 Task: Look for space in Thủ Dầu Một, Vietnam from 6th September, 2023 to 12th September, 2023 for 4 adults in price range Rs.10000 to Rs.14000. Place can be private room with 4 bedrooms having 4 beds and 4 bathrooms. Property type can be house, flat, guest house. Amenities needed are: wifi, TV, free parkinig on premises, gym, breakfast. Booking option can be shelf check-in. Required host language is English.
Action: Mouse moved to (477, 106)
Screenshot: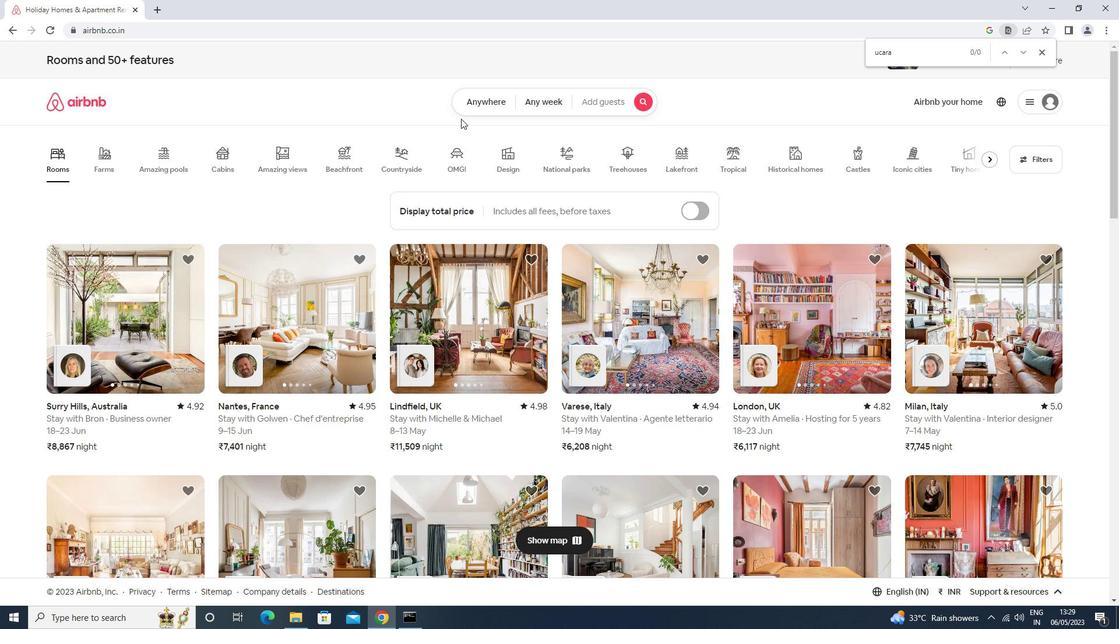 
Action: Mouse pressed left at (477, 106)
Screenshot: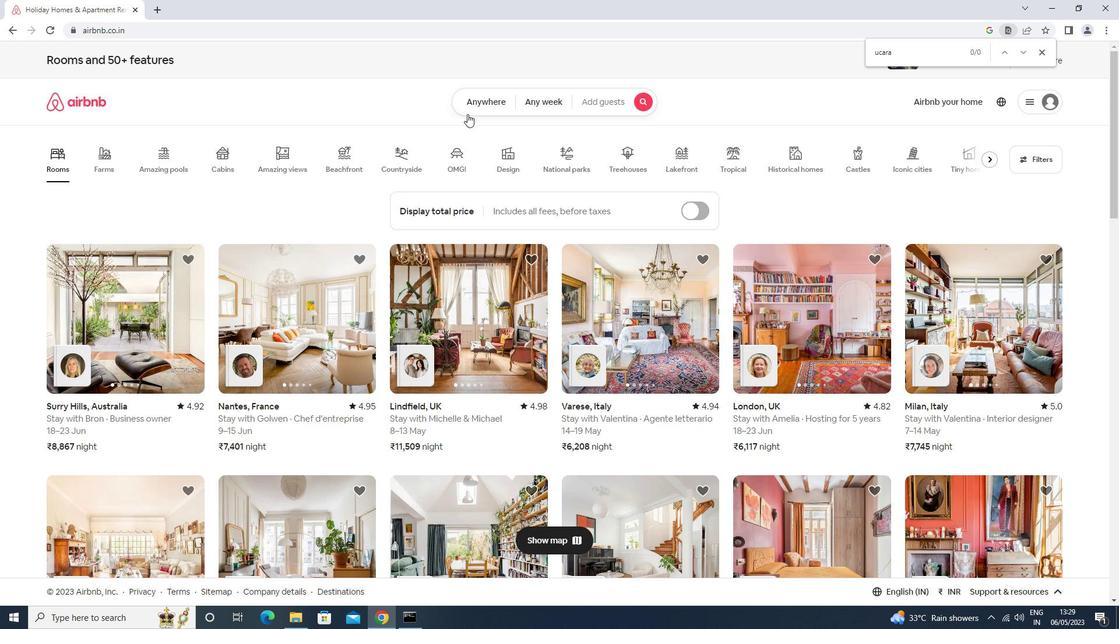 
Action: Mouse moved to (421, 154)
Screenshot: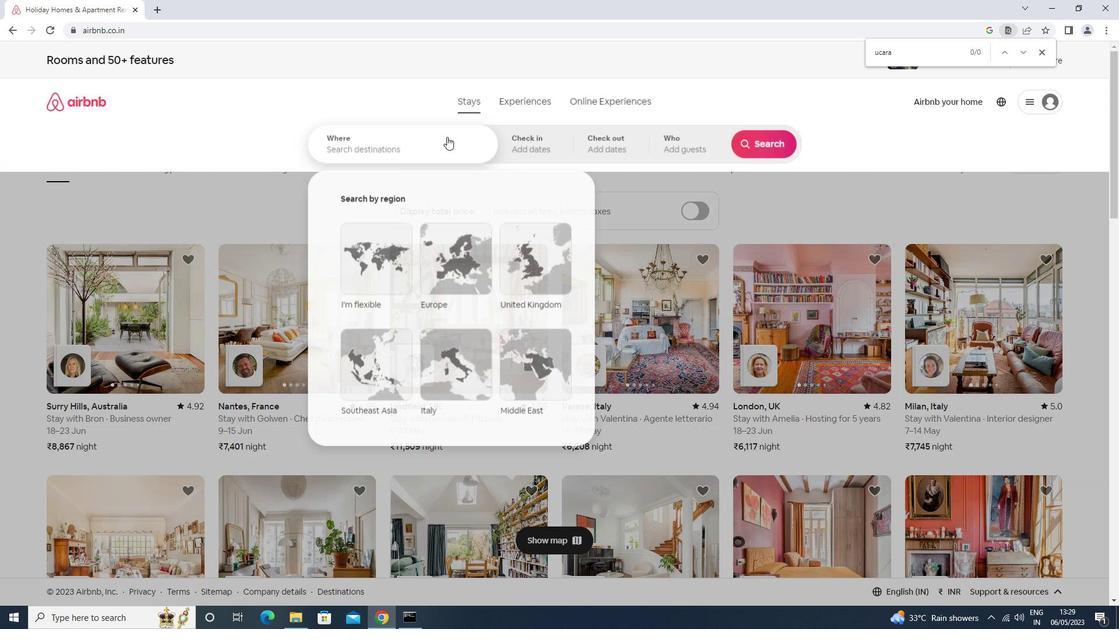
Action: Mouse pressed left at (421, 154)
Screenshot: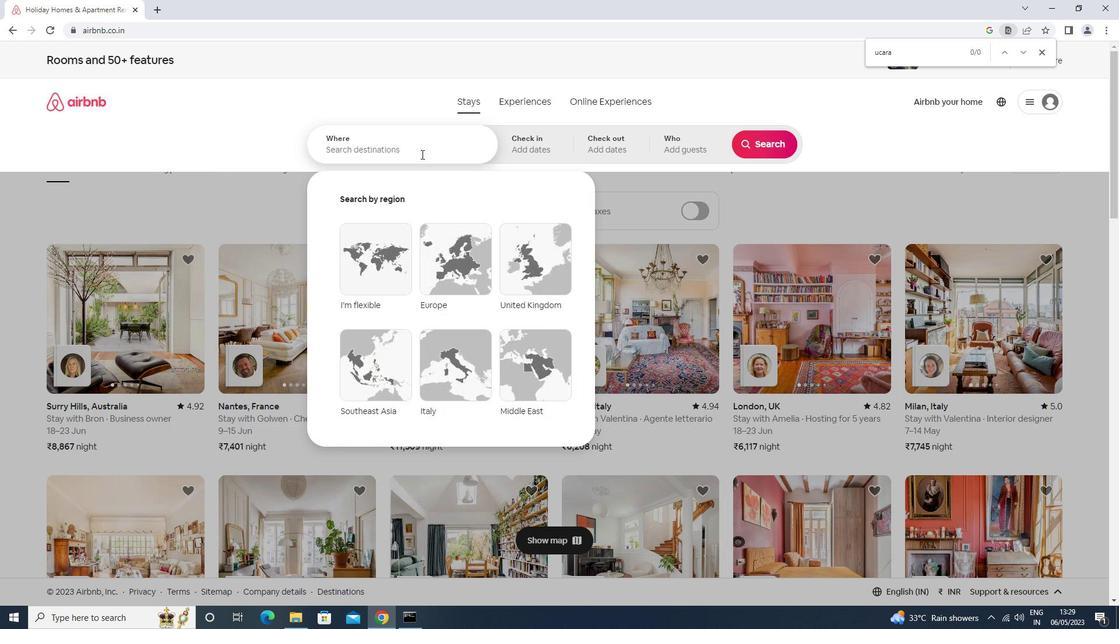 
Action: Key pressed <Key.caps_lock><Key.caps_lock><Key.caps_lock><Key.caps_lock><Key.caps_lock><Key.caps_lock><Key.caps_lock><Key.caps_lock><Key.caps_lock><Key.caps_lock>thu<Key.space>bdau<Key.space>mot,<Key.space>vietnam<Key.enter>
Screenshot: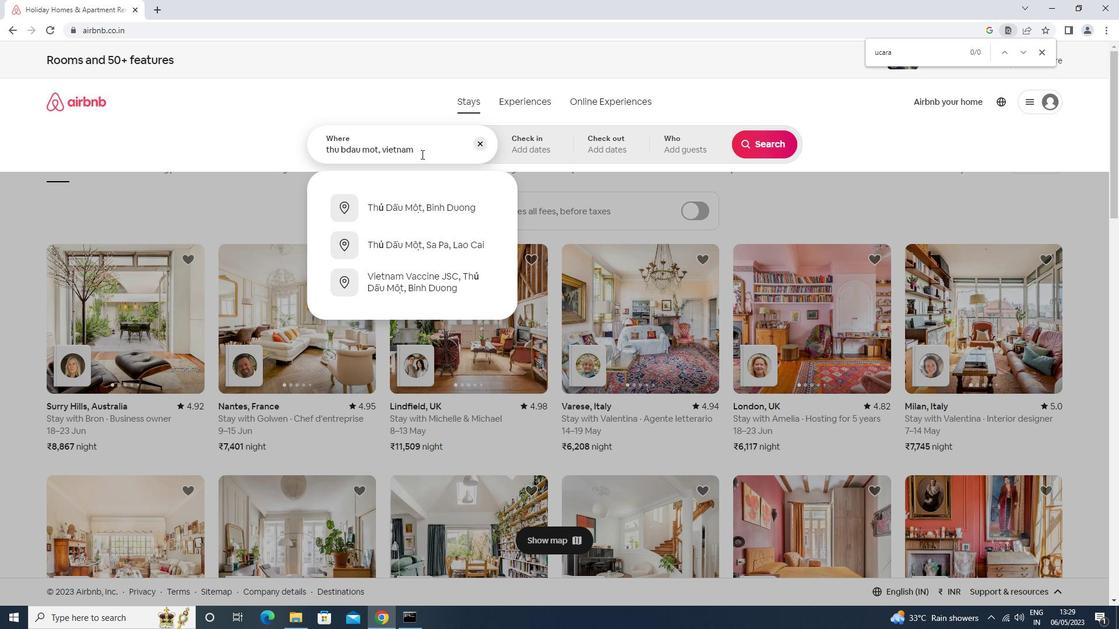 
Action: Mouse moved to (762, 238)
Screenshot: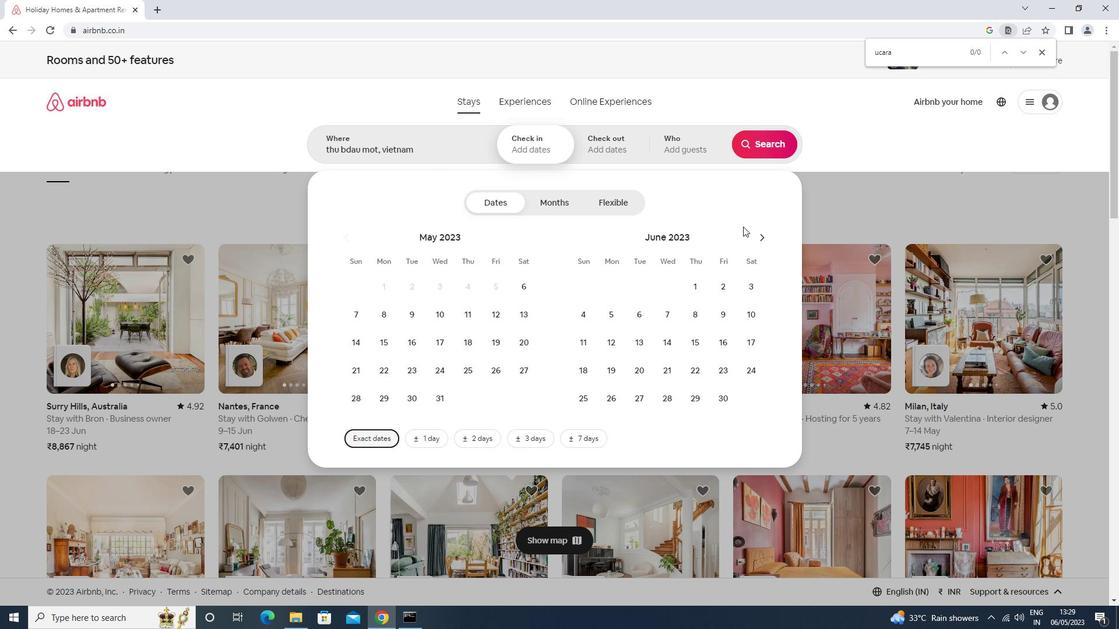 
Action: Mouse pressed left at (762, 238)
Screenshot: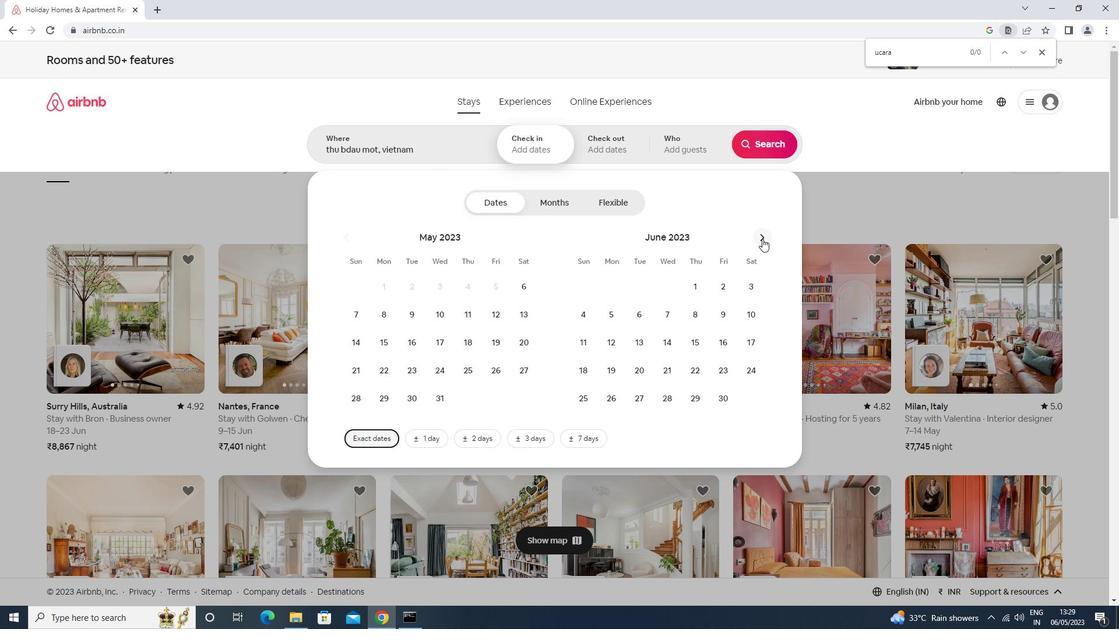 
Action: Mouse moved to (763, 240)
Screenshot: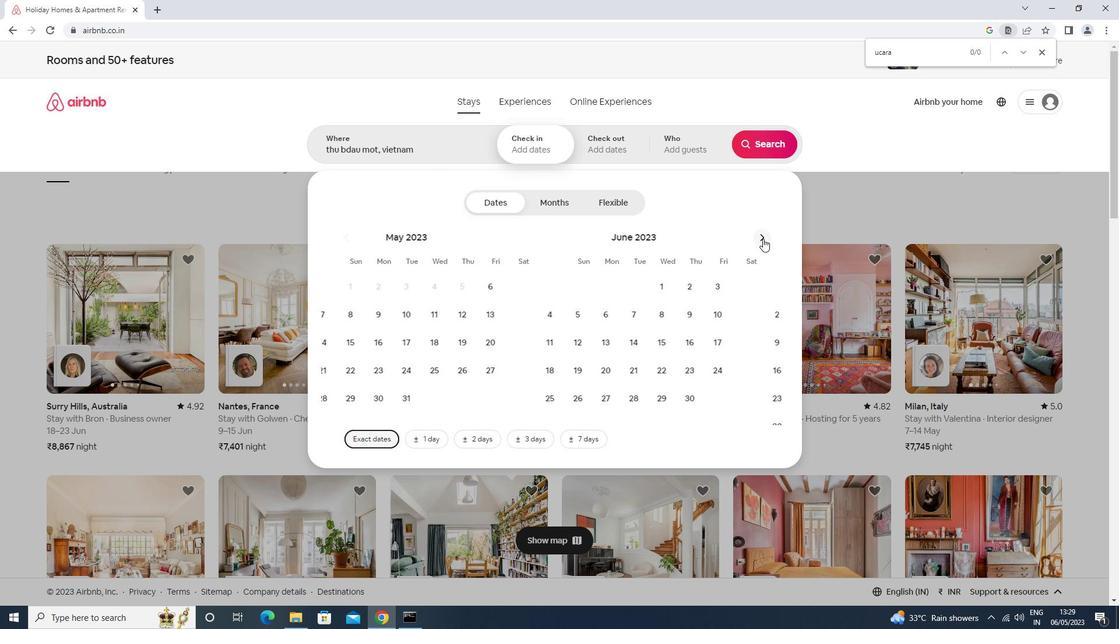 
Action: Mouse pressed left at (763, 240)
Screenshot: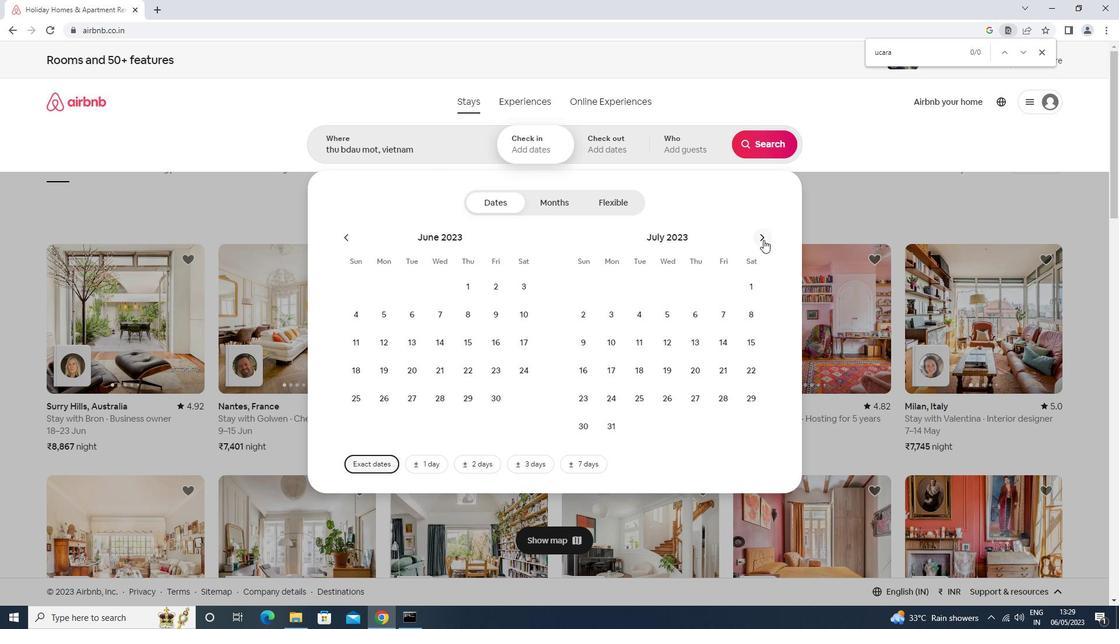 
Action: Mouse pressed left at (763, 240)
Screenshot: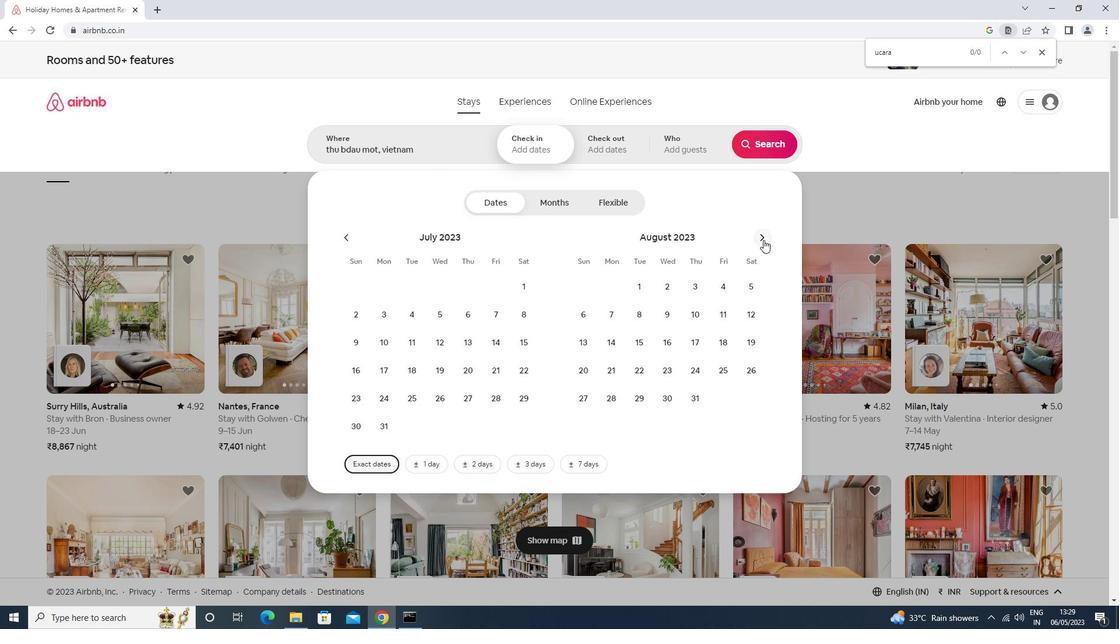 
Action: Mouse moved to (673, 319)
Screenshot: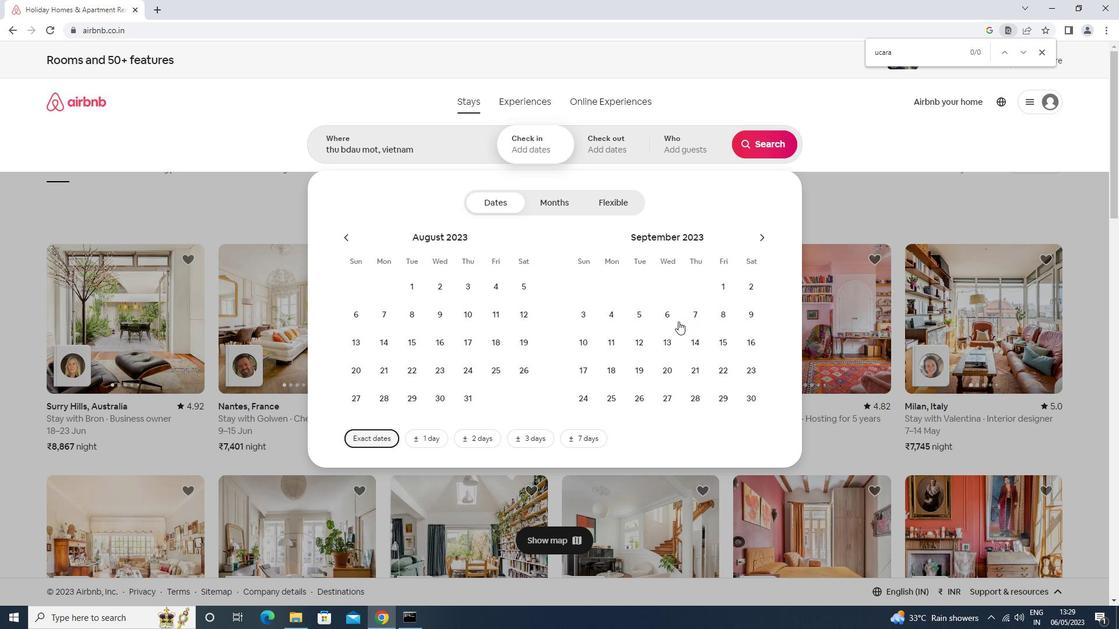 
Action: Mouse pressed left at (673, 319)
Screenshot: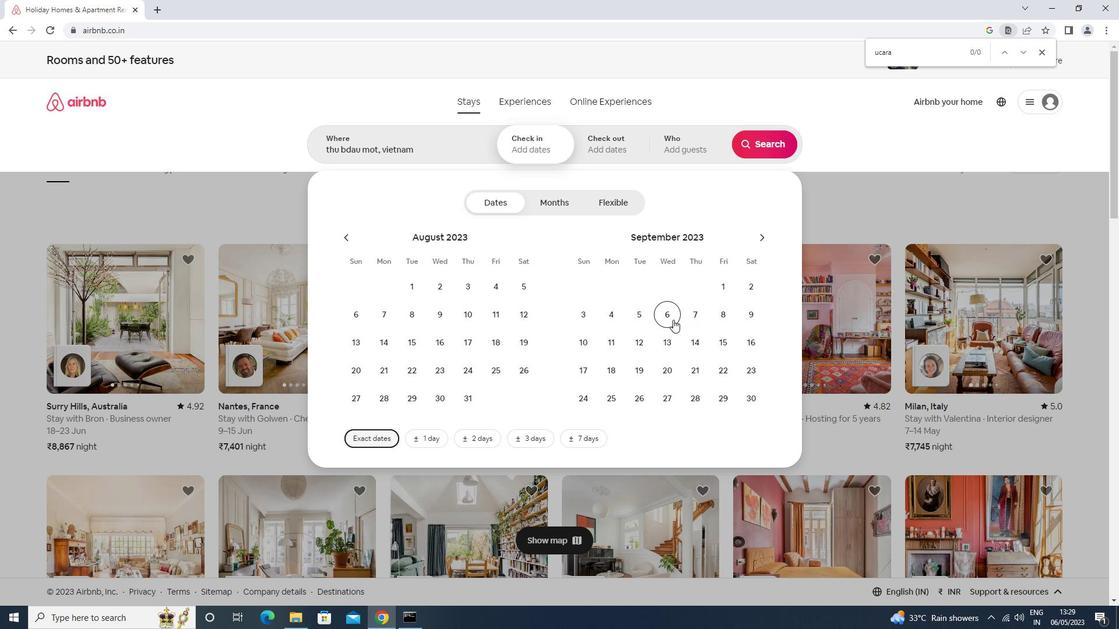 
Action: Mouse moved to (577, 345)
Screenshot: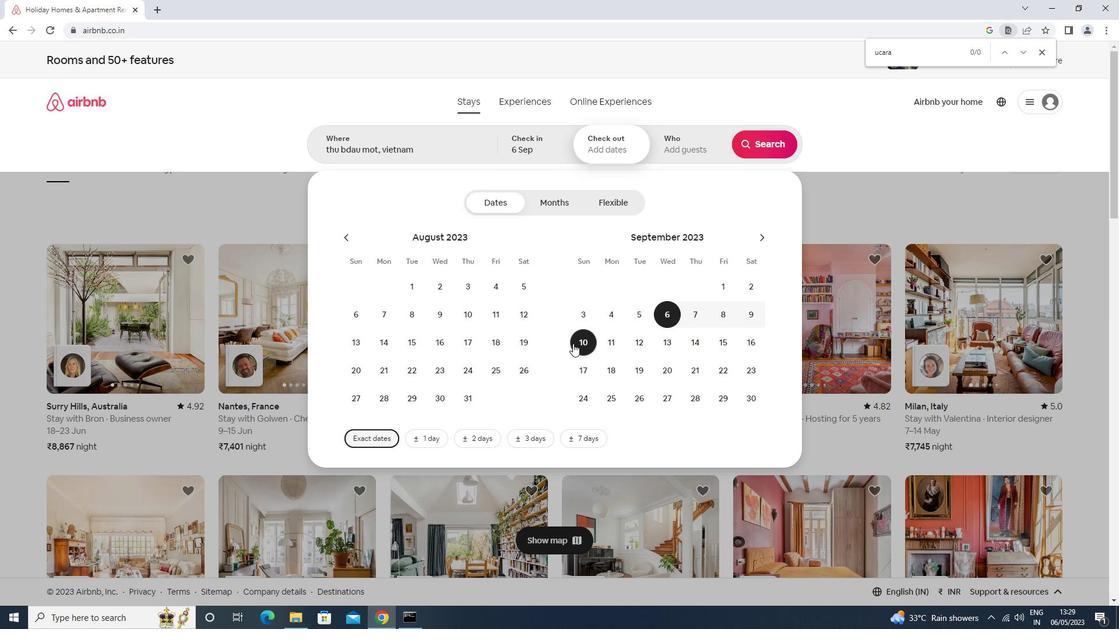 
Action: Mouse pressed left at (577, 345)
Screenshot: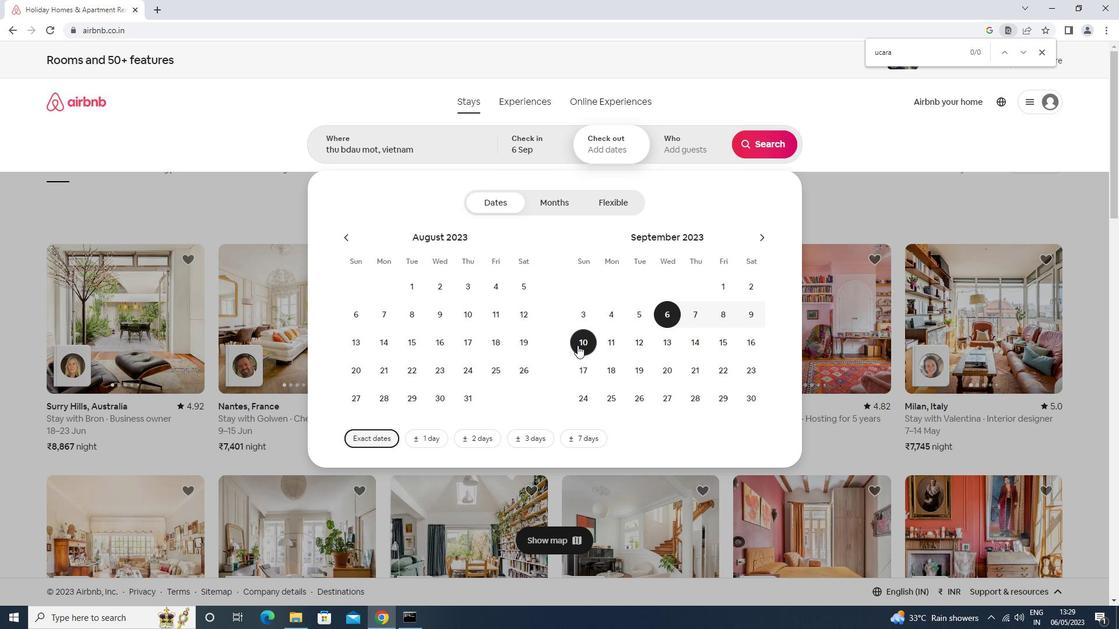 
Action: Mouse moved to (626, 345)
Screenshot: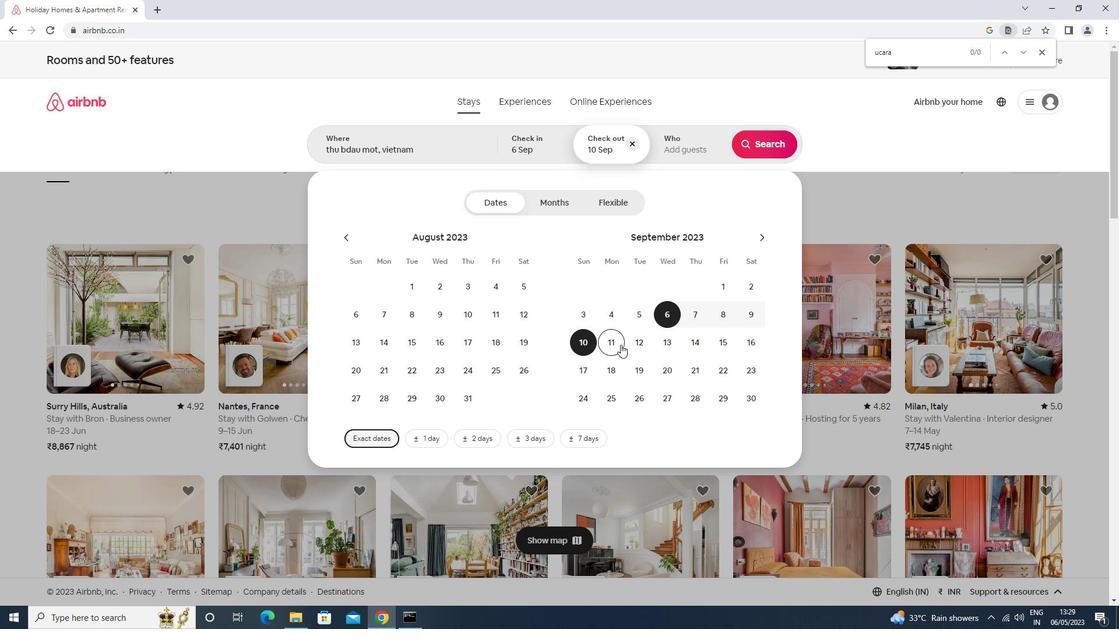 
Action: Mouse pressed left at (626, 345)
Screenshot: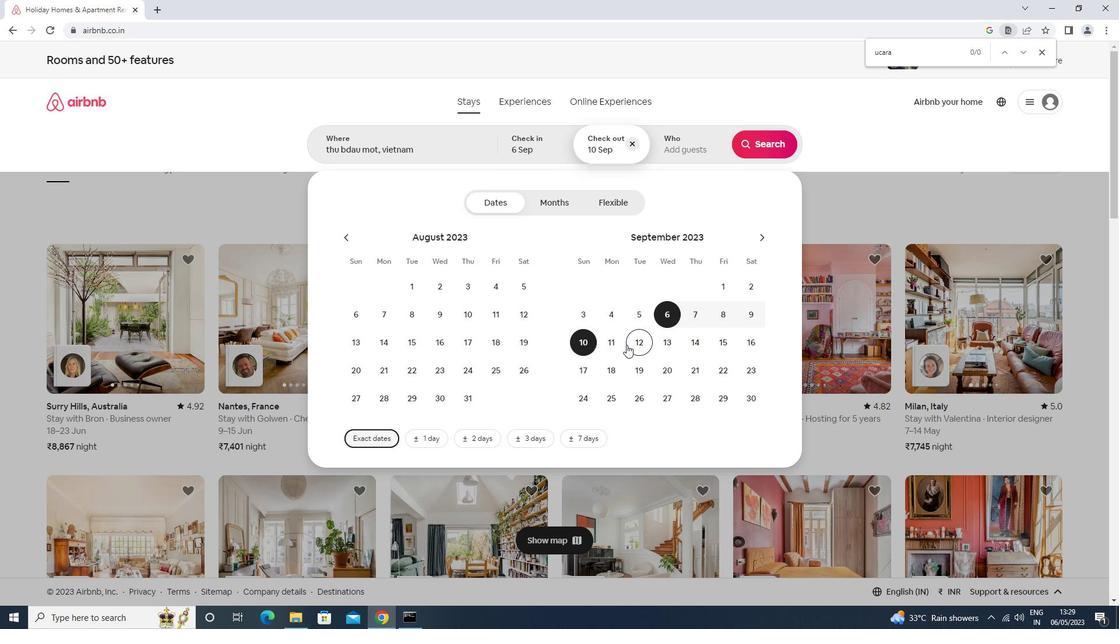 
Action: Mouse moved to (691, 153)
Screenshot: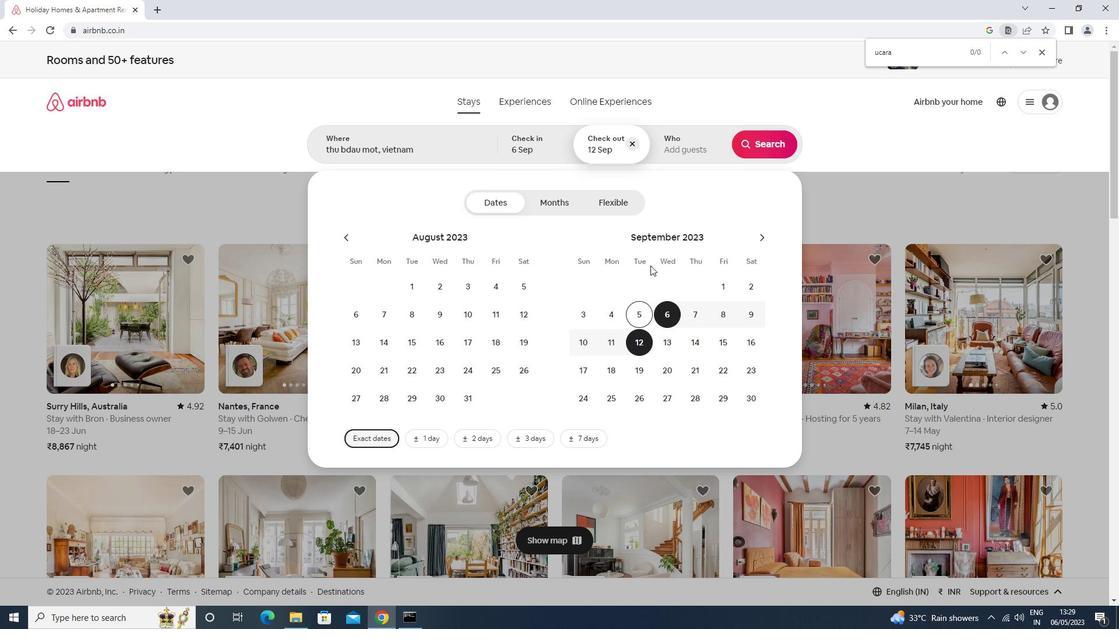 
Action: Mouse pressed left at (691, 153)
Screenshot: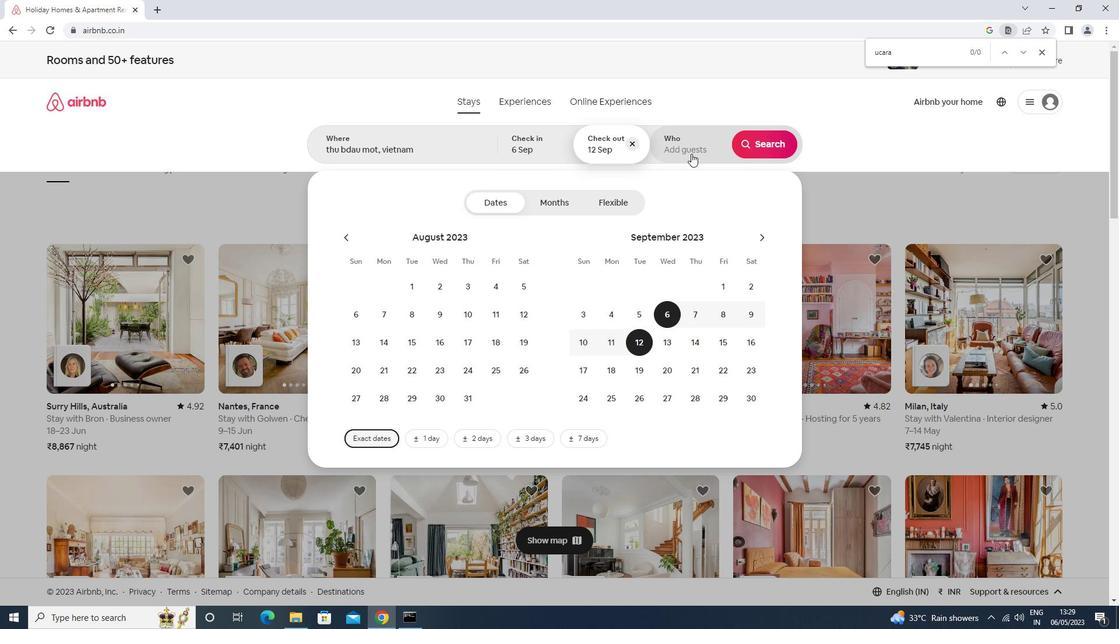
Action: Mouse moved to (767, 206)
Screenshot: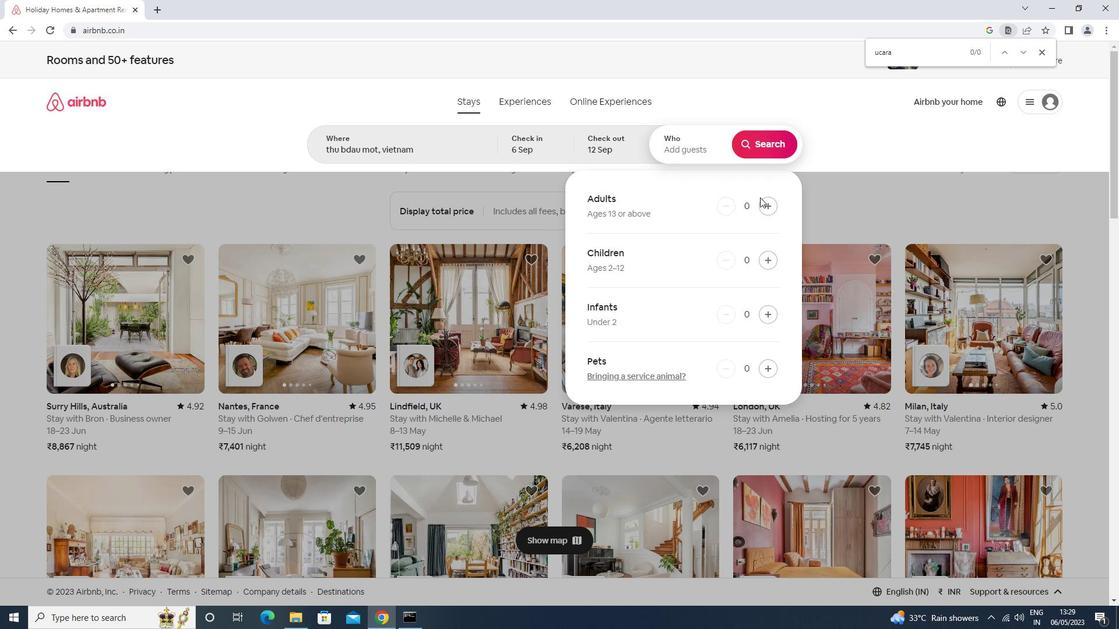 
Action: Mouse pressed left at (767, 206)
Screenshot: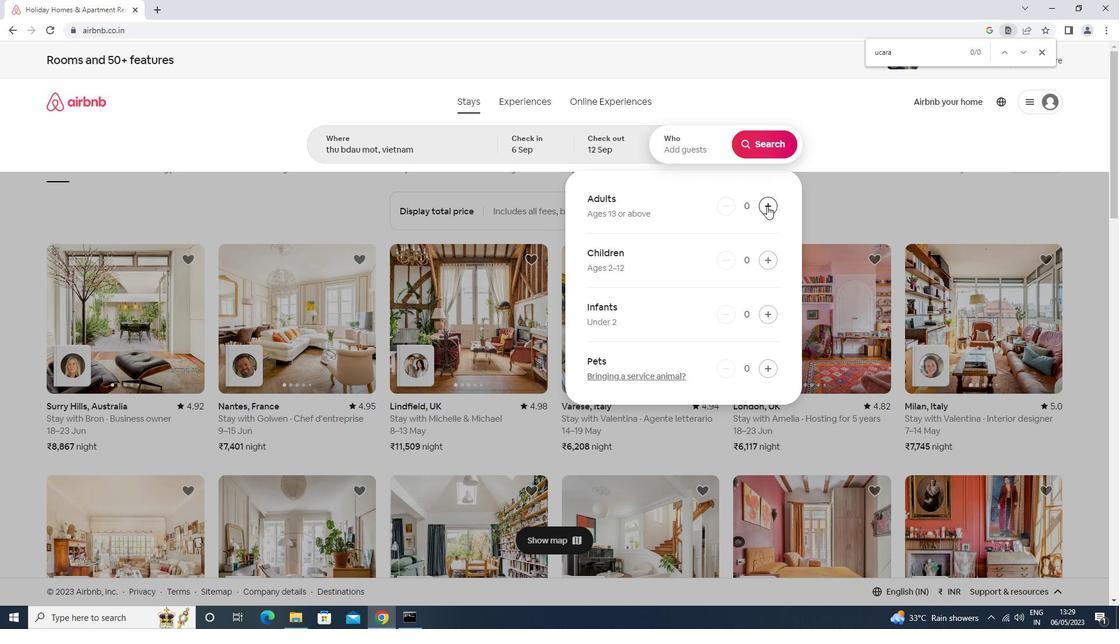 
Action: Mouse pressed left at (767, 206)
Screenshot: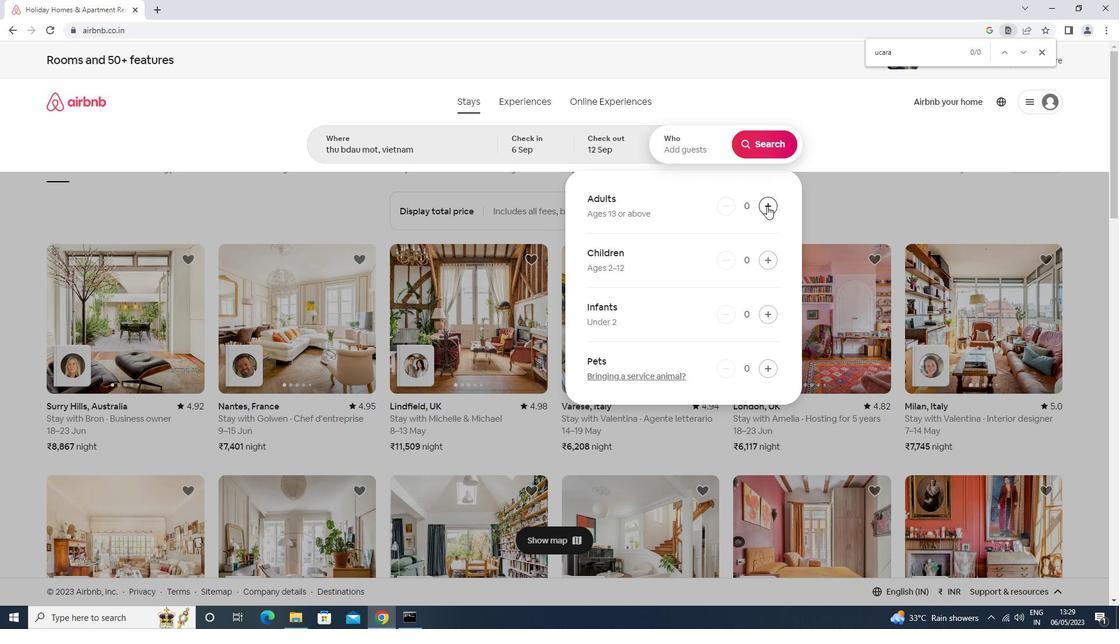 
Action: Mouse pressed left at (767, 206)
Screenshot: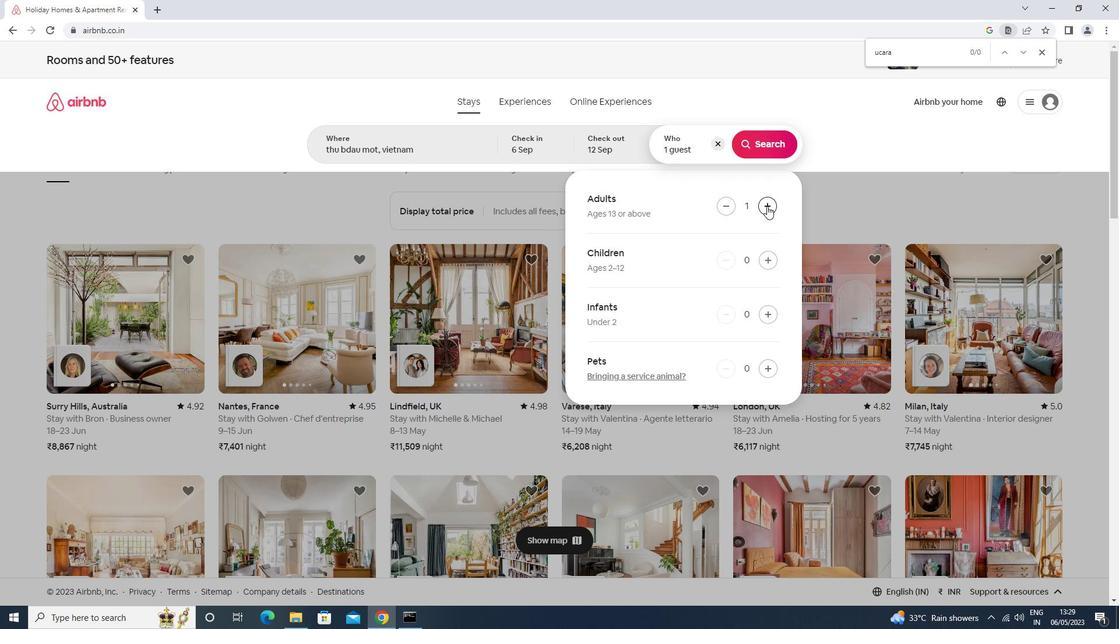 
Action: Mouse pressed left at (767, 206)
Screenshot: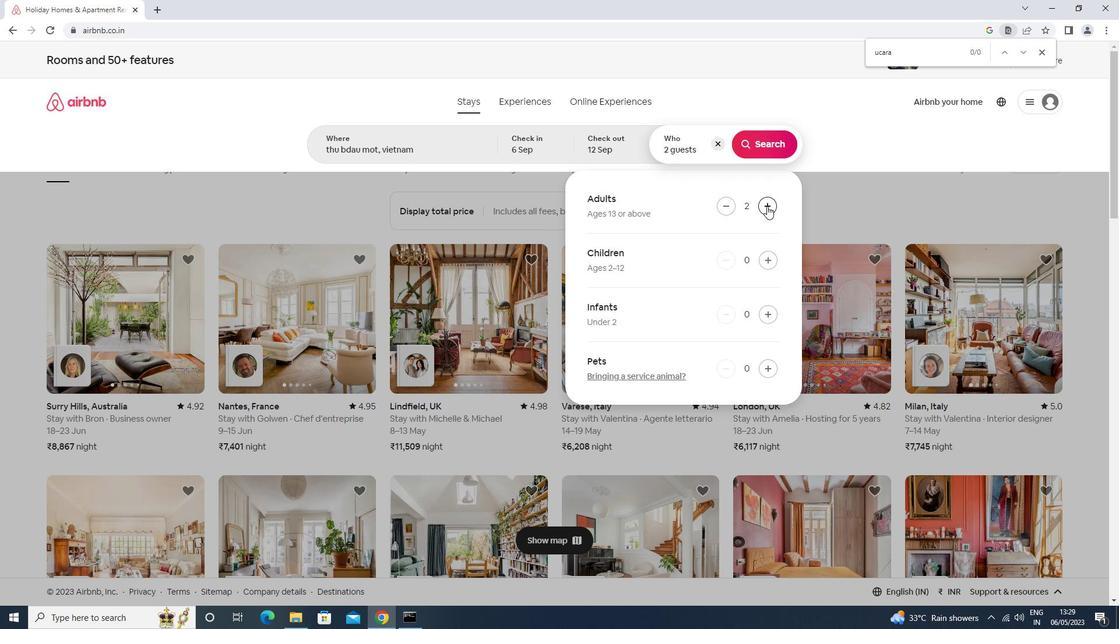 
Action: Mouse pressed left at (767, 206)
Screenshot: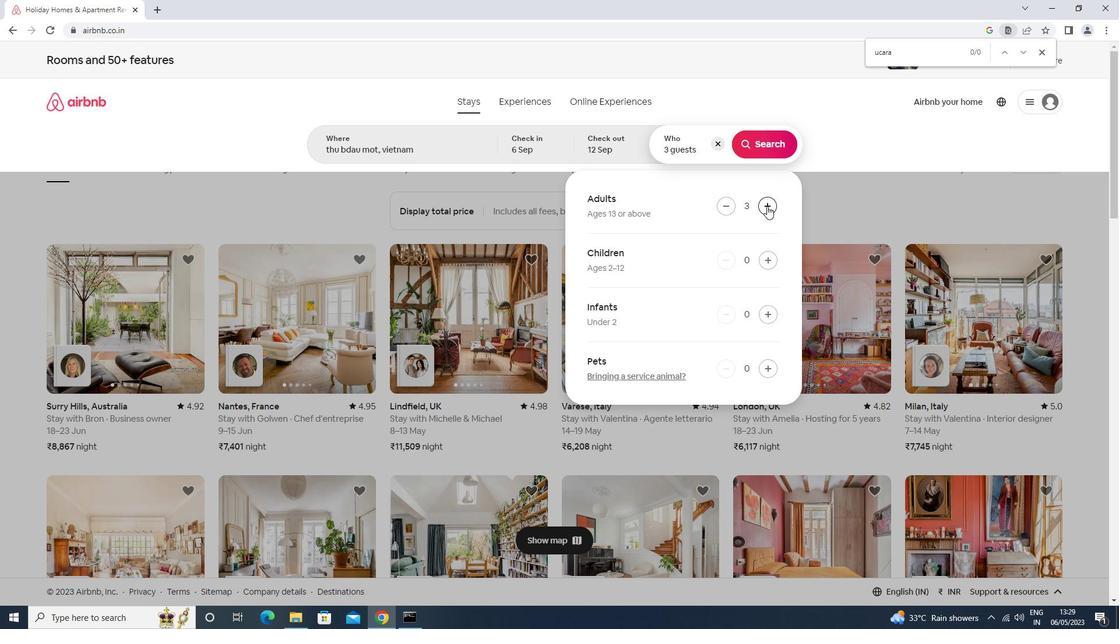 
Action: Mouse moved to (731, 210)
Screenshot: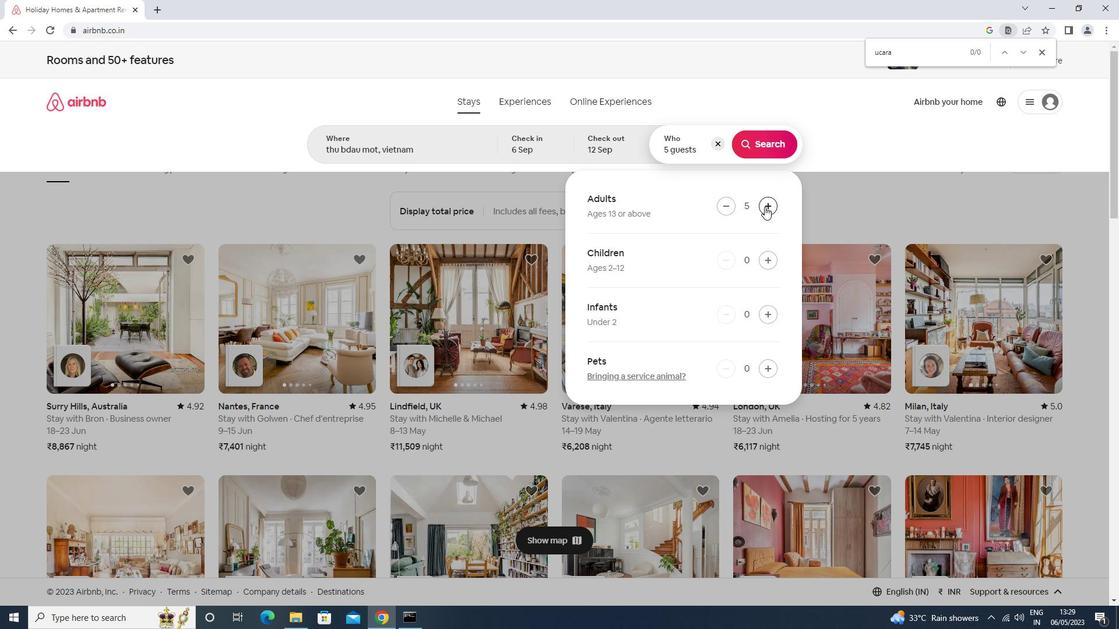 
Action: Mouse pressed left at (731, 210)
Screenshot: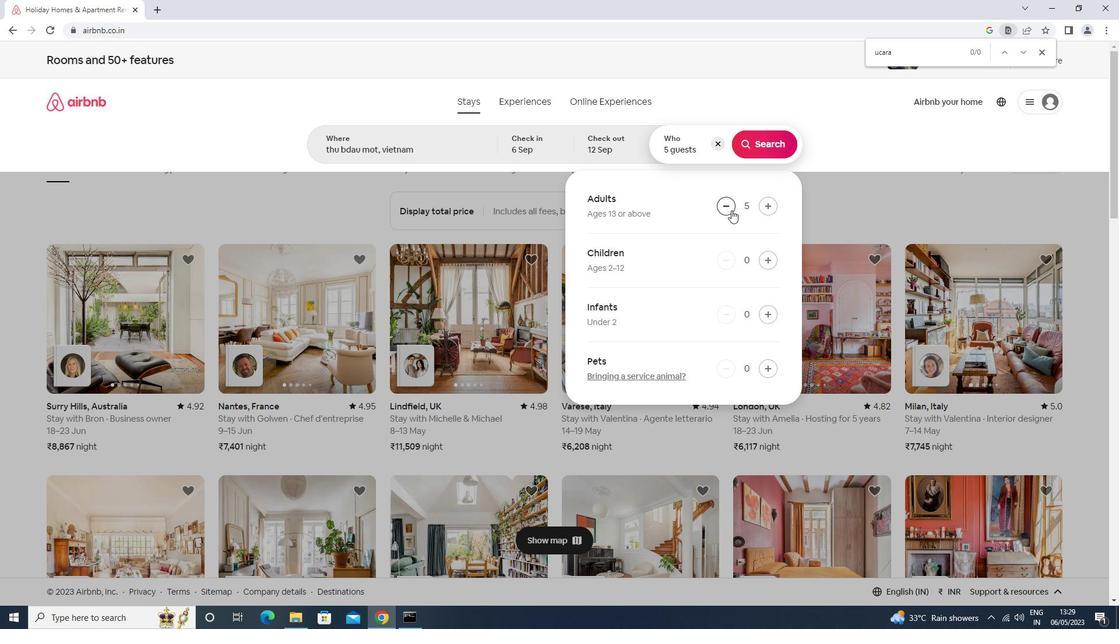 
Action: Mouse moved to (774, 154)
Screenshot: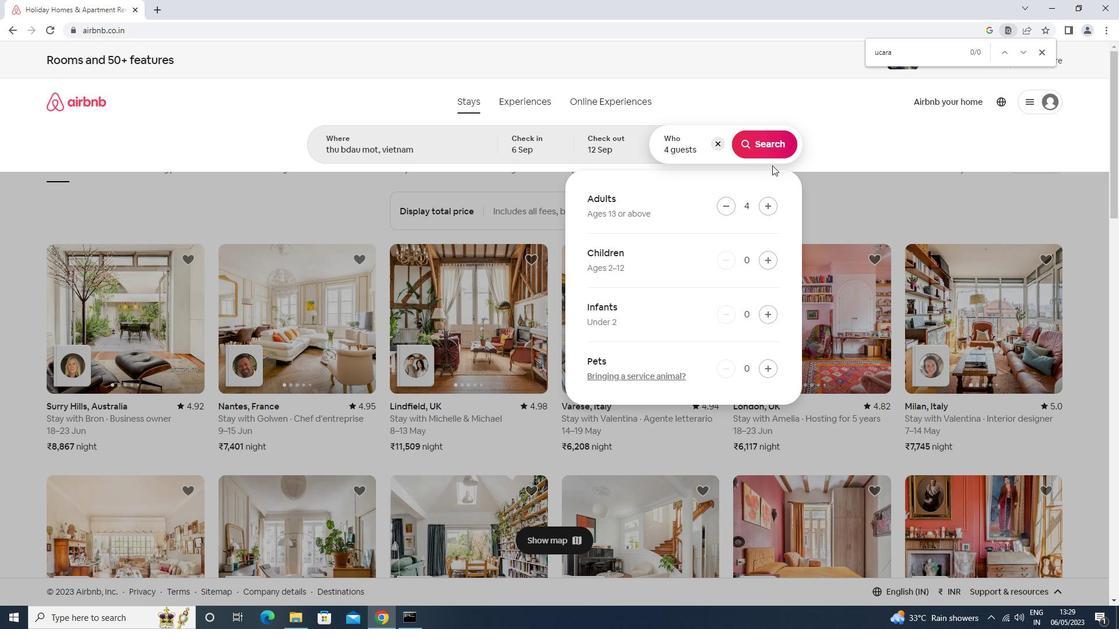 
Action: Mouse pressed left at (774, 154)
Screenshot: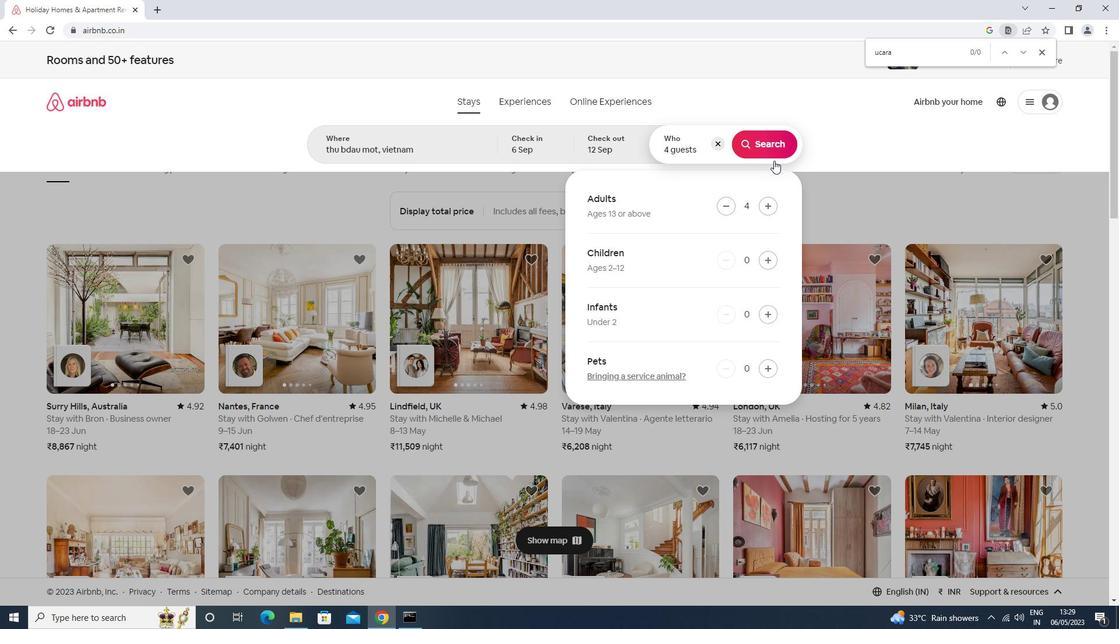 
Action: Mouse moved to (1066, 104)
Screenshot: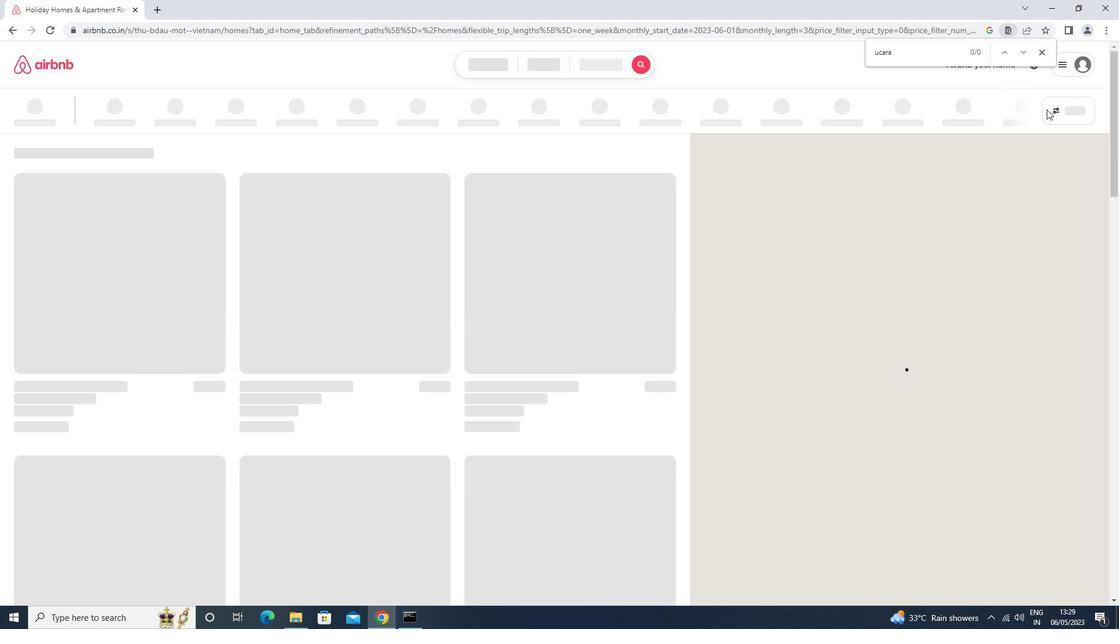 
Action: Mouse pressed left at (1066, 104)
Screenshot: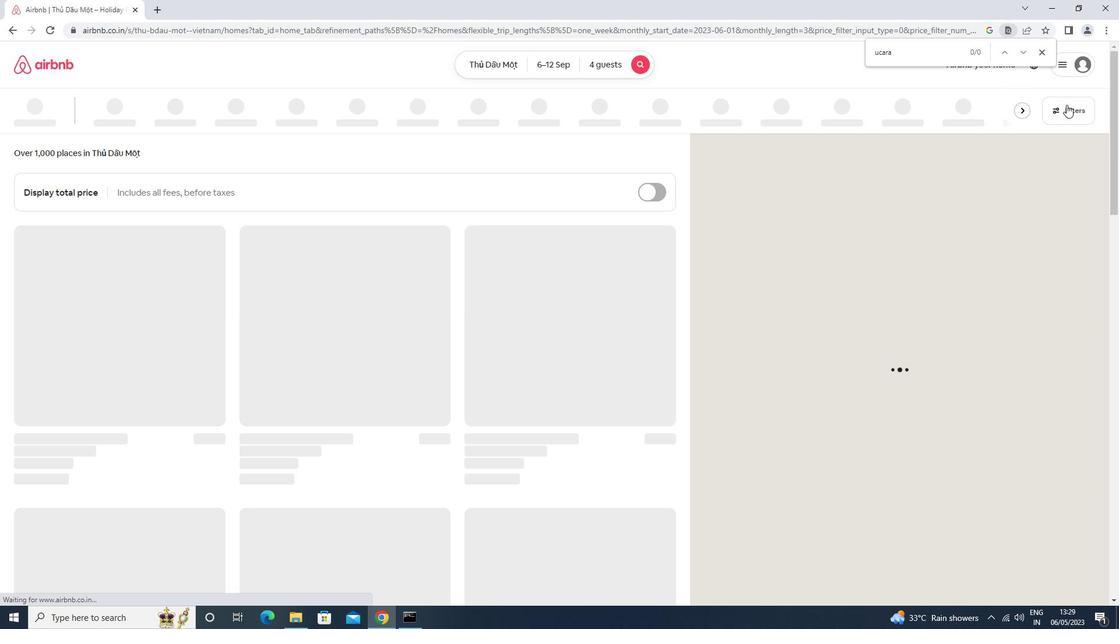 
Action: Mouse moved to (465, 388)
Screenshot: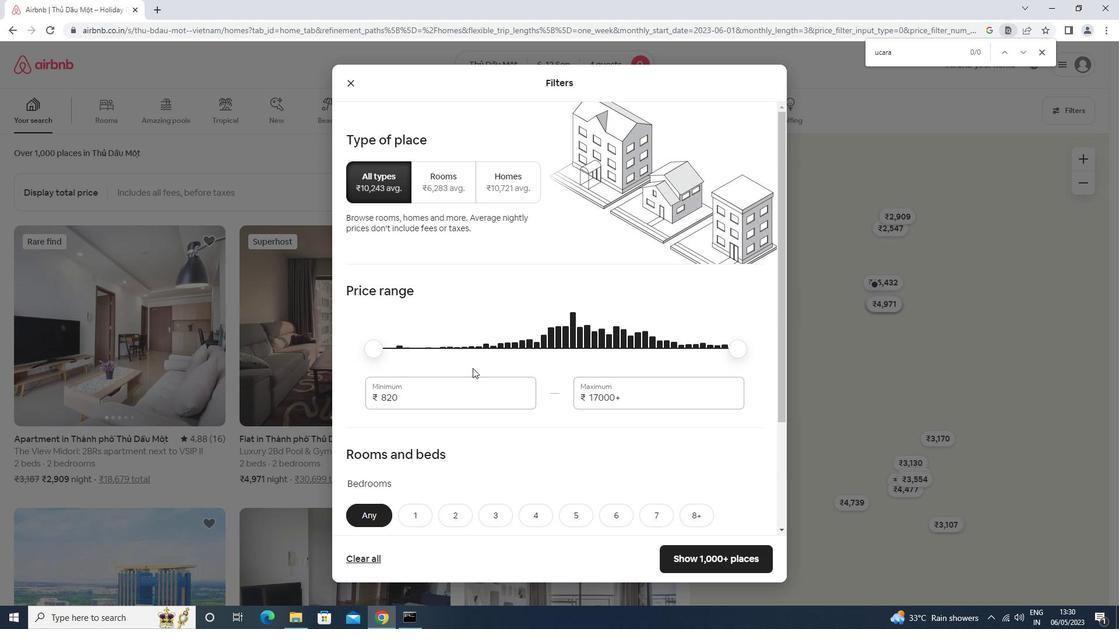 
Action: Mouse pressed left at (465, 388)
Screenshot: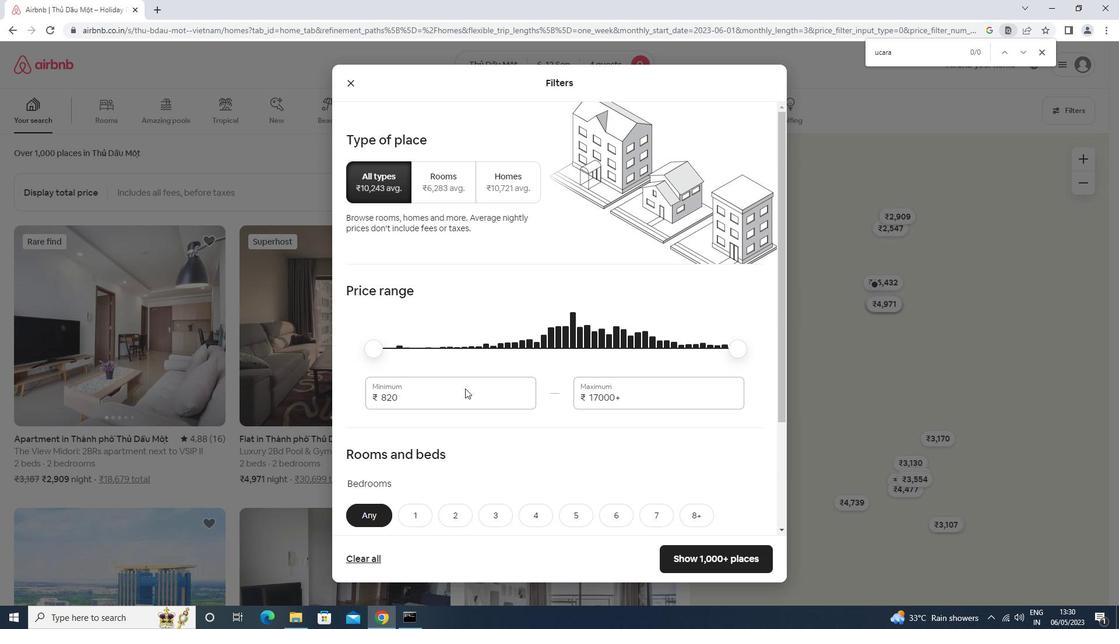 
Action: Mouse moved to (469, 378)
Screenshot: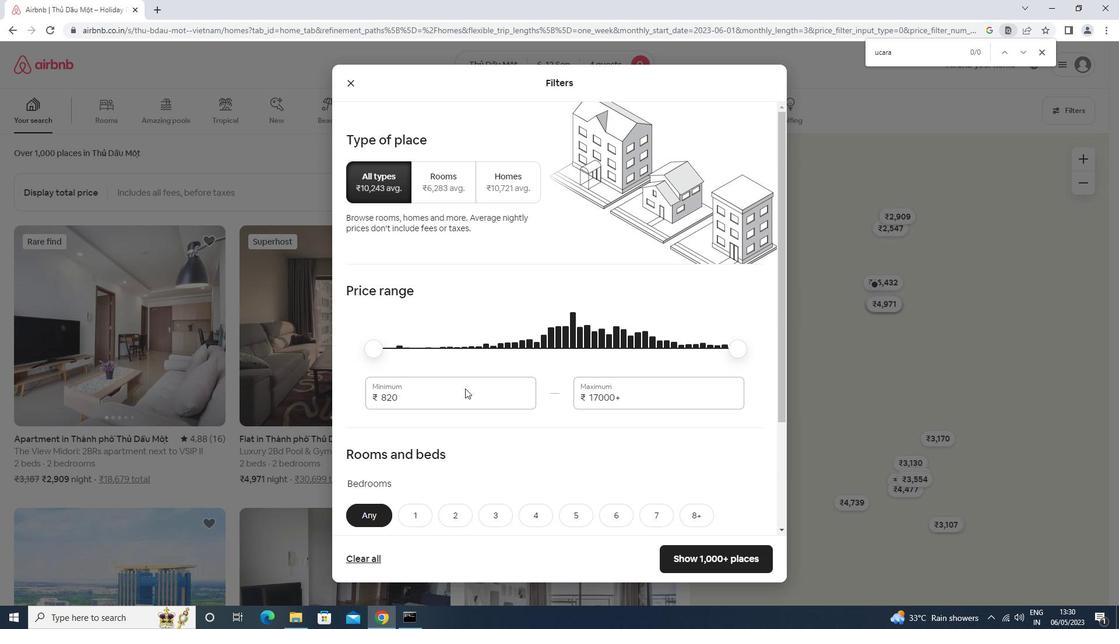 
Action: Key pressed <Key.backspace><Key.backspace><Key.backspace><Key.backspace>10000<Key.tab>14000
Screenshot: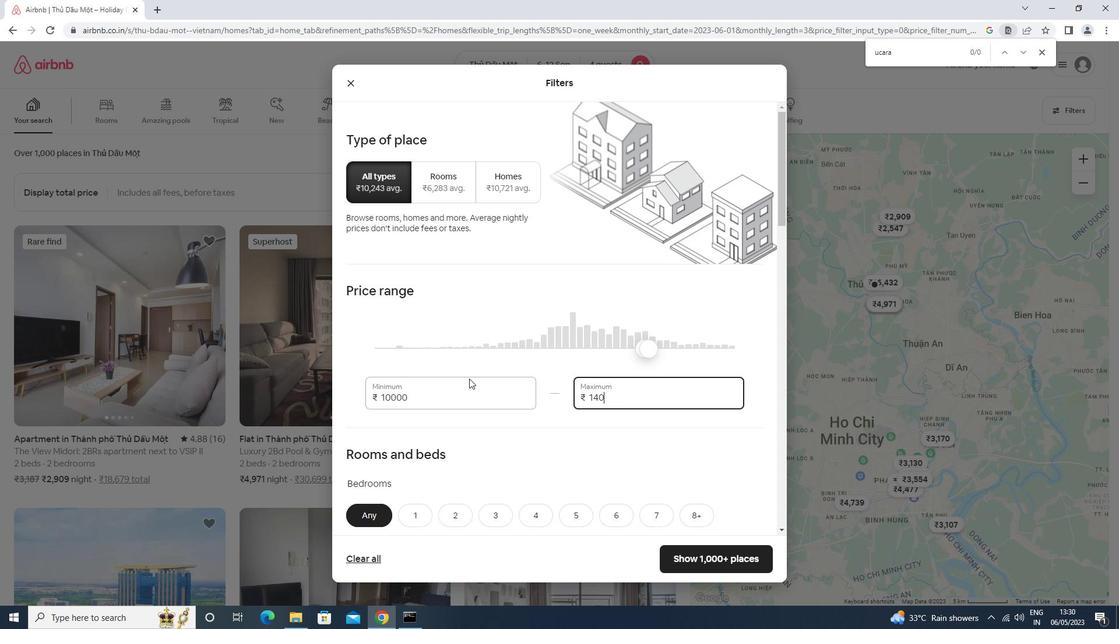
Action: Mouse moved to (468, 389)
Screenshot: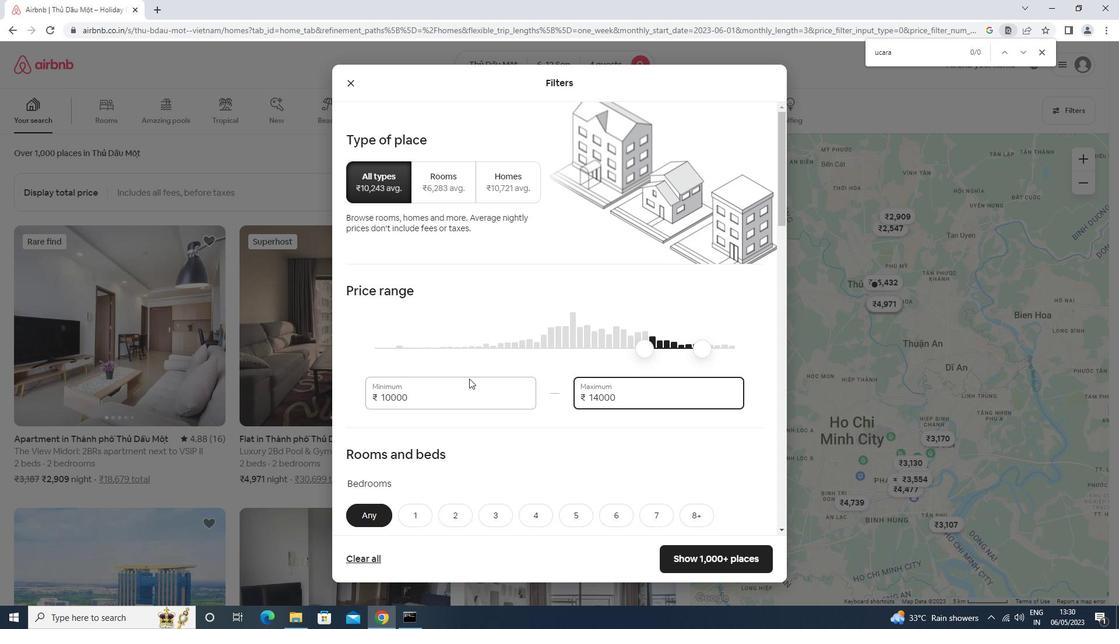 
Action: Mouse scrolled (468, 389) with delta (0, 0)
Screenshot: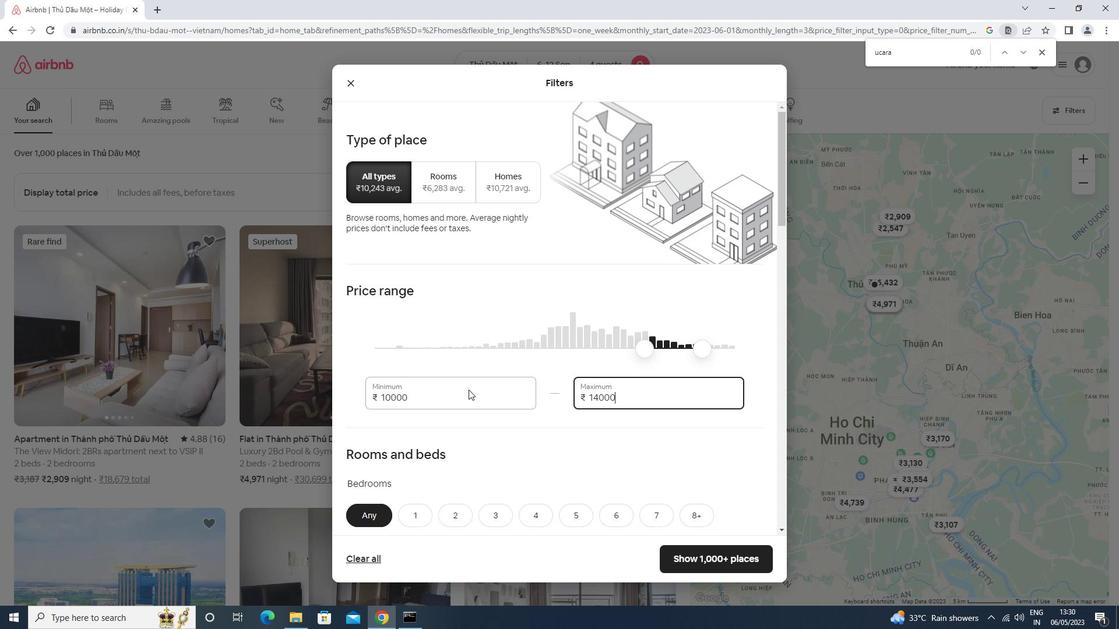 
Action: Mouse scrolled (468, 389) with delta (0, 0)
Screenshot: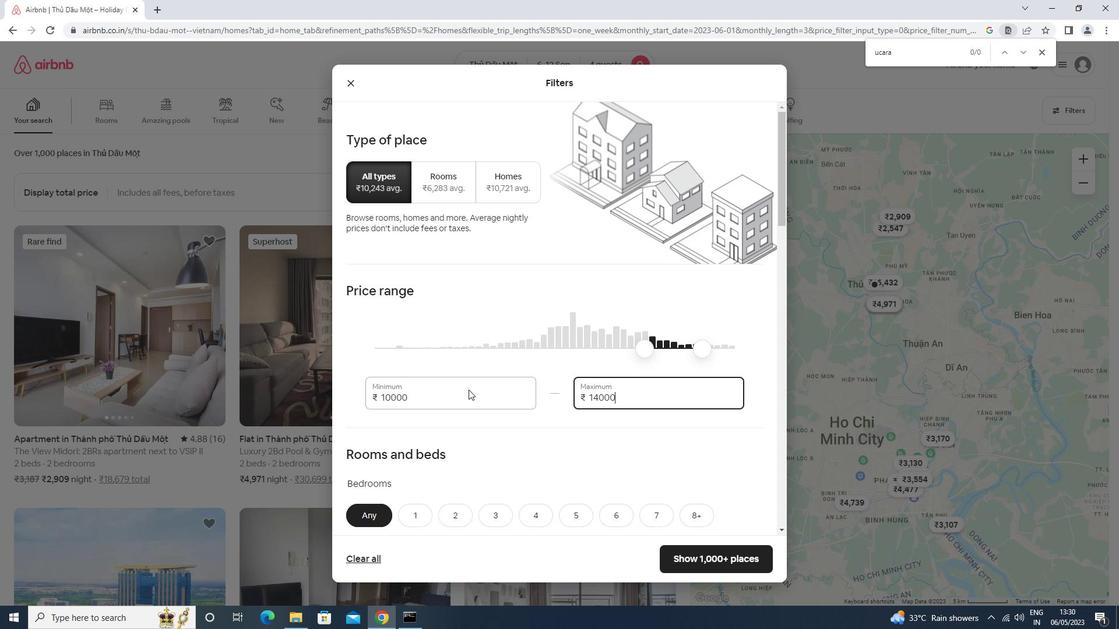 
Action: Mouse moved to (540, 393)
Screenshot: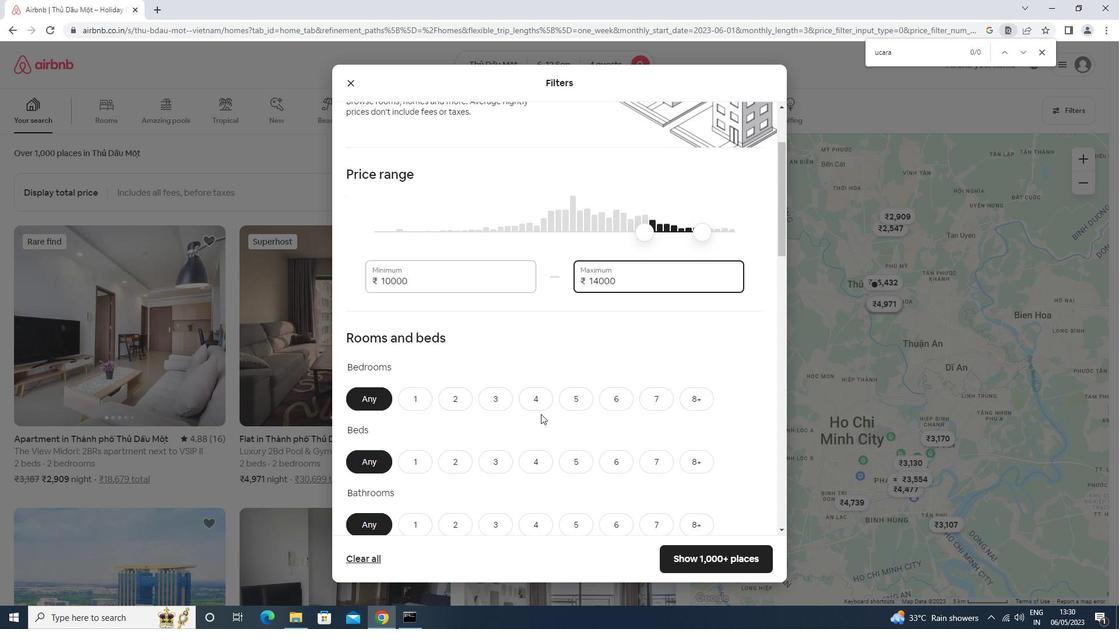 
Action: Mouse pressed left at (540, 393)
Screenshot: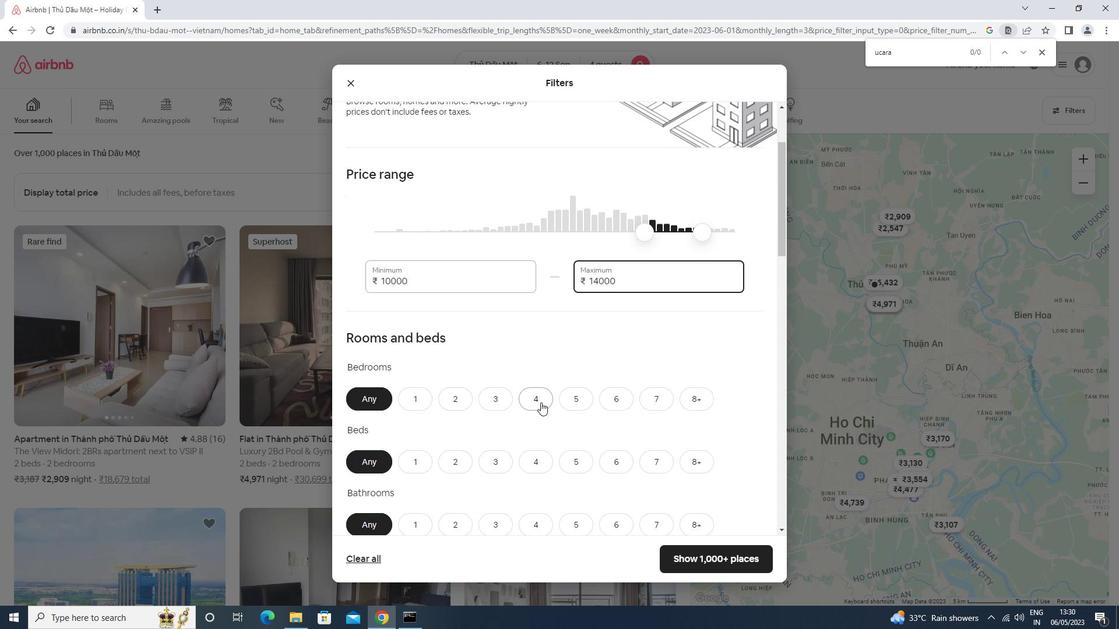 
Action: Mouse moved to (538, 460)
Screenshot: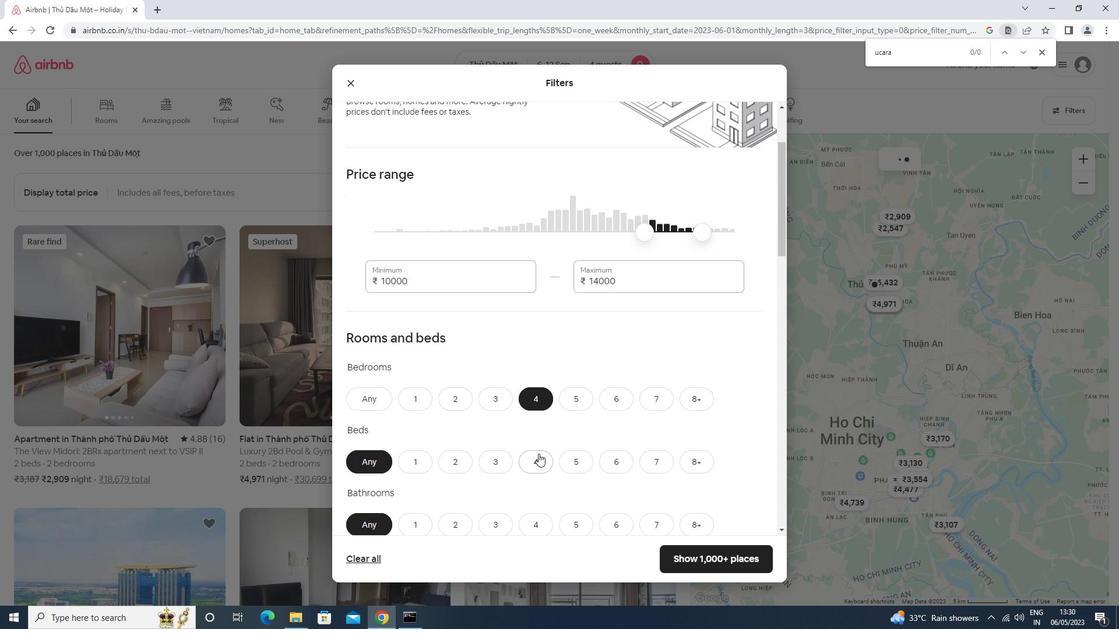 
Action: Mouse pressed left at (538, 460)
Screenshot: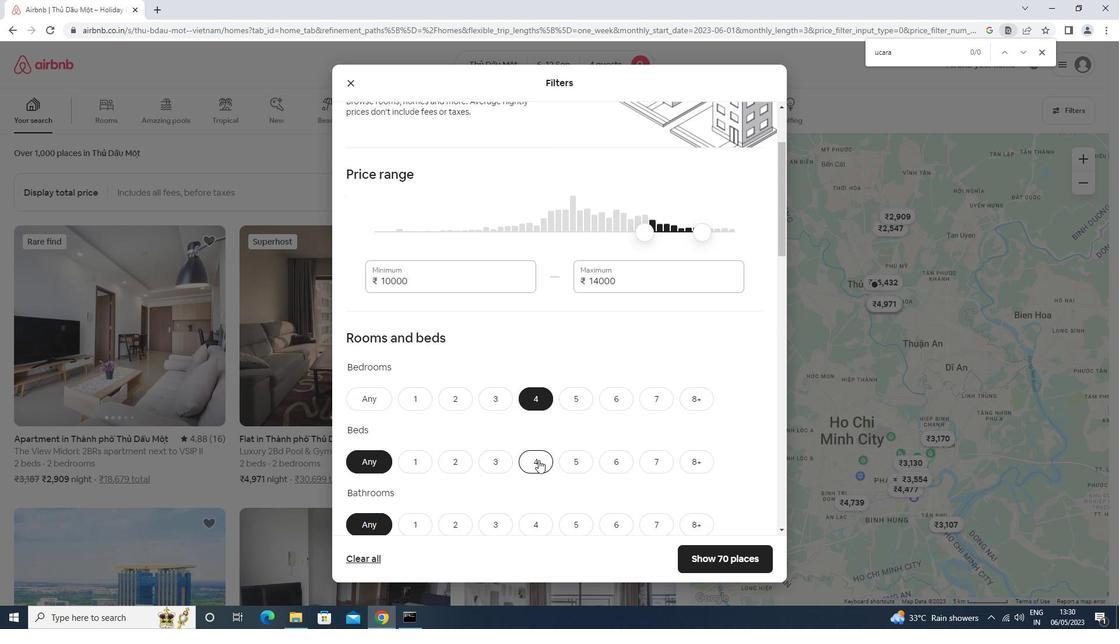 
Action: Mouse moved to (533, 517)
Screenshot: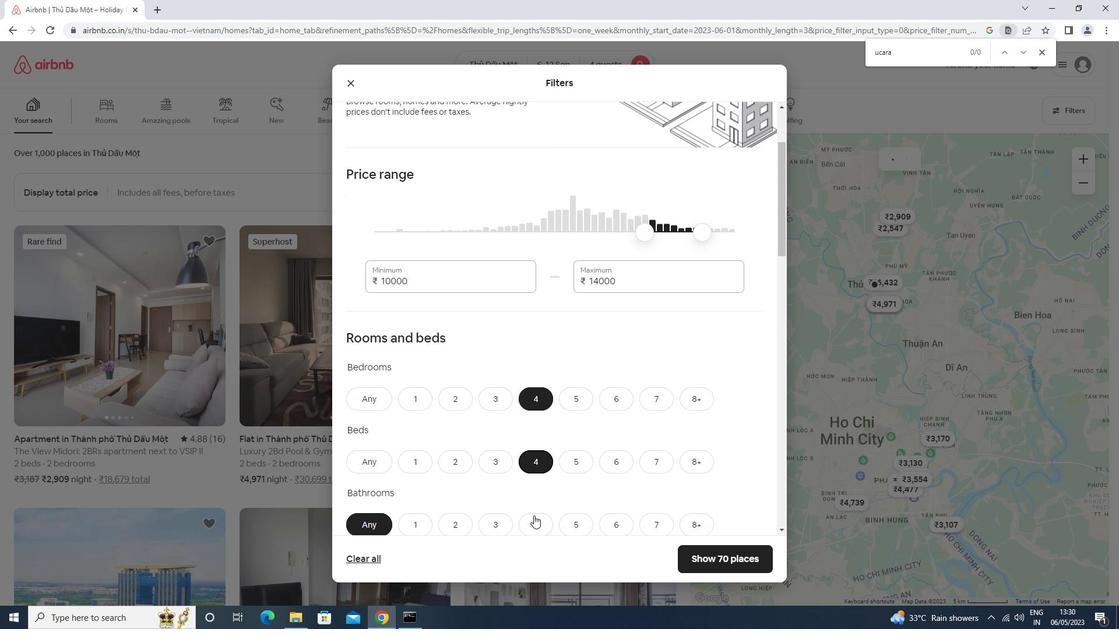 
Action: Mouse pressed left at (533, 517)
Screenshot: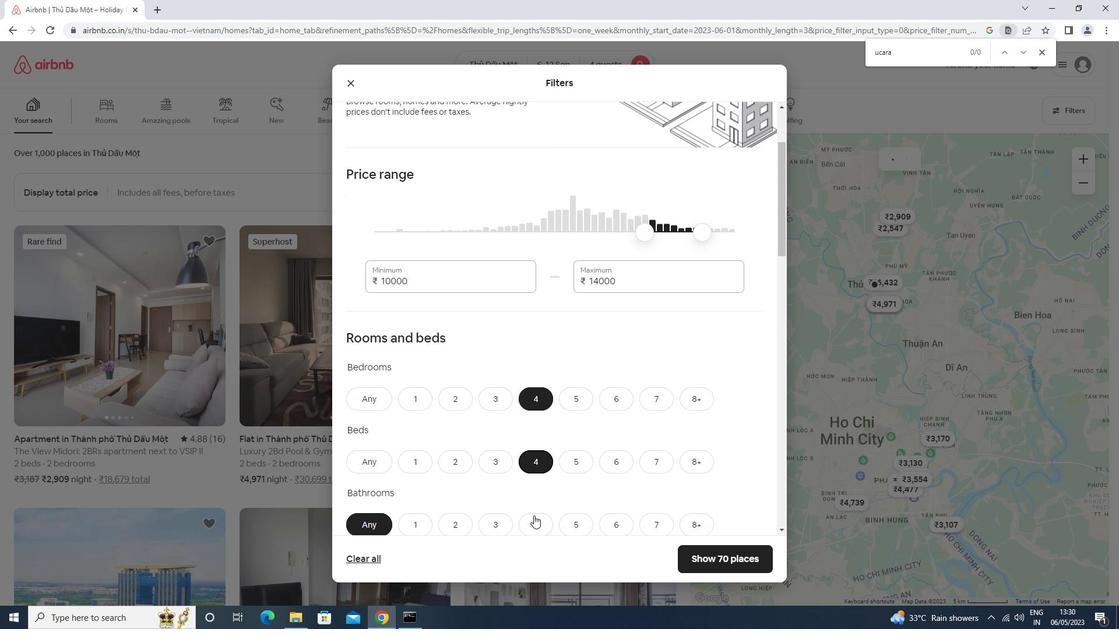 
Action: Mouse moved to (487, 412)
Screenshot: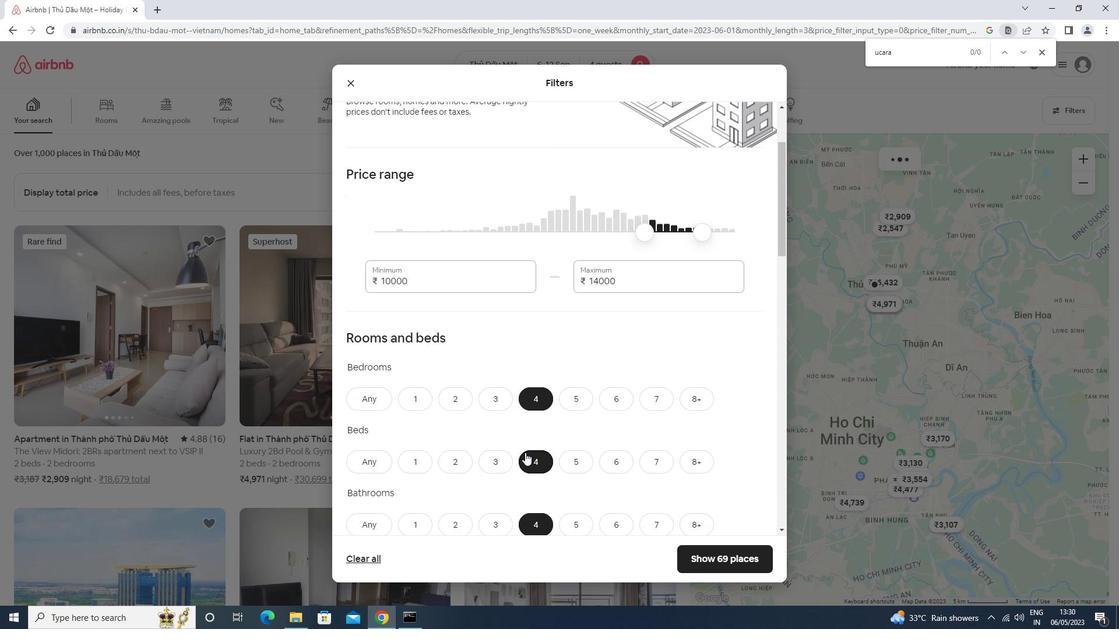 
Action: Mouse scrolled (487, 412) with delta (0, 0)
Screenshot: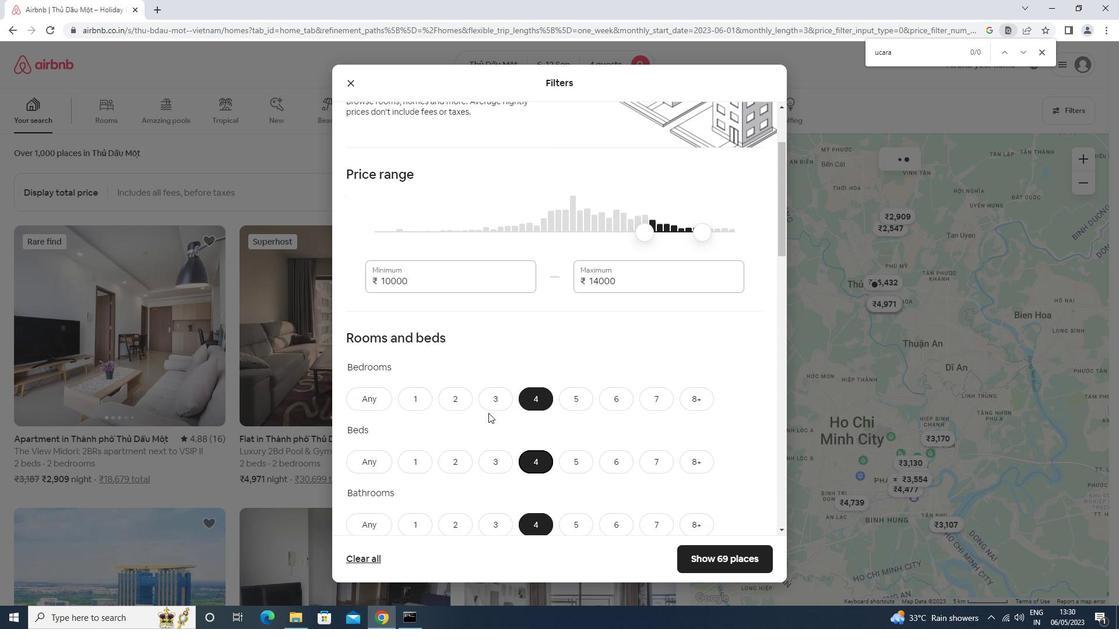 
Action: Mouse scrolled (487, 412) with delta (0, 0)
Screenshot: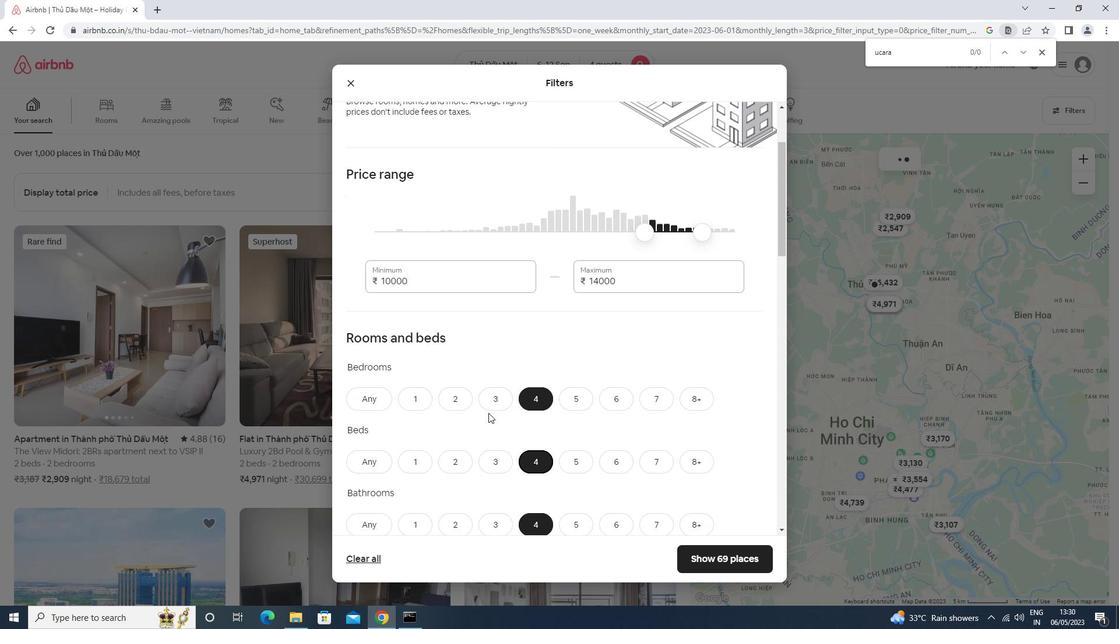 
Action: Mouse scrolled (487, 412) with delta (0, 0)
Screenshot: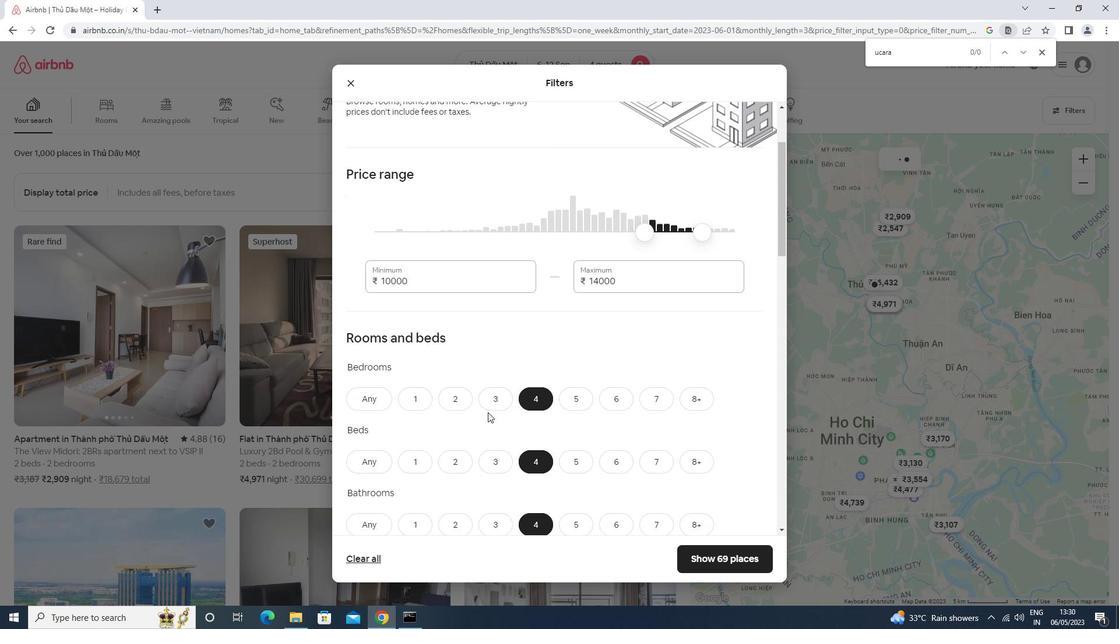 
Action: Mouse scrolled (487, 412) with delta (0, 0)
Screenshot: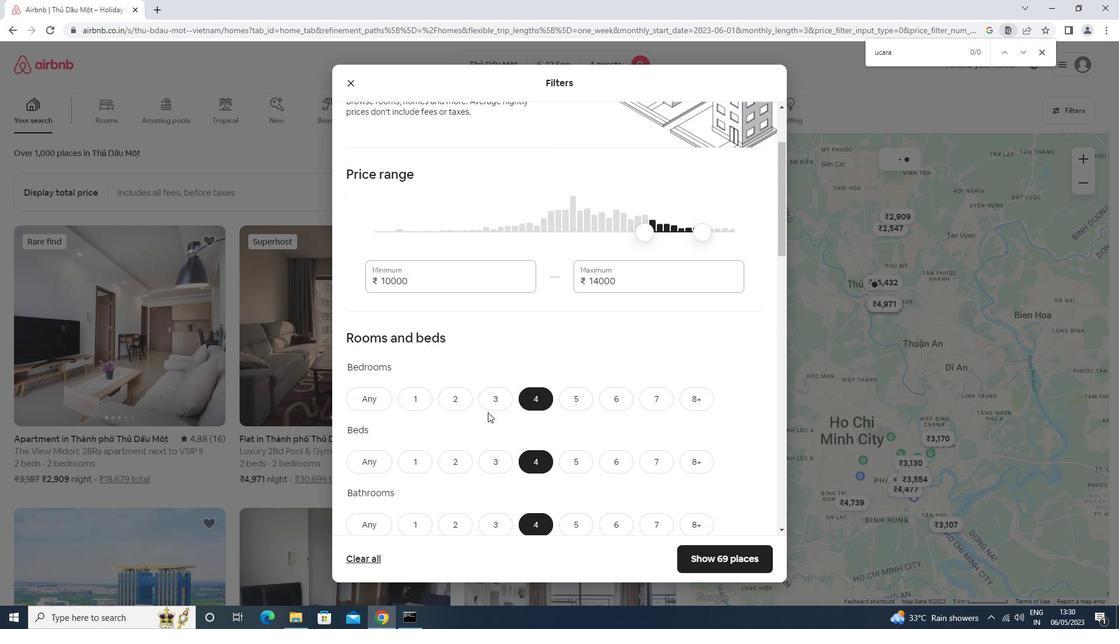 
Action: Mouse scrolled (487, 412) with delta (0, 0)
Screenshot: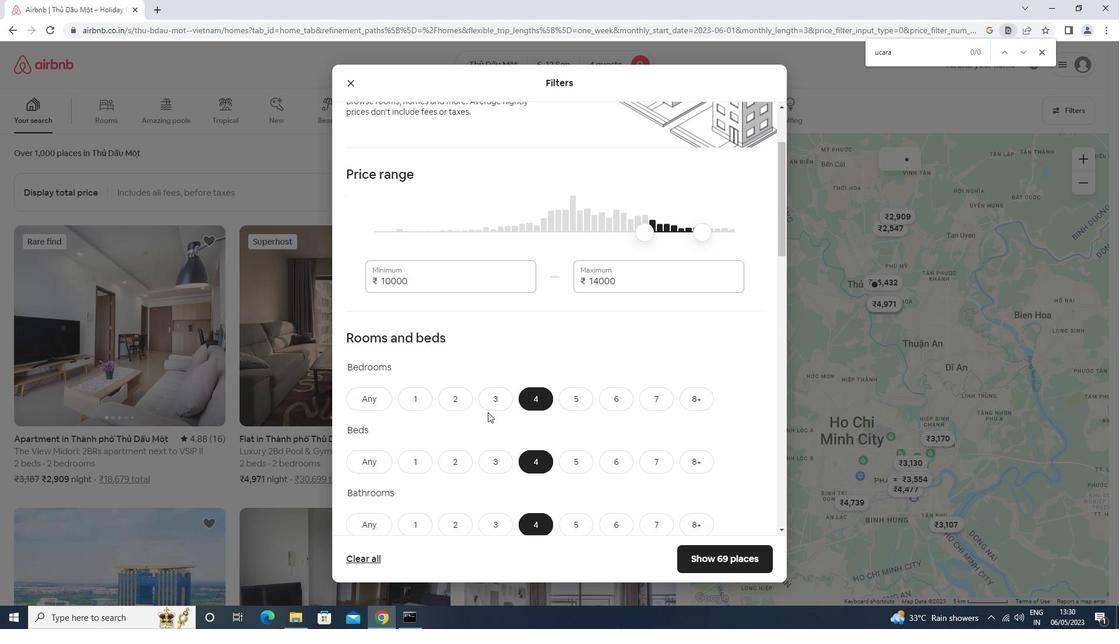 
Action: Mouse moved to (417, 380)
Screenshot: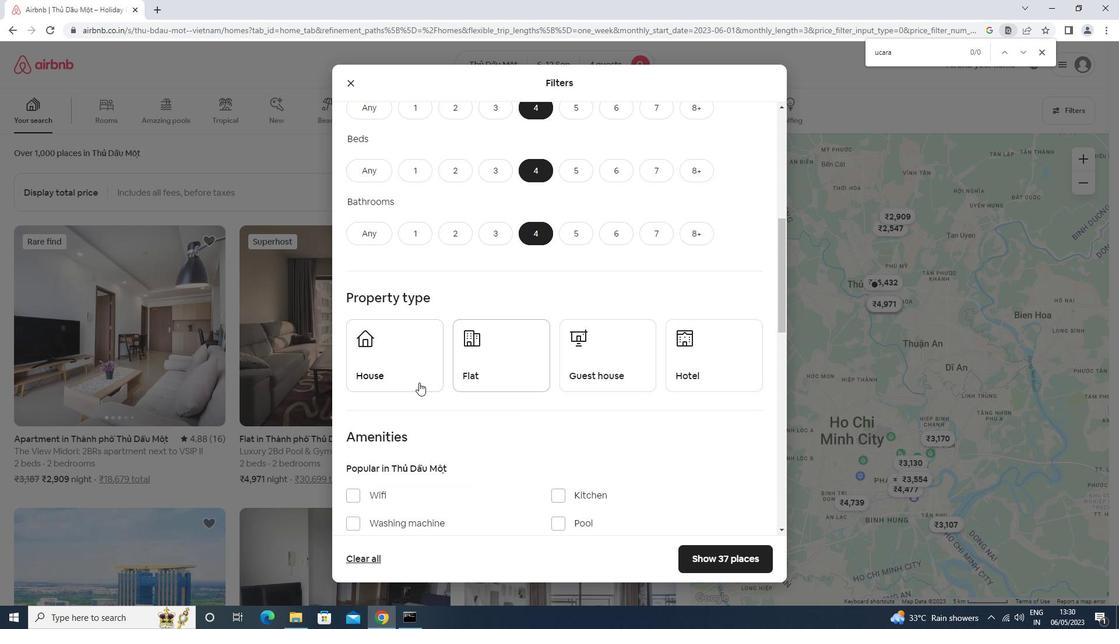 
Action: Mouse pressed left at (417, 380)
Screenshot: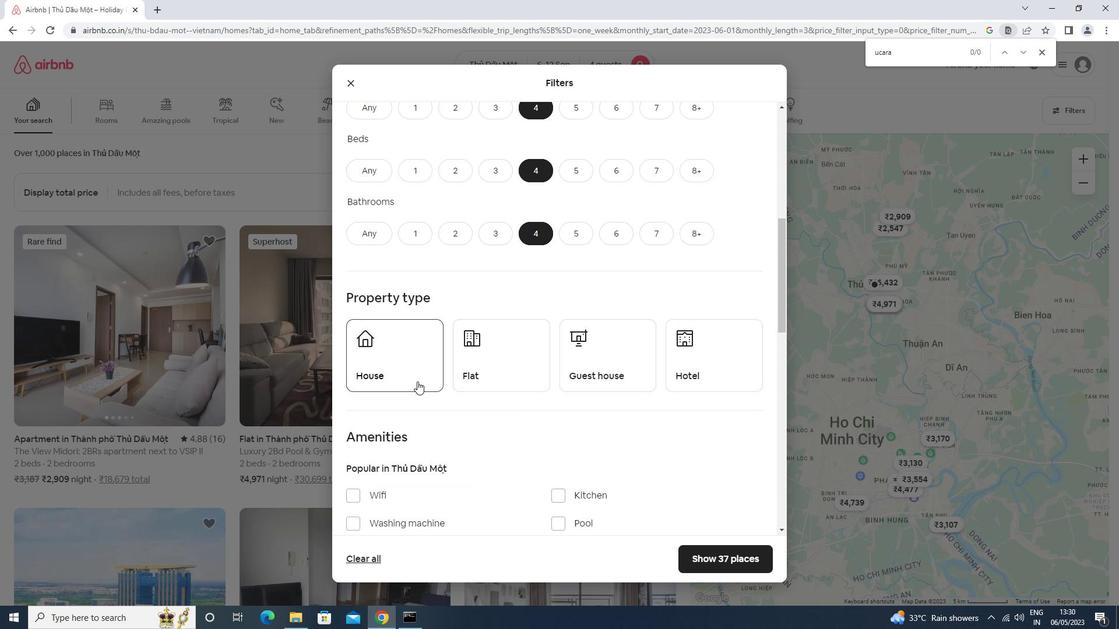 
Action: Mouse moved to (472, 380)
Screenshot: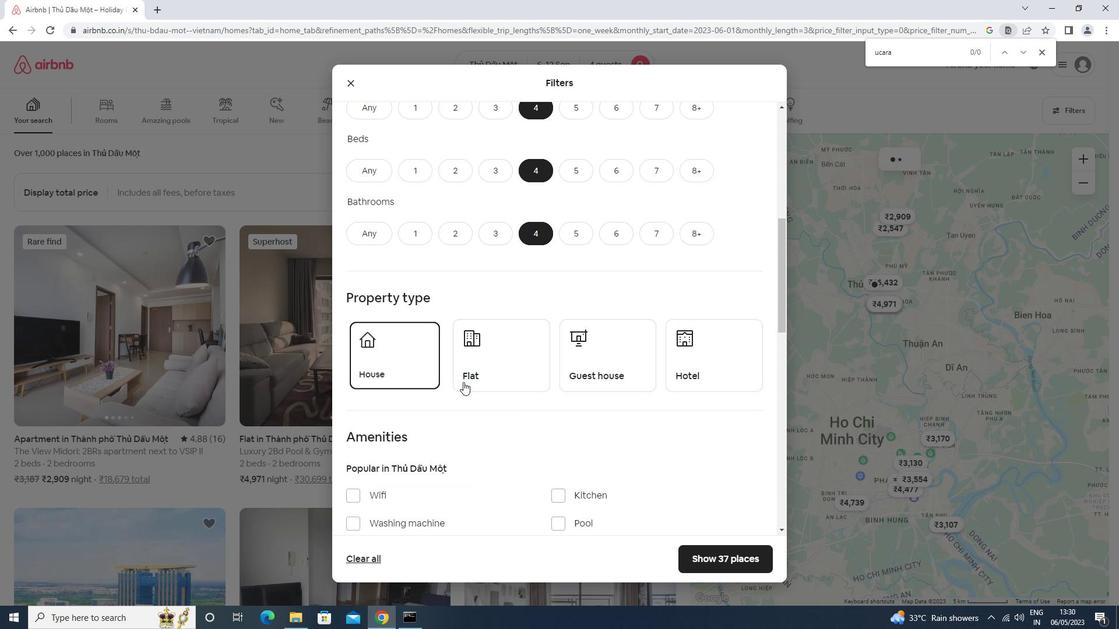 
Action: Mouse pressed left at (472, 380)
Screenshot: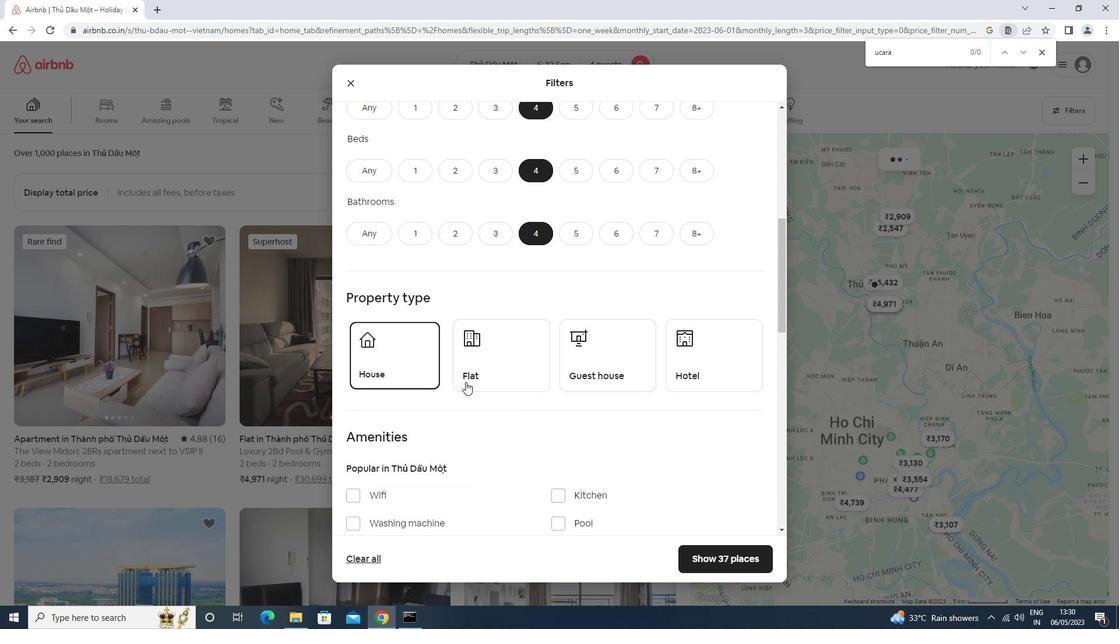 
Action: Mouse moved to (598, 377)
Screenshot: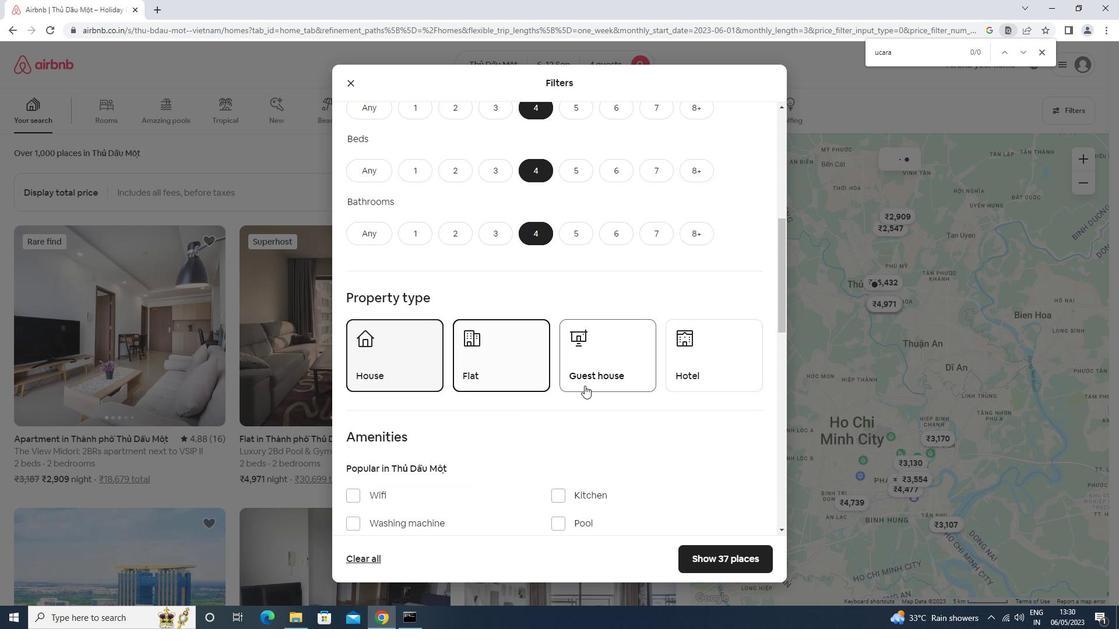 
Action: Mouse pressed left at (598, 377)
Screenshot: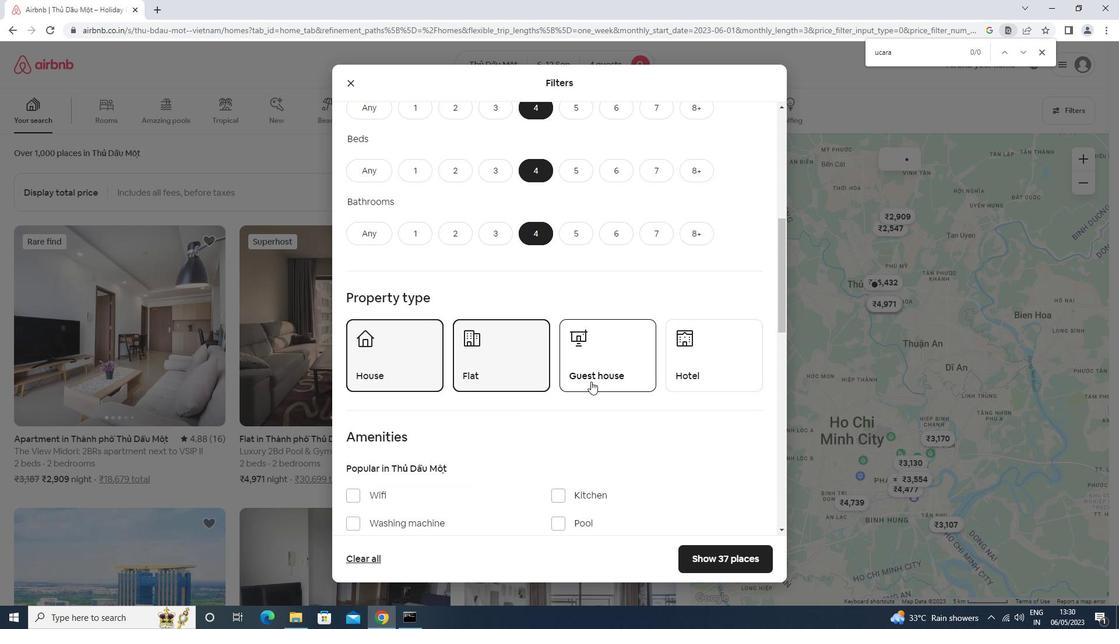
Action: Mouse moved to (598, 377)
Screenshot: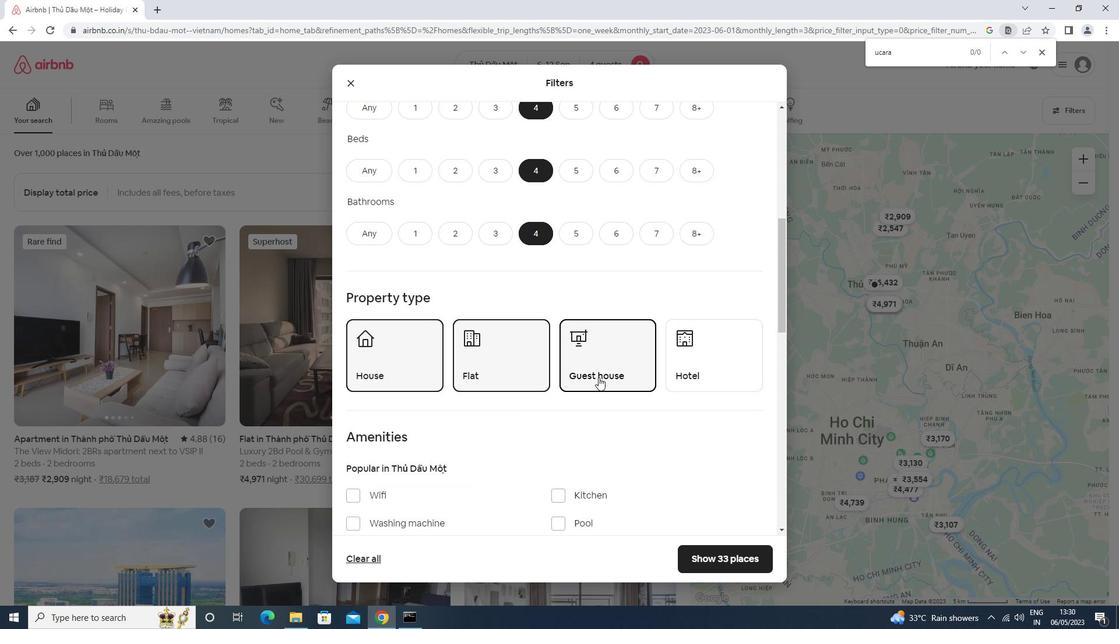 
Action: Mouse scrolled (598, 376) with delta (0, 0)
Screenshot: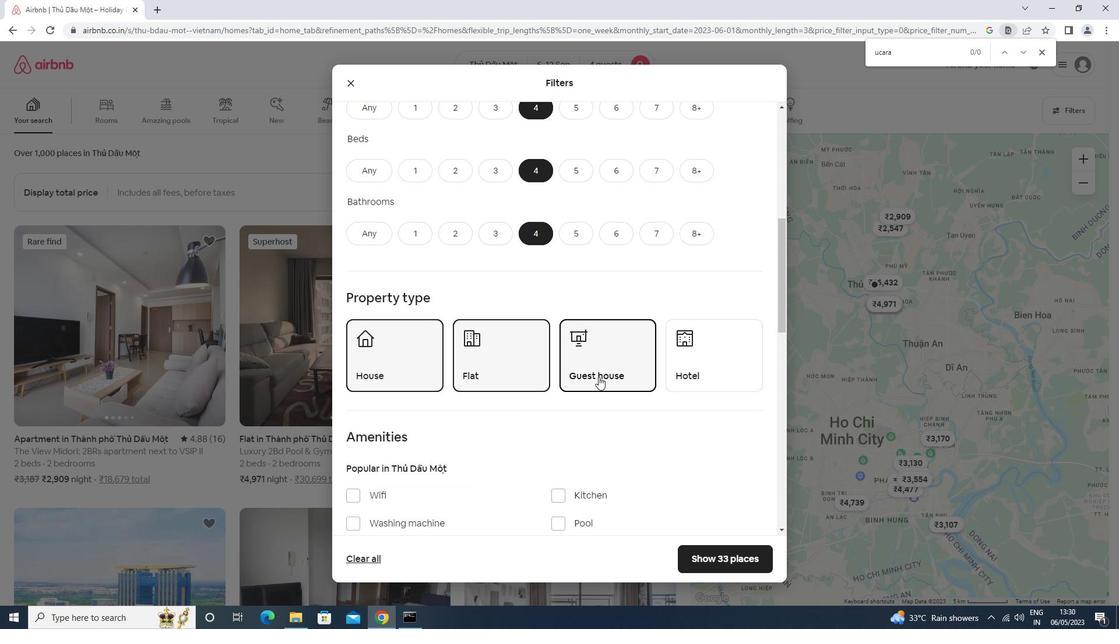 
Action: Mouse scrolled (598, 376) with delta (0, 0)
Screenshot: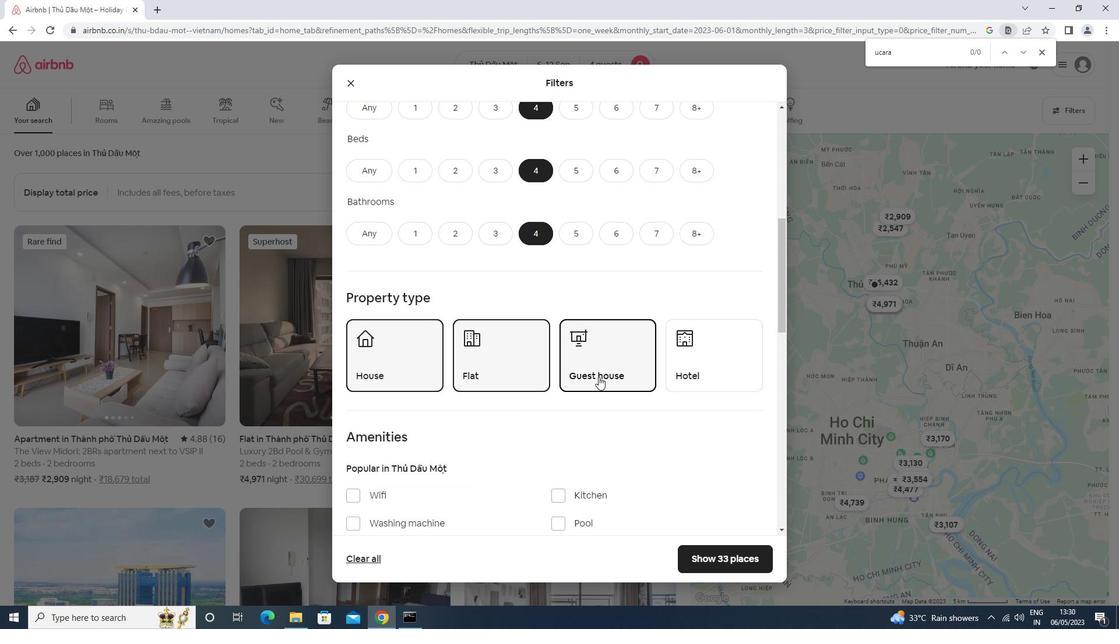 
Action: Mouse scrolled (598, 376) with delta (0, 0)
Screenshot: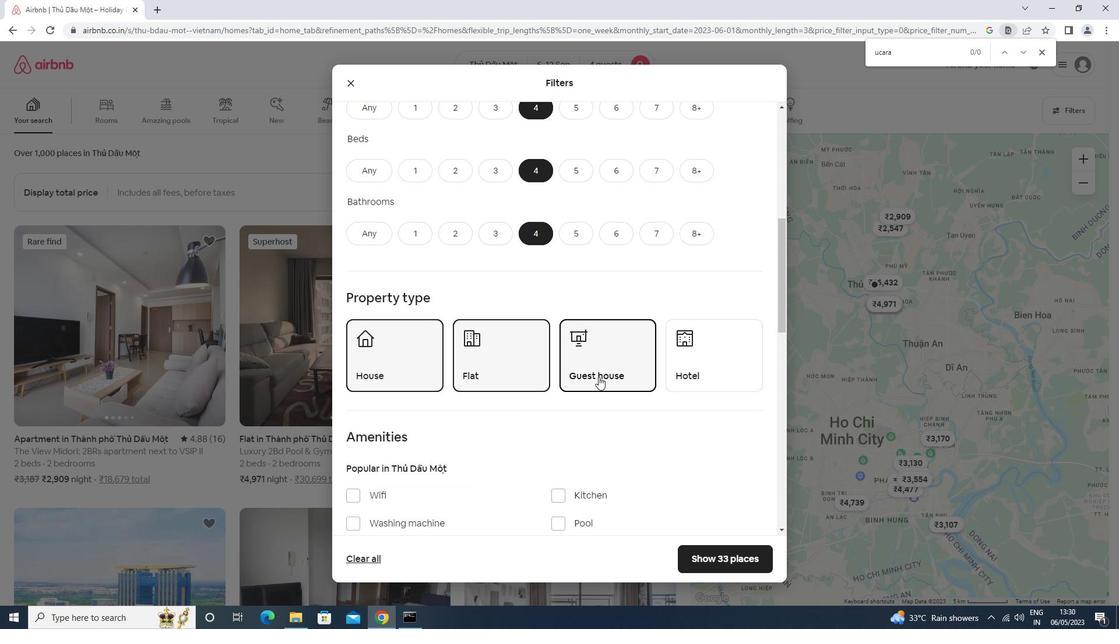 
Action: Mouse moved to (382, 323)
Screenshot: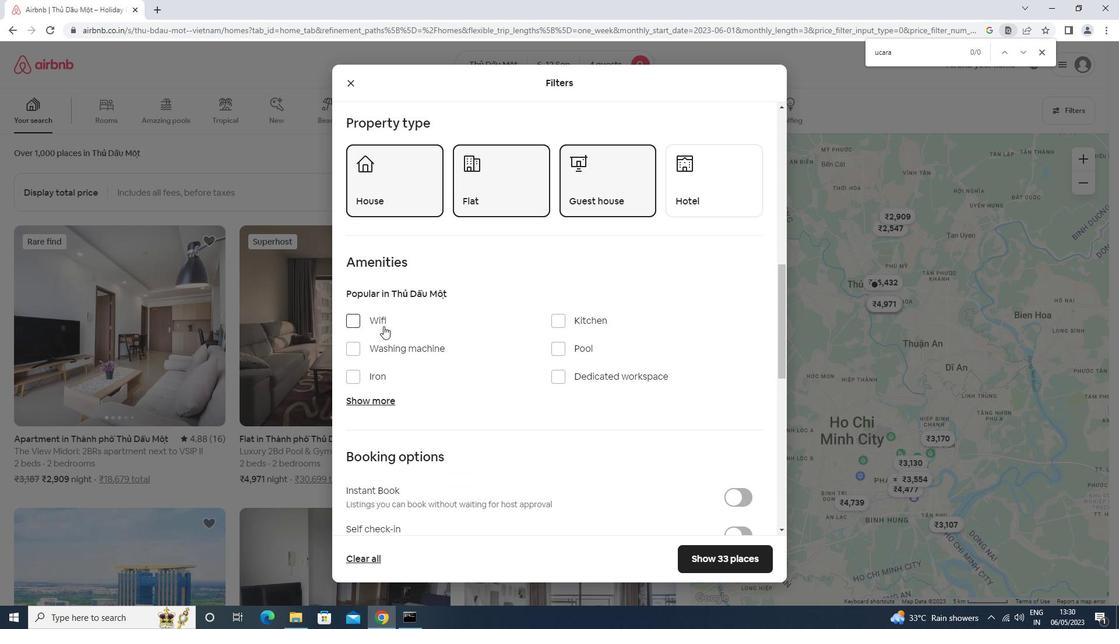 
Action: Mouse pressed left at (382, 323)
Screenshot: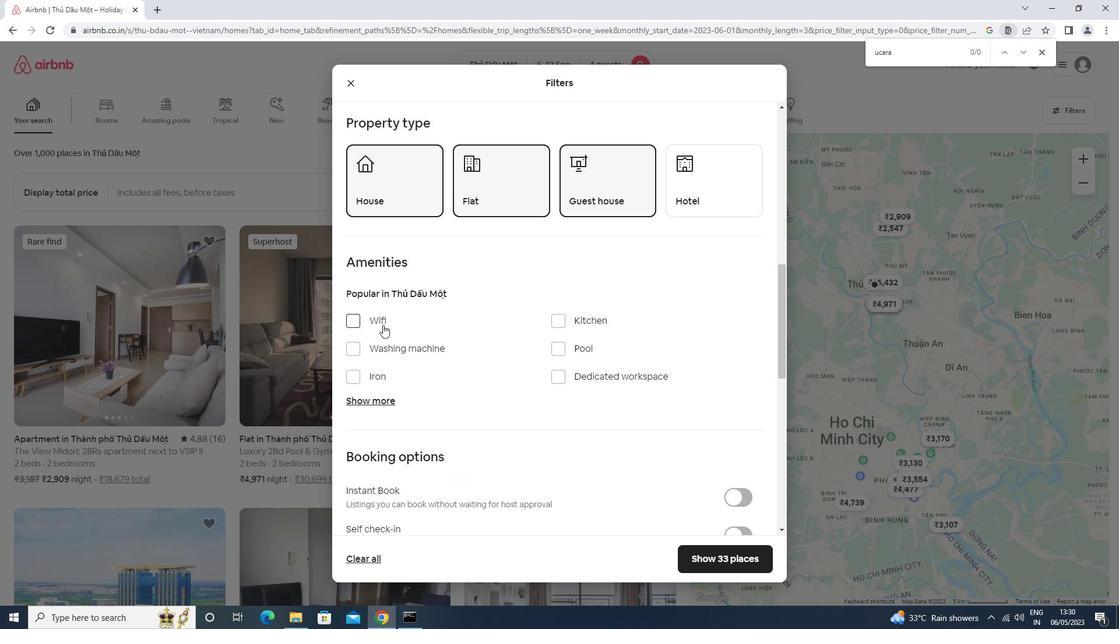 
Action: Mouse moved to (376, 407)
Screenshot: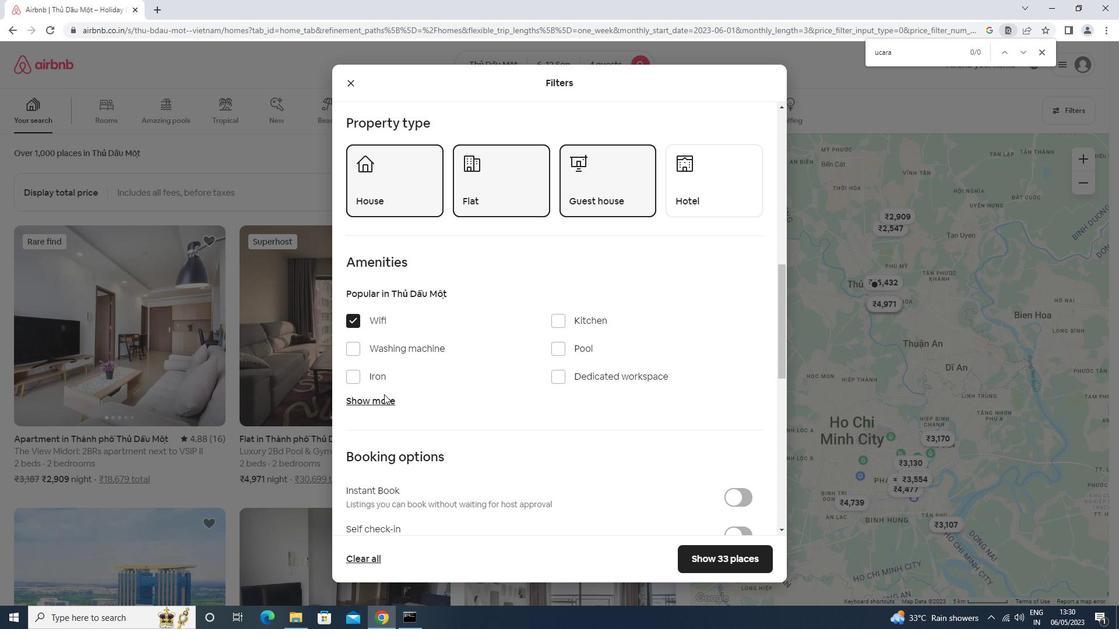 
Action: Mouse pressed left at (376, 407)
Screenshot: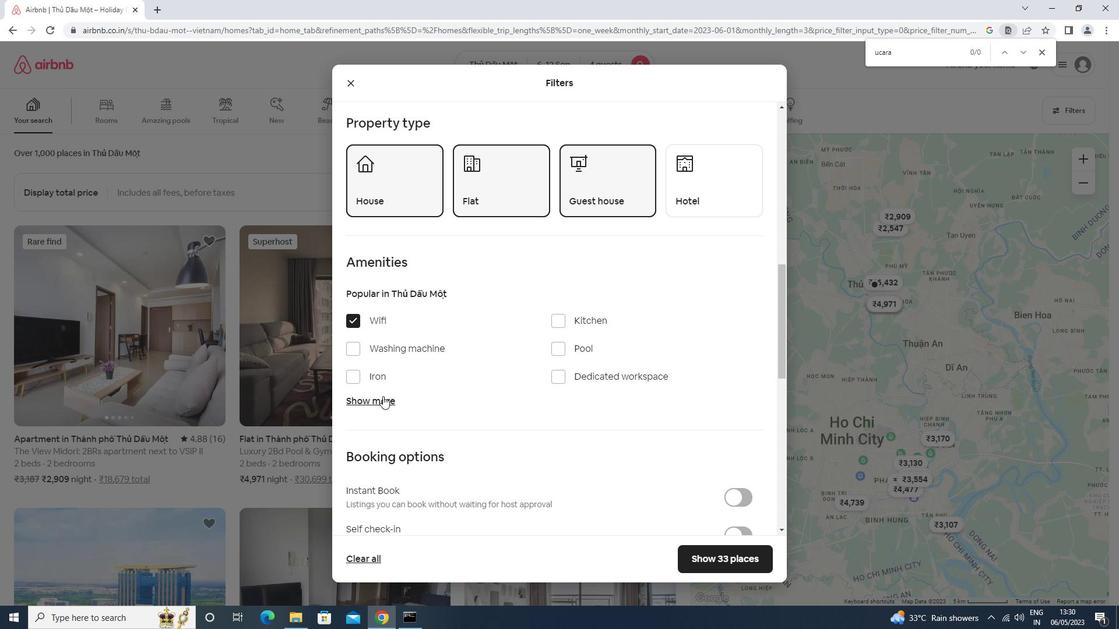 
Action: Mouse moved to (572, 471)
Screenshot: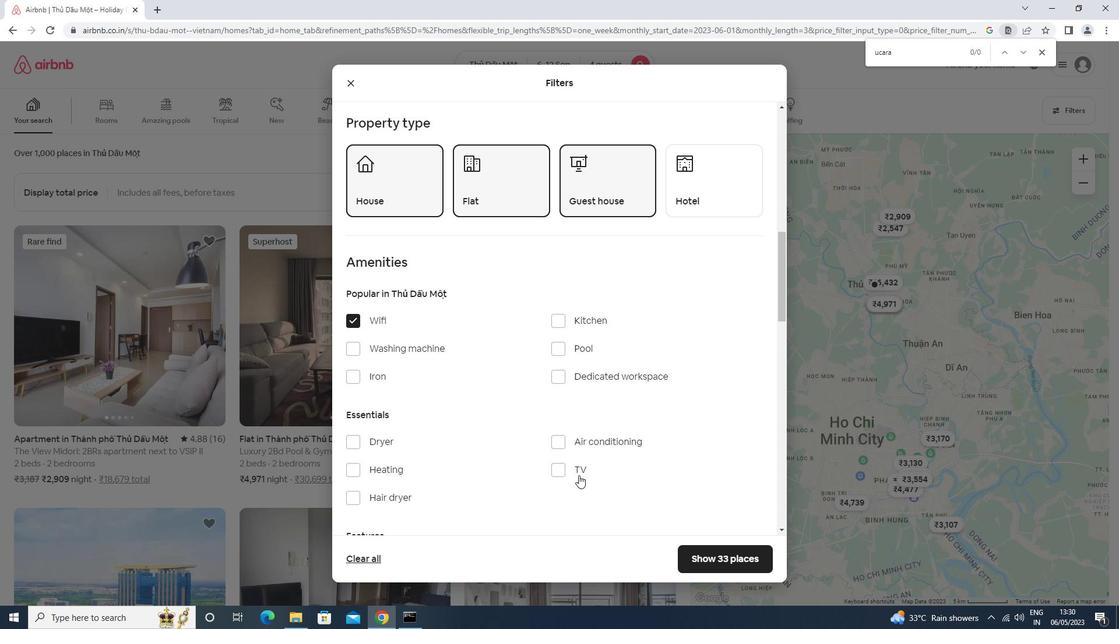 
Action: Mouse pressed left at (572, 471)
Screenshot: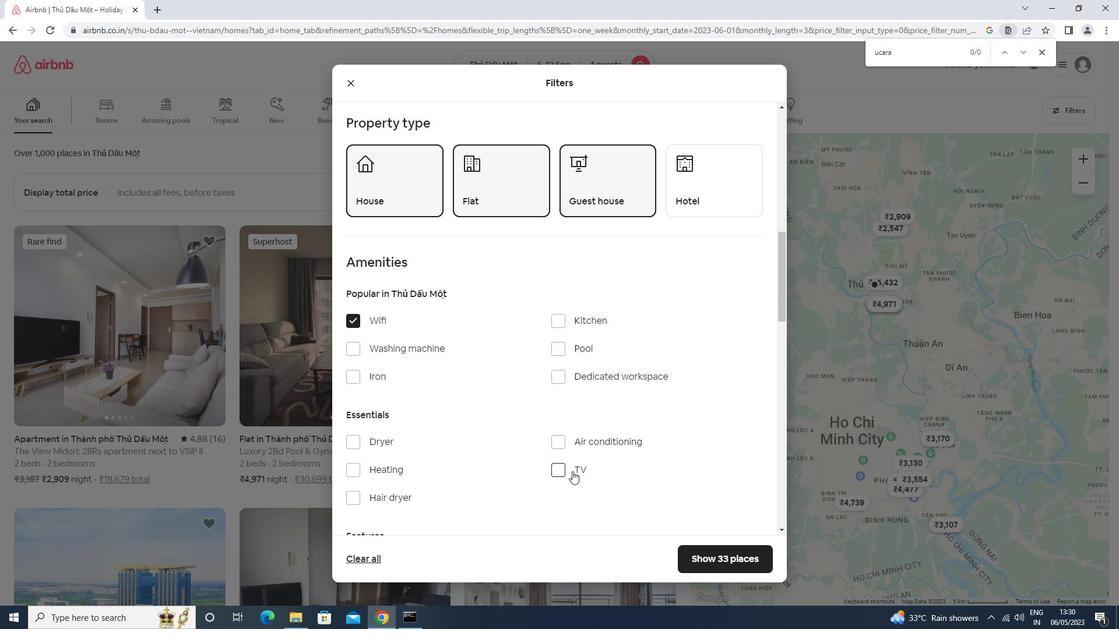 
Action: Mouse moved to (456, 437)
Screenshot: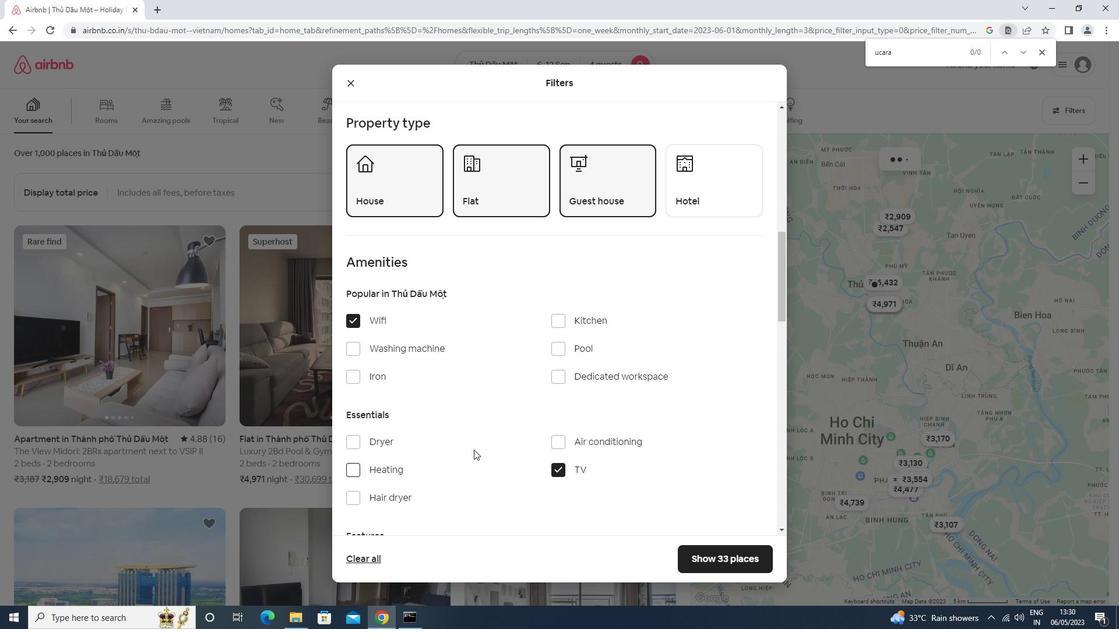 
Action: Mouse scrolled (456, 436) with delta (0, 0)
Screenshot: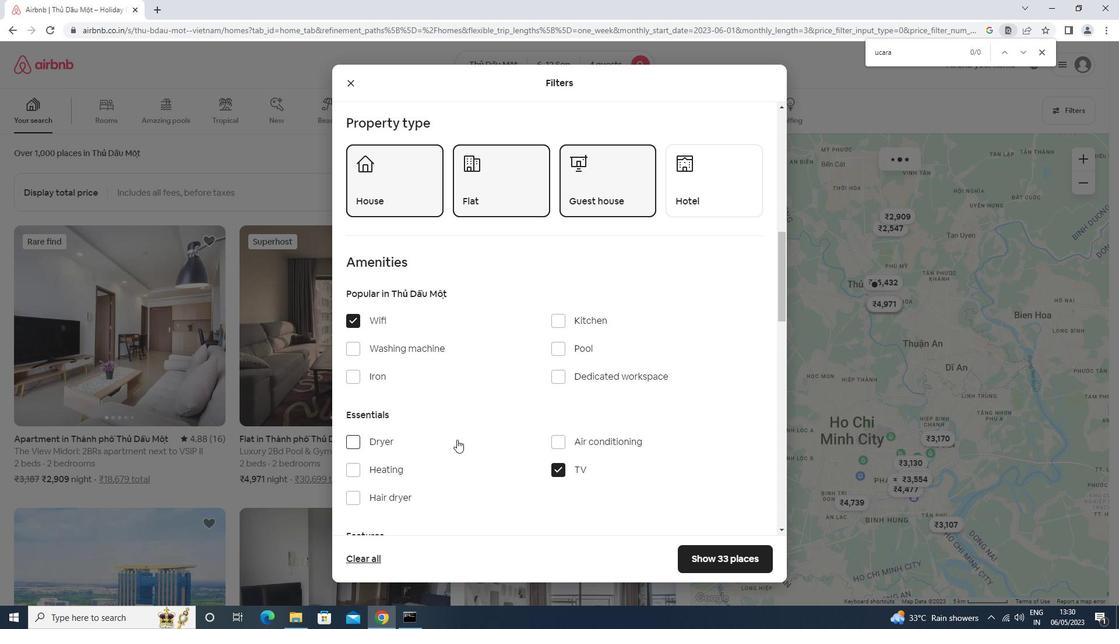 
Action: Mouse scrolled (456, 436) with delta (0, 0)
Screenshot: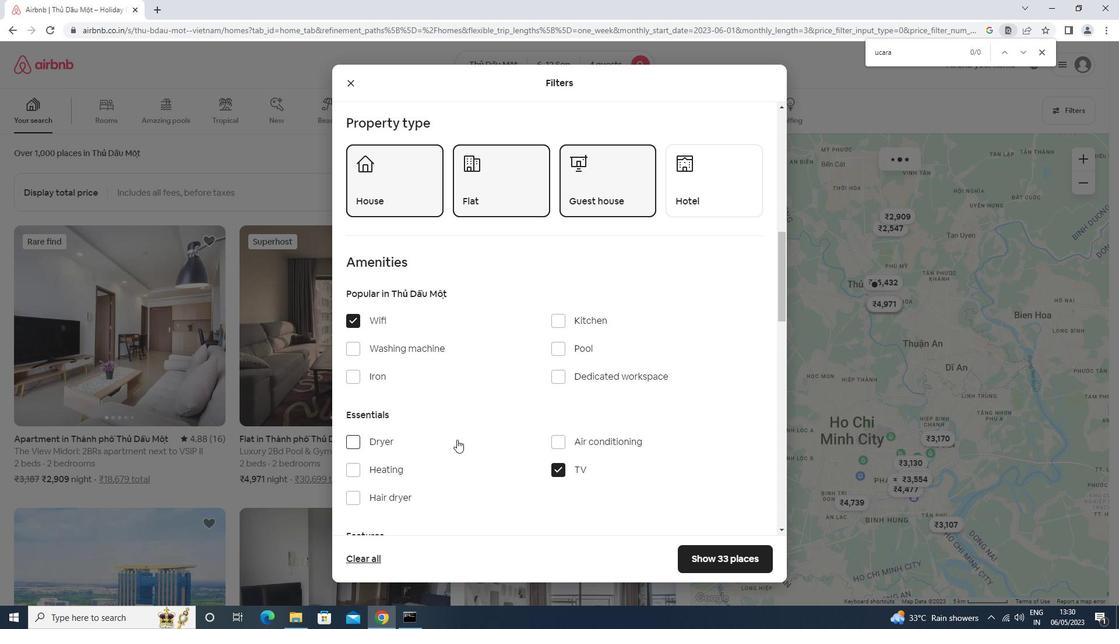 
Action: Mouse scrolled (456, 436) with delta (0, 0)
Screenshot: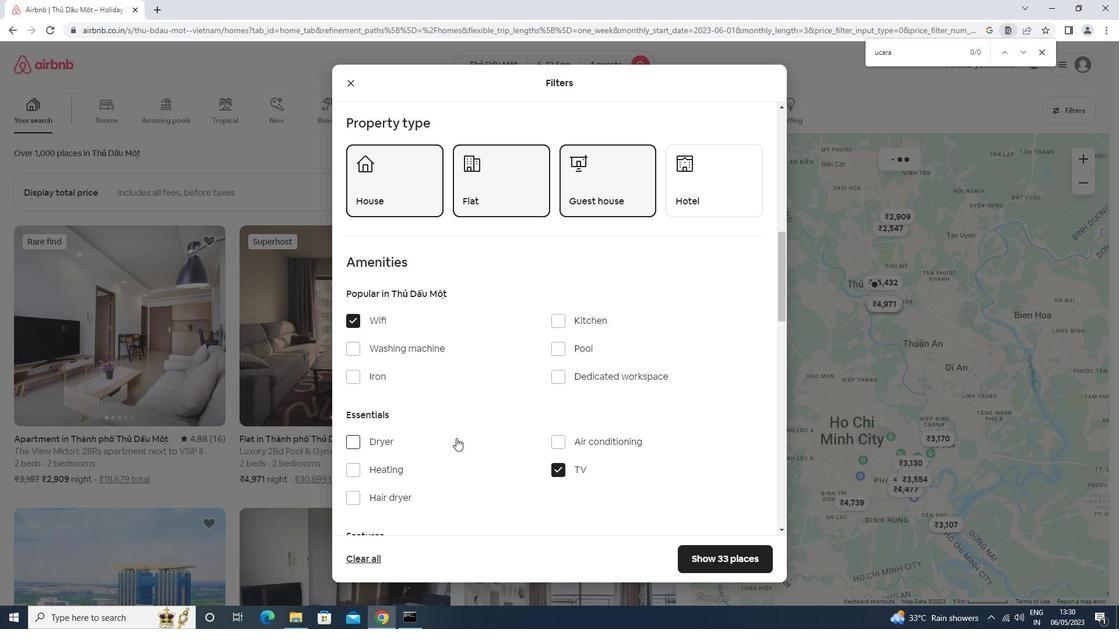 
Action: Mouse scrolled (456, 436) with delta (0, 0)
Screenshot: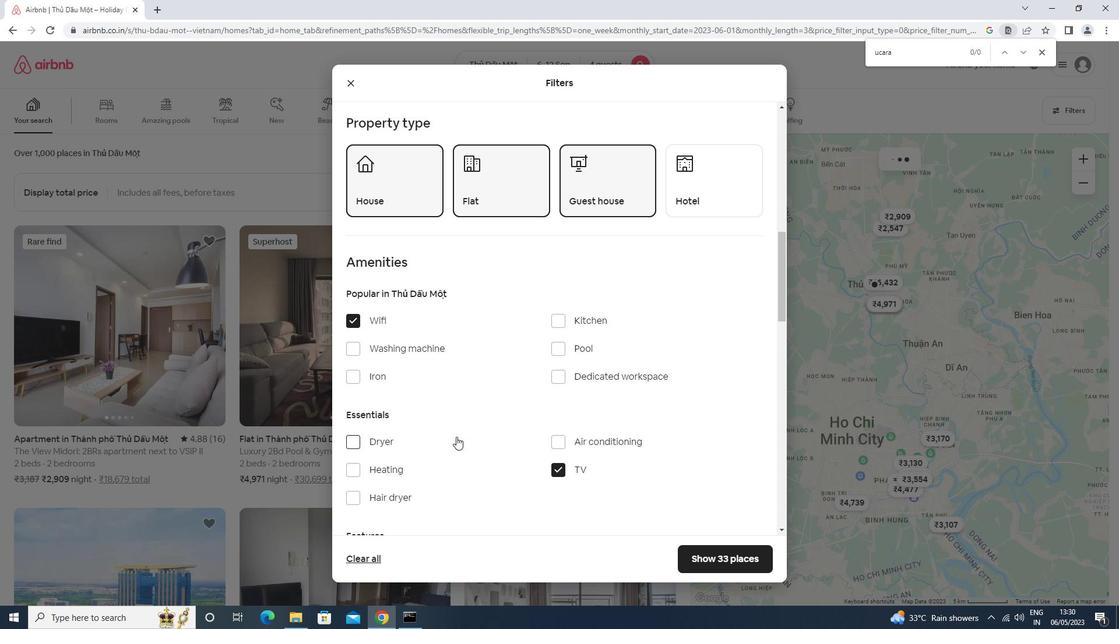 
Action: Mouse moved to (402, 384)
Screenshot: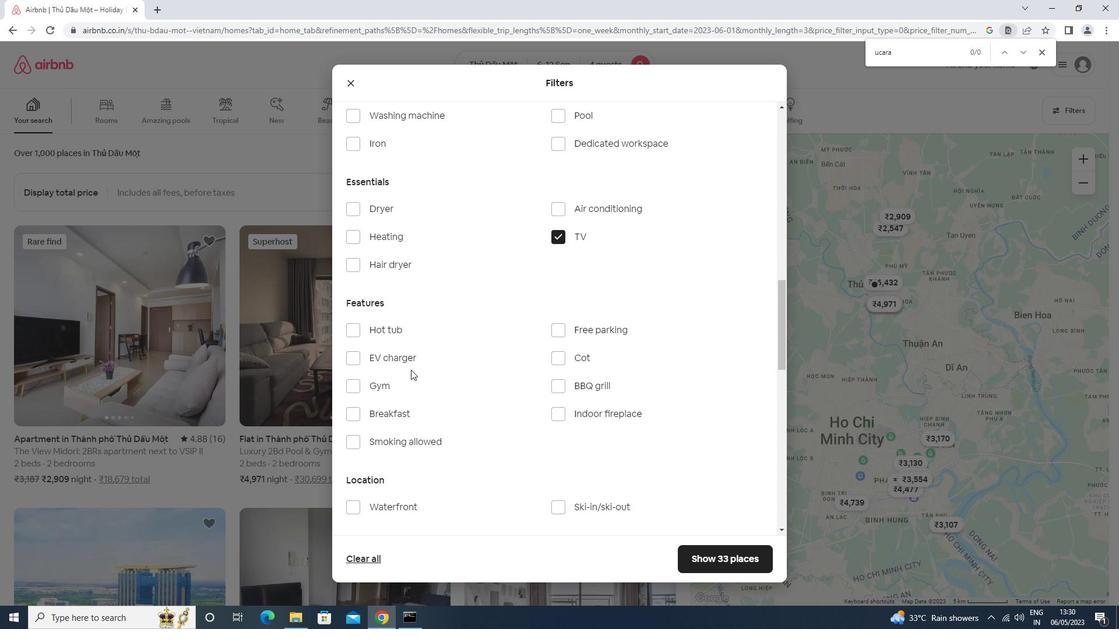 
Action: Mouse pressed left at (402, 384)
Screenshot: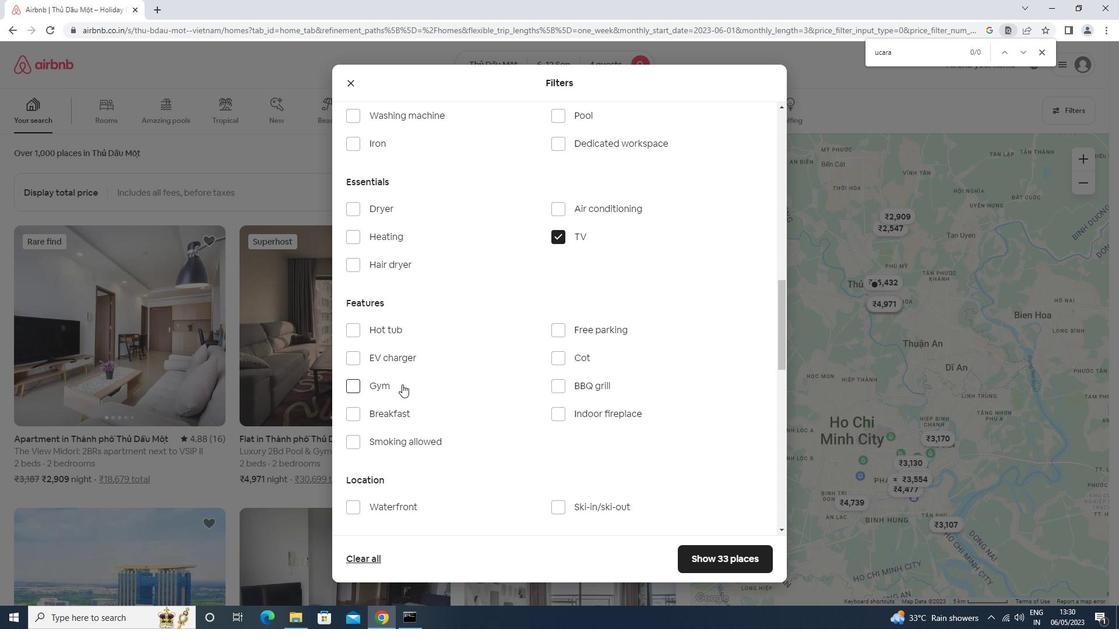 
Action: Mouse moved to (399, 410)
Screenshot: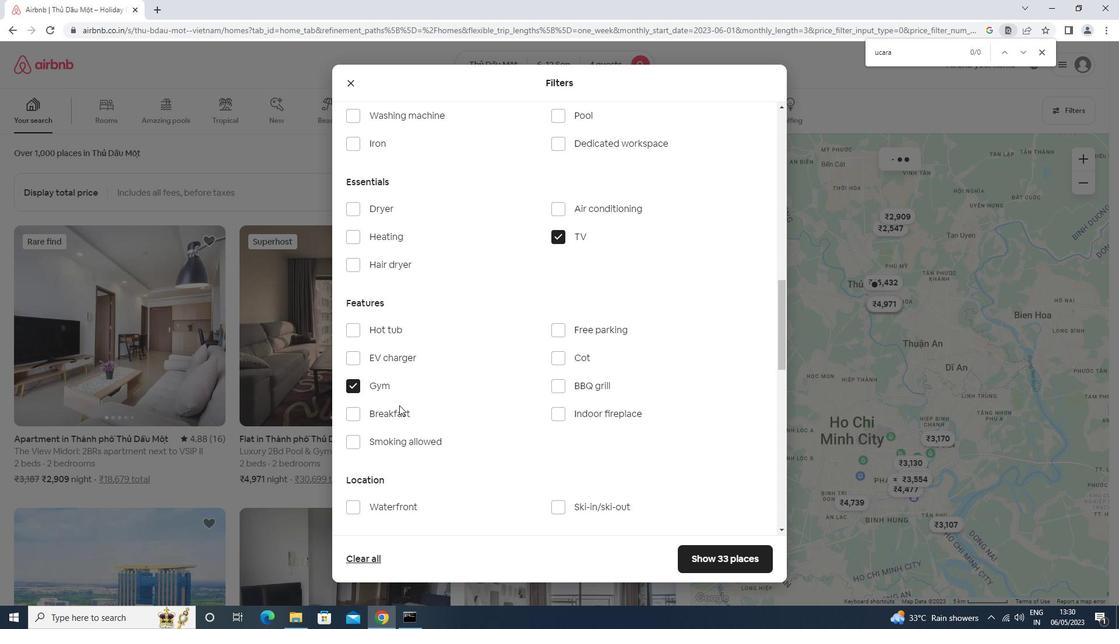 
Action: Mouse pressed left at (399, 410)
Screenshot: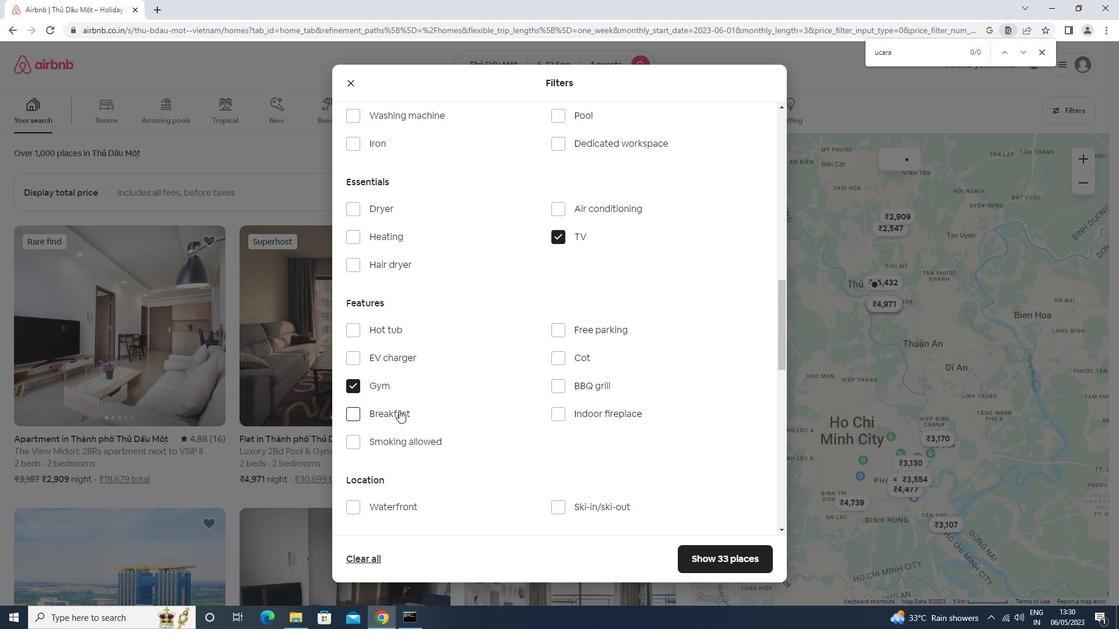 
Action: Mouse moved to (598, 334)
Screenshot: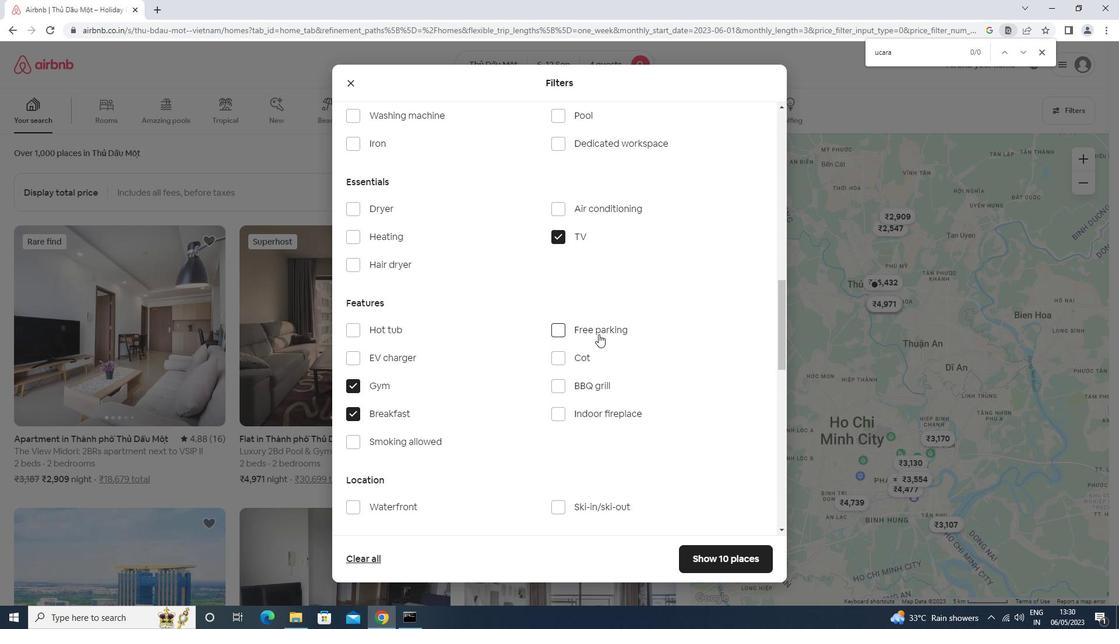 
Action: Mouse pressed left at (598, 334)
Screenshot: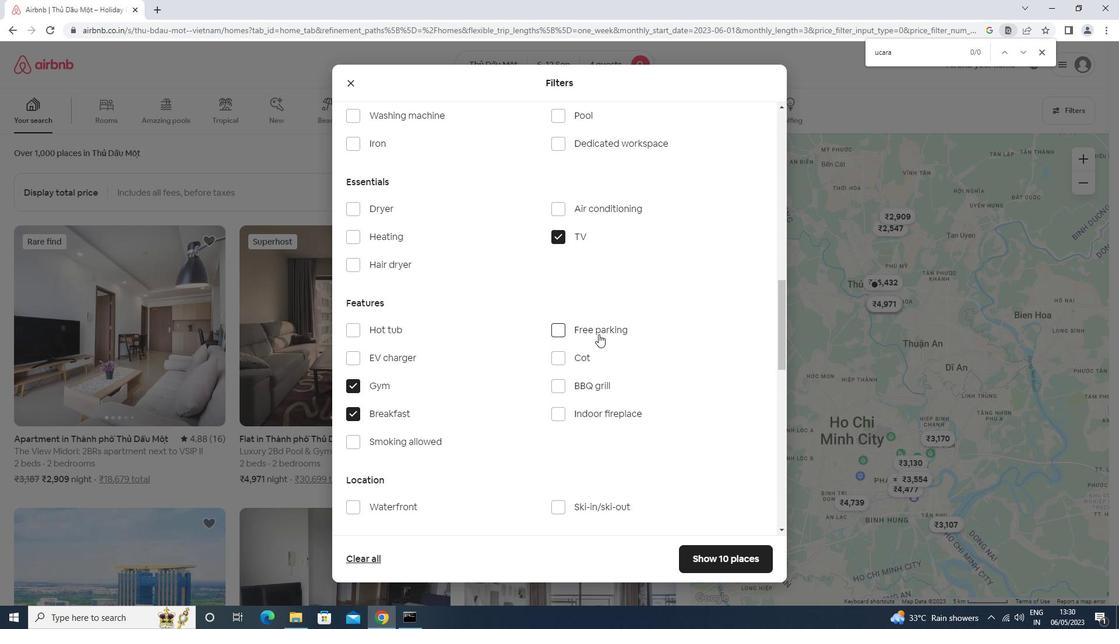 
Action: Mouse moved to (568, 378)
Screenshot: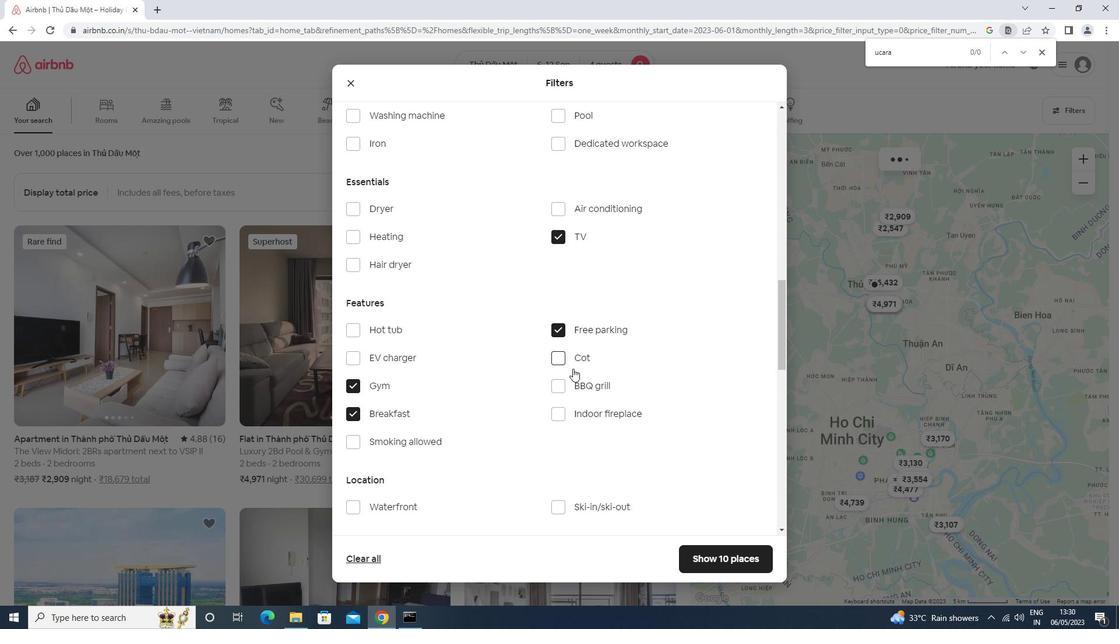 
Action: Mouse scrolled (568, 377) with delta (0, 0)
Screenshot: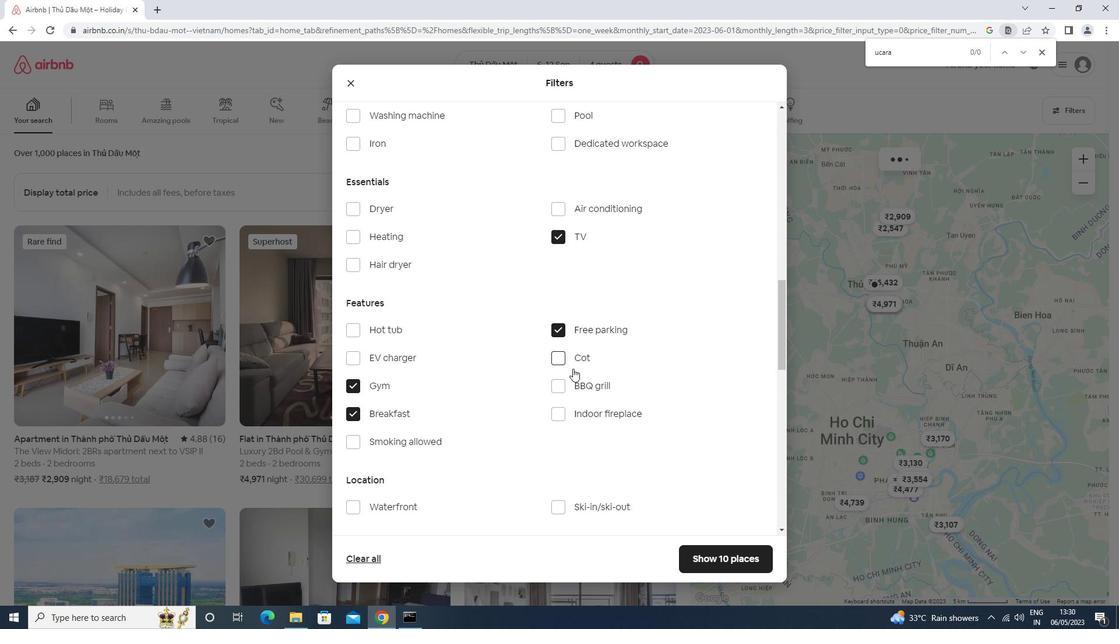 
Action: Mouse moved to (567, 379)
Screenshot: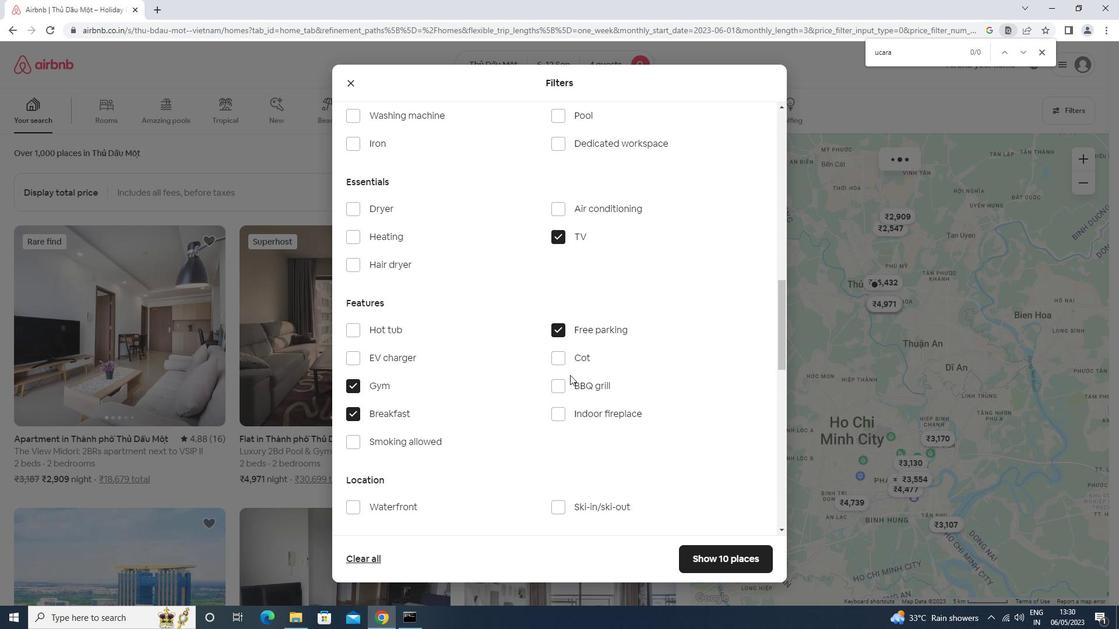 
Action: Mouse scrolled (567, 378) with delta (0, 0)
Screenshot: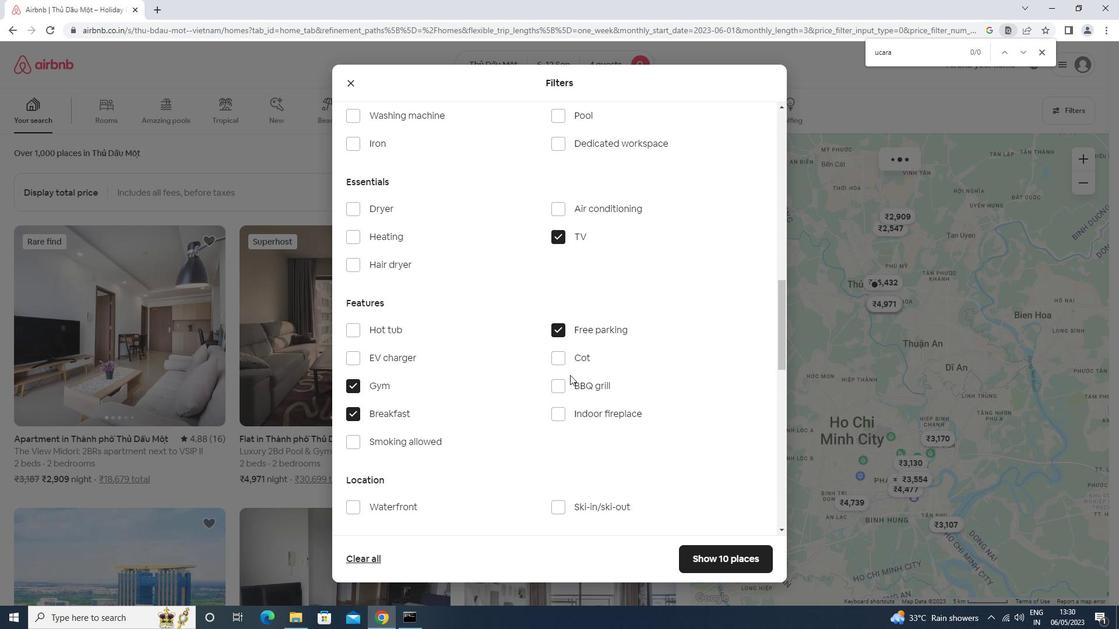 
Action: Mouse scrolled (567, 378) with delta (0, 0)
Screenshot: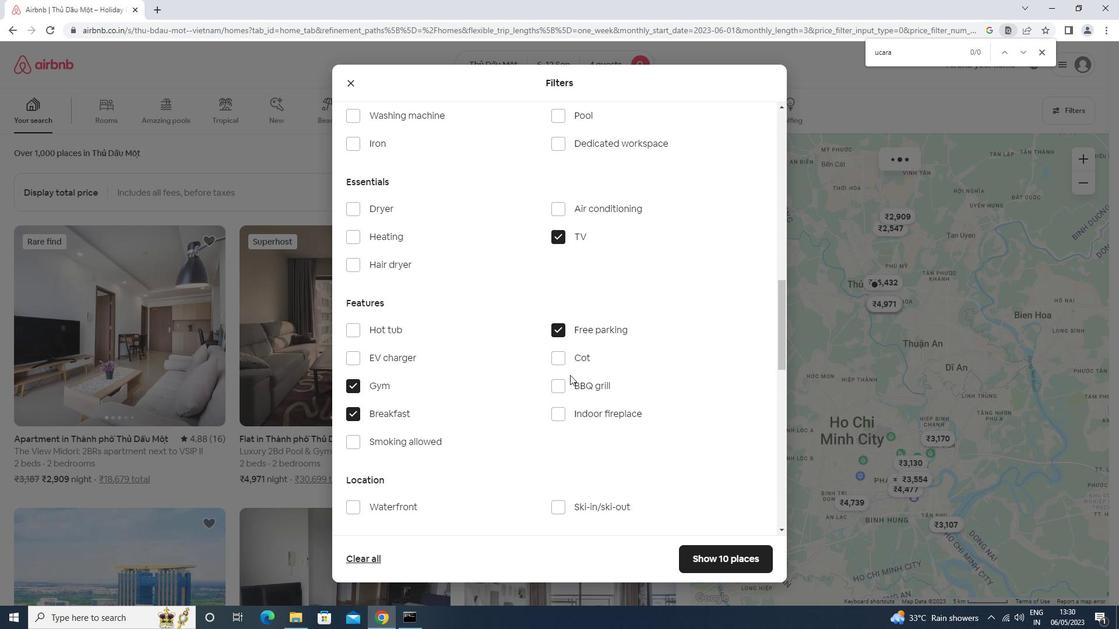 
Action: Mouse scrolled (567, 378) with delta (0, 0)
Screenshot: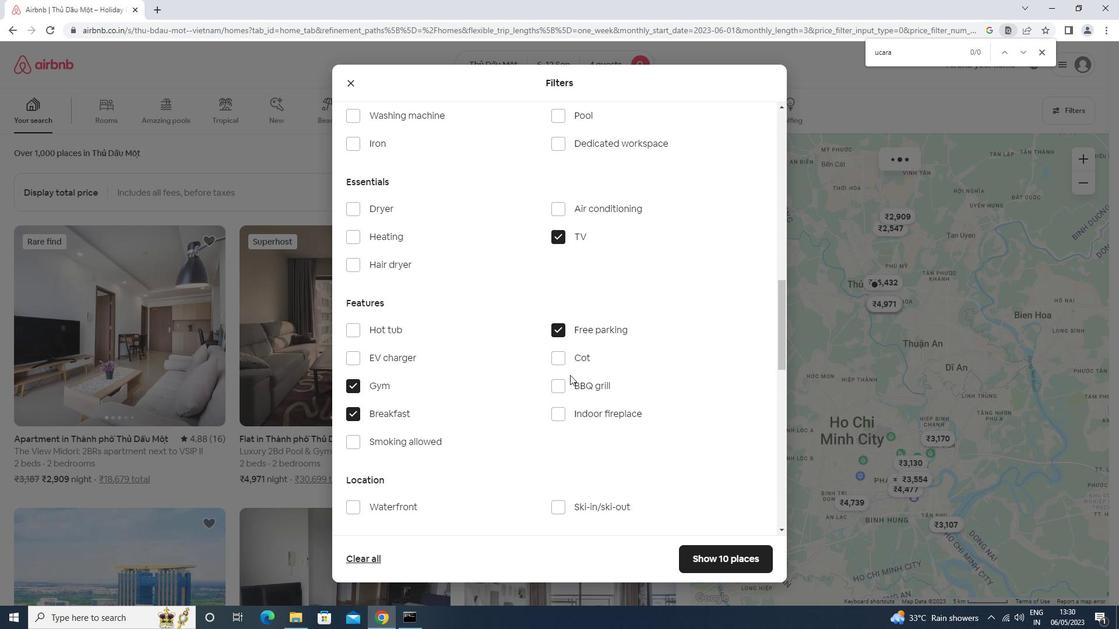 
Action: Mouse moved to (736, 496)
Screenshot: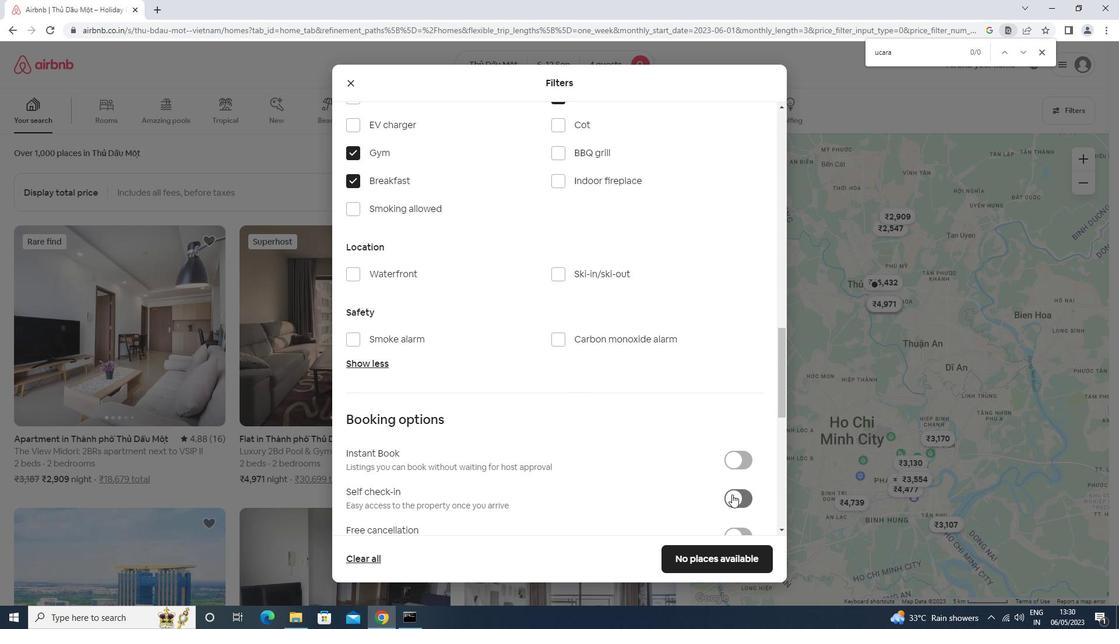 
Action: Mouse pressed left at (736, 496)
Screenshot: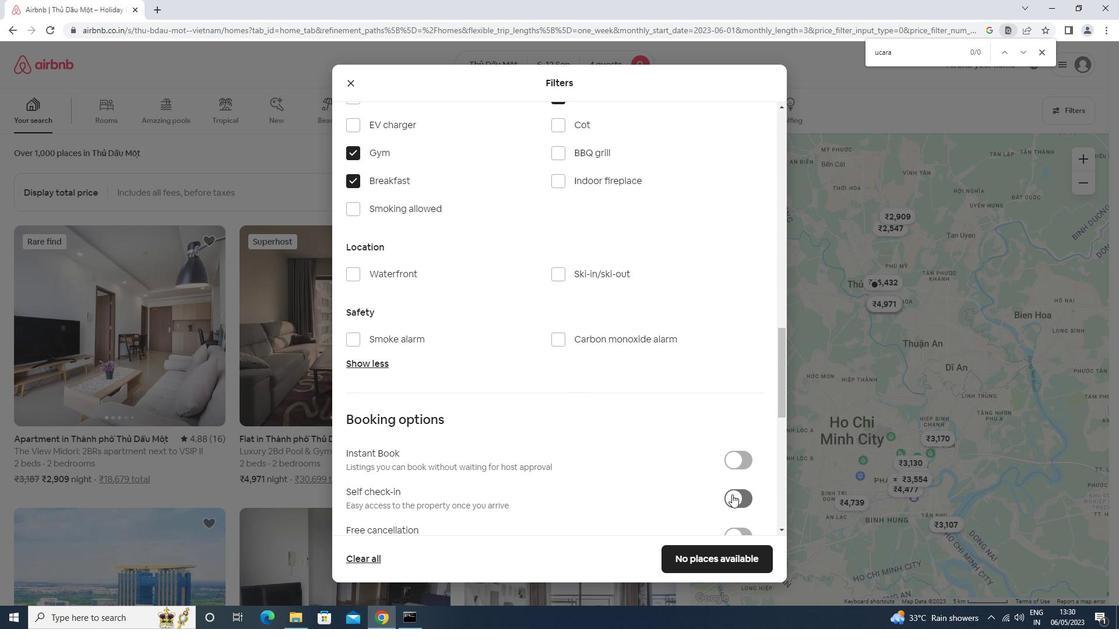 
Action: Mouse moved to (608, 452)
Screenshot: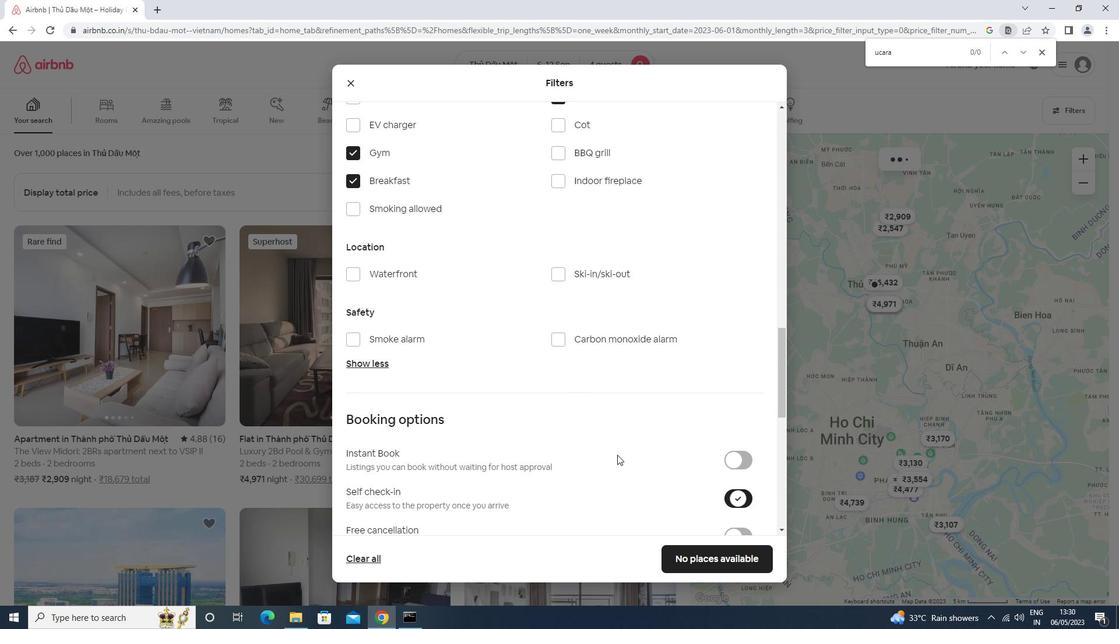 
Action: Mouse scrolled (608, 451) with delta (0, 0)
Screenshot: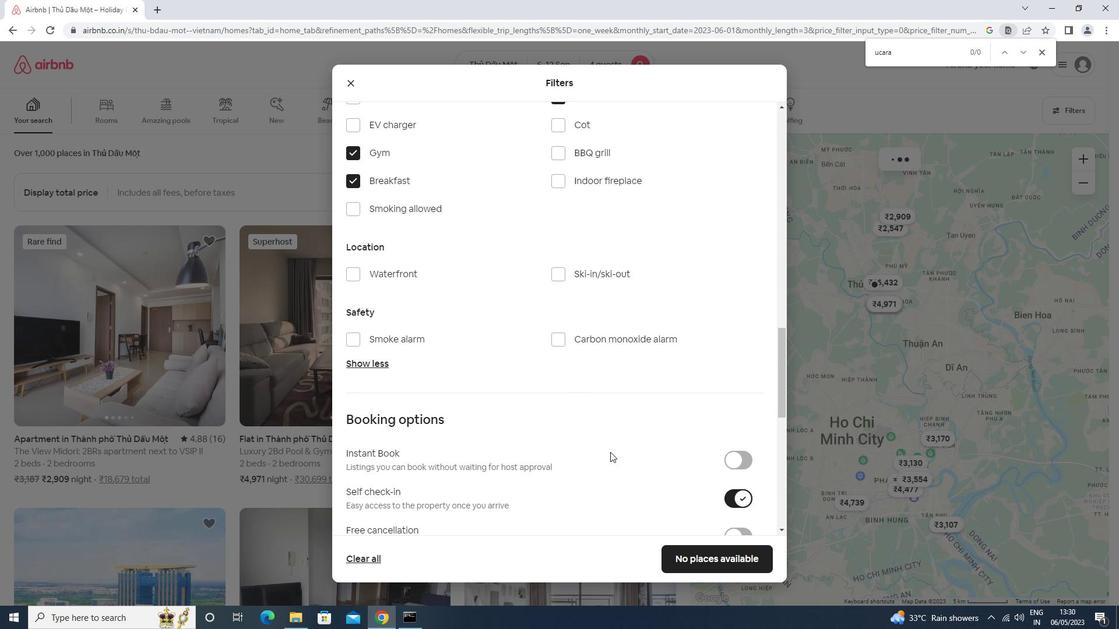 
Action: Mouse scrolled (608, 451) with delta (0, 0)
Screenshot: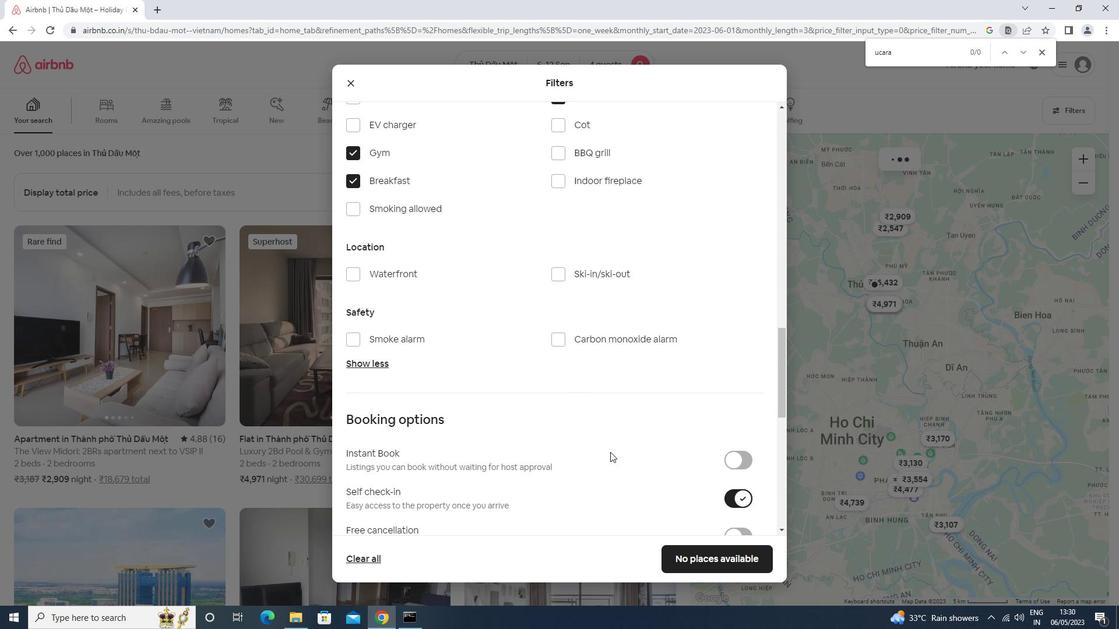
Action: Mouse scrolled (608, 451) with delta (0, 0)
Screenshot: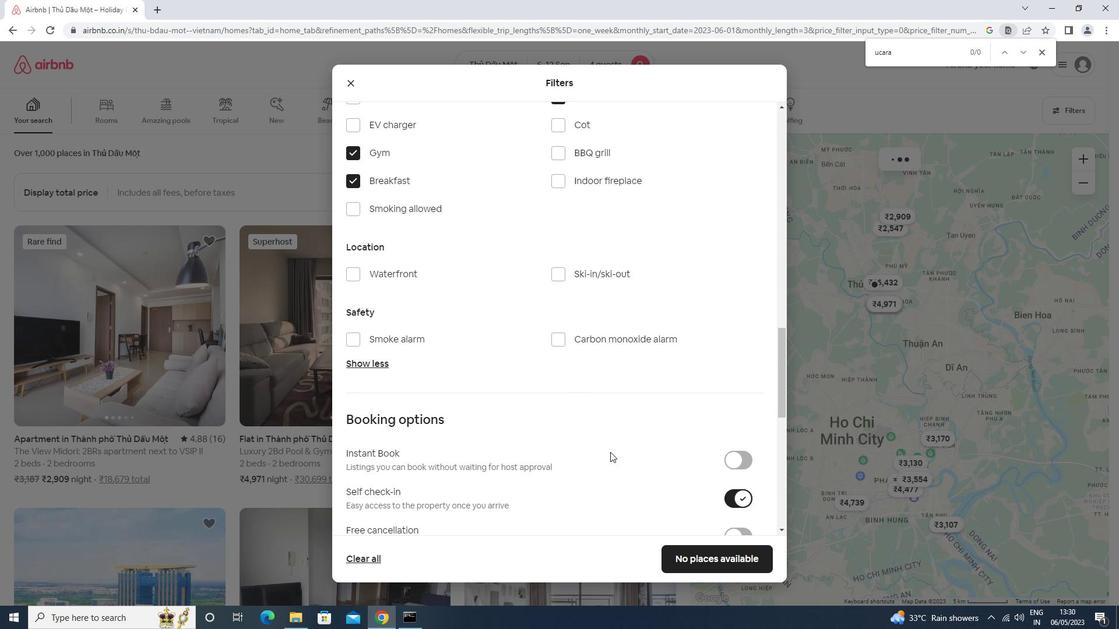 
Action: Mouse scrolled (608, 451) with delta (0, 0)
Screenshot: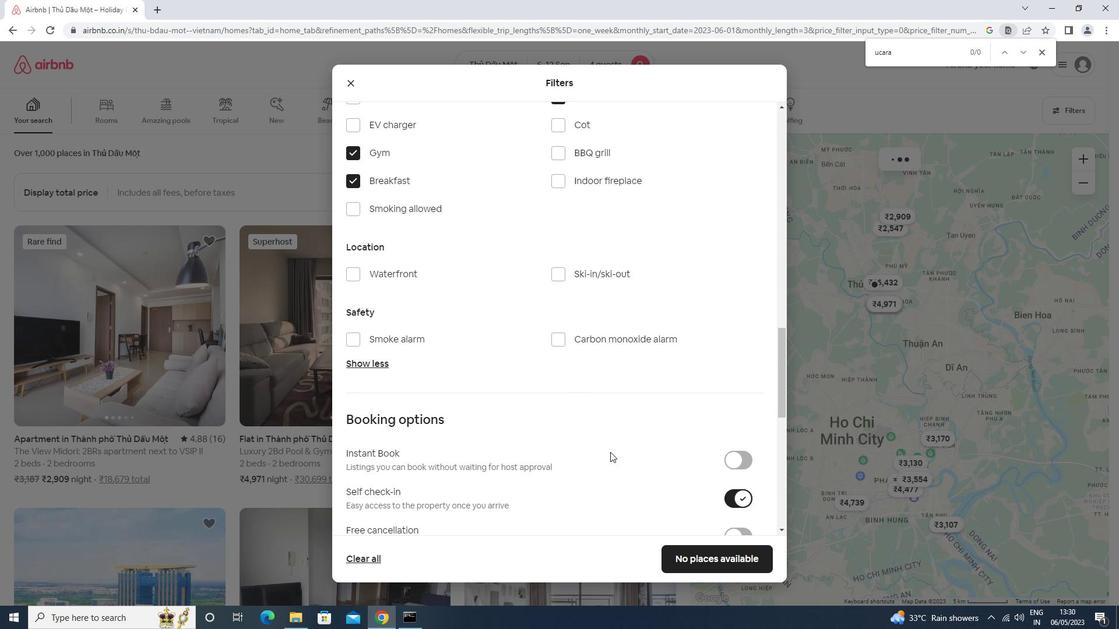 
Action: Mouse scrolled (608, 452) with delta (0, 0)
Screenshot: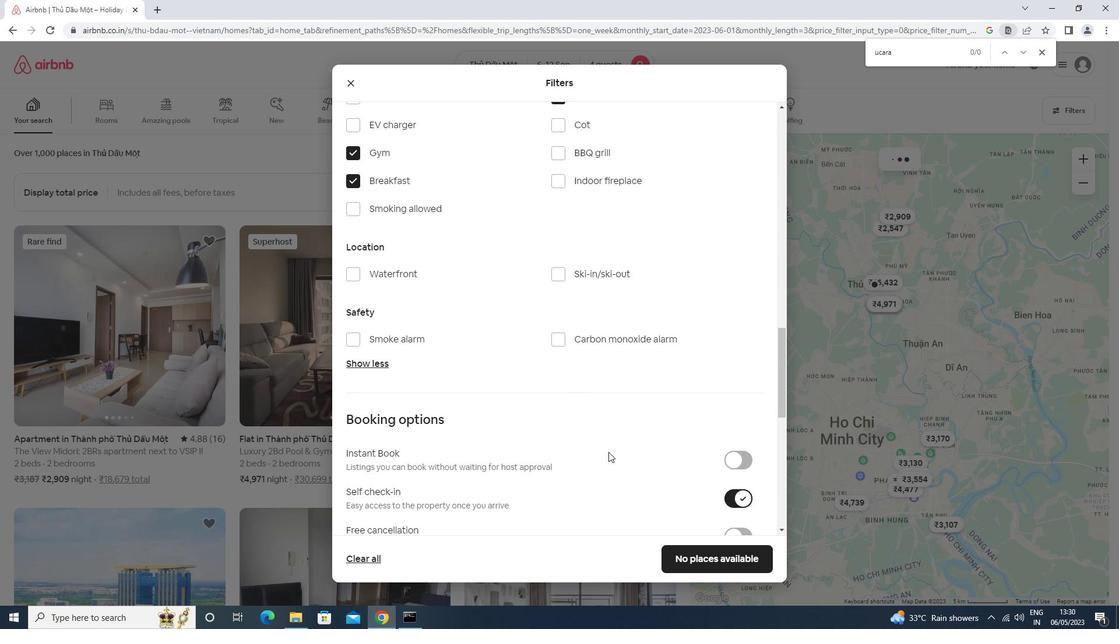 
Action: Mouse scrolled (608, 451) with delta (0, 0)
Screenshot: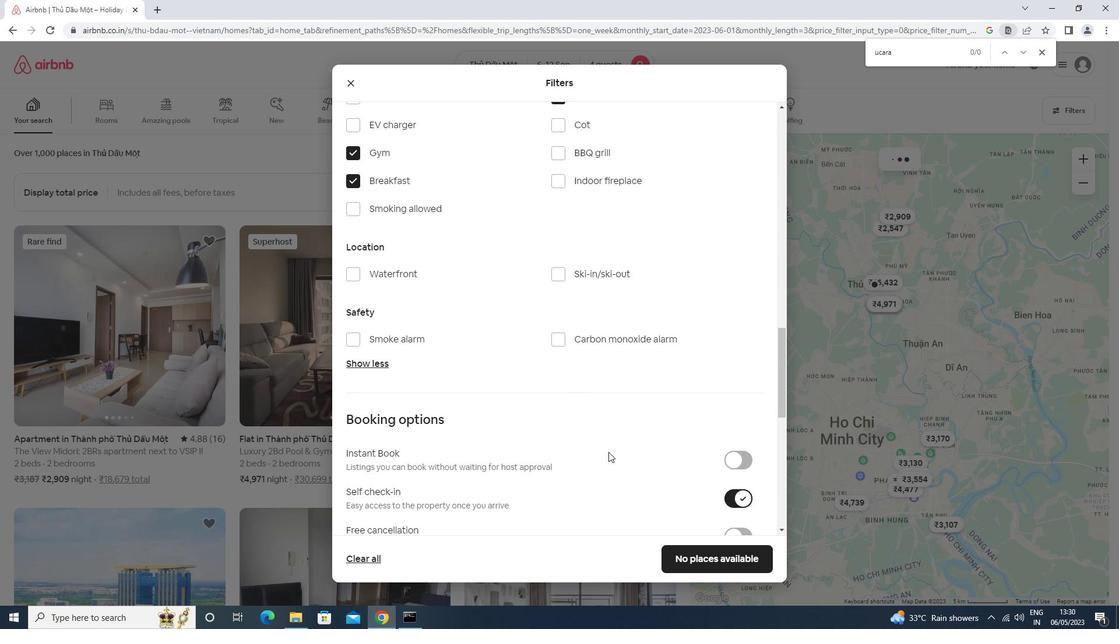 
Action: Mouse moved to (561, 465)
Screenshot: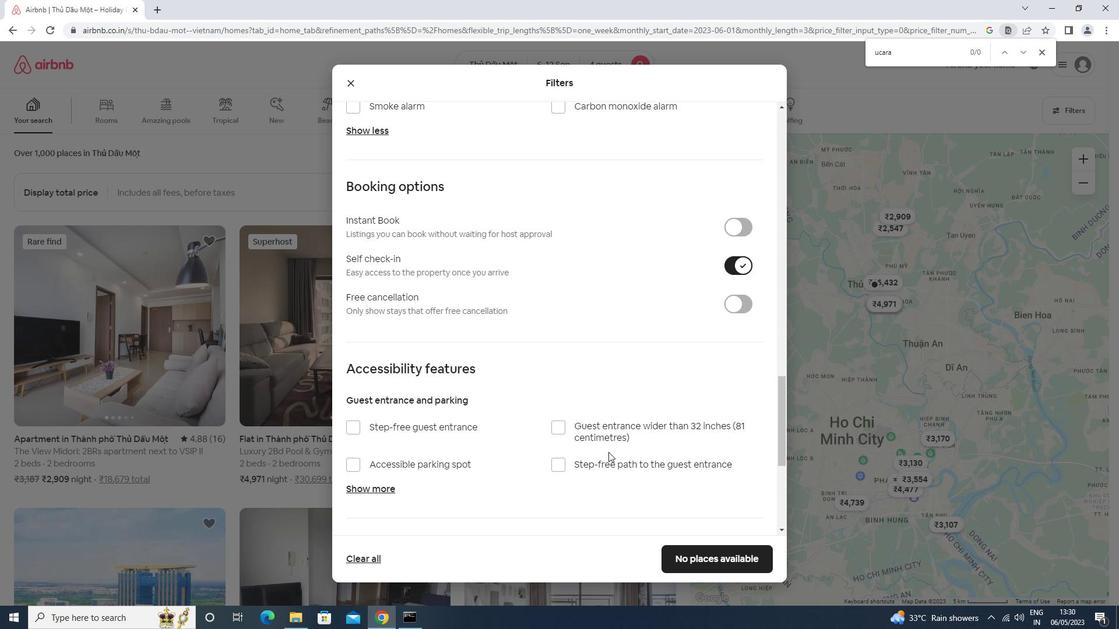 
Action: Mouse scrolled (561, 464) with delta (0, 0)
Screenshot: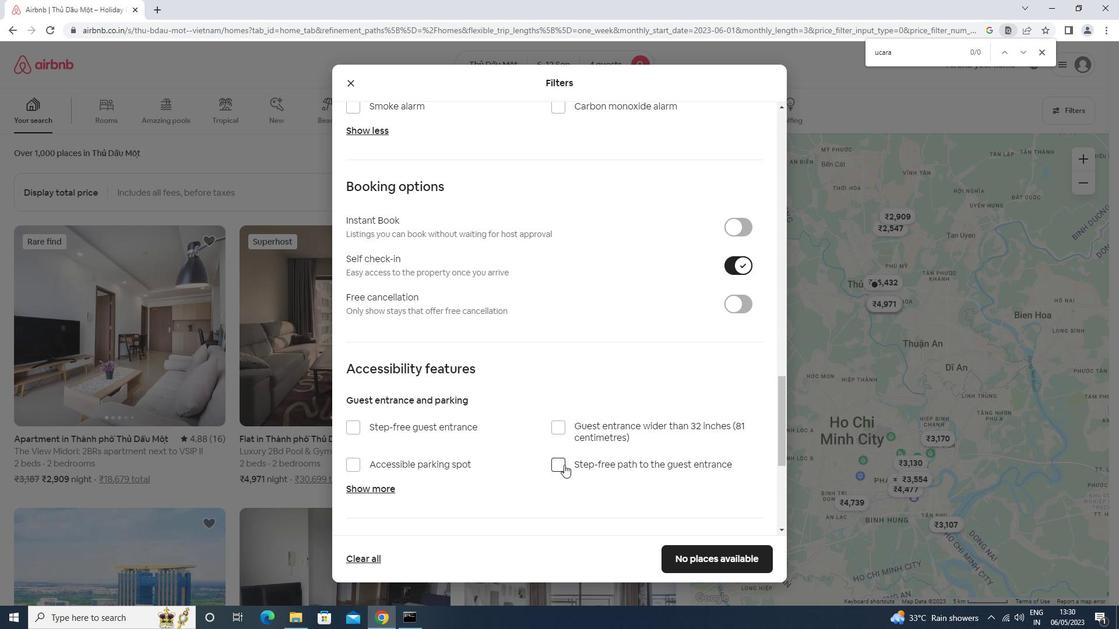 
Action: Mouse scrolled (561, 464) with delta (0, 0)
Screenshot: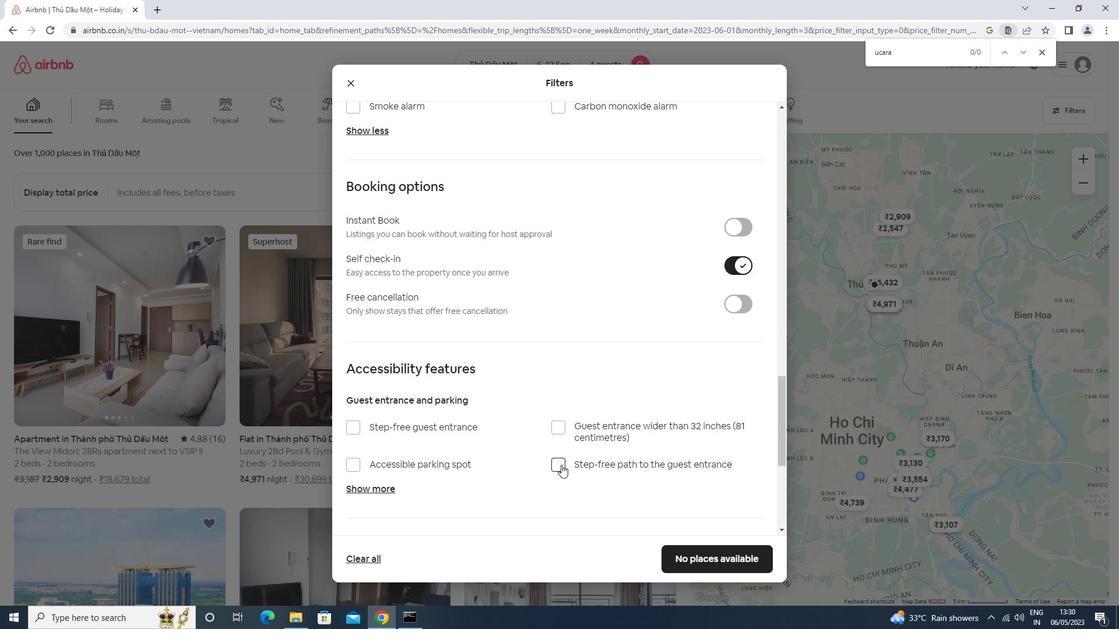 
Action: Mouse scrolled (561, 463) with delta (0, -1)
Screenshot: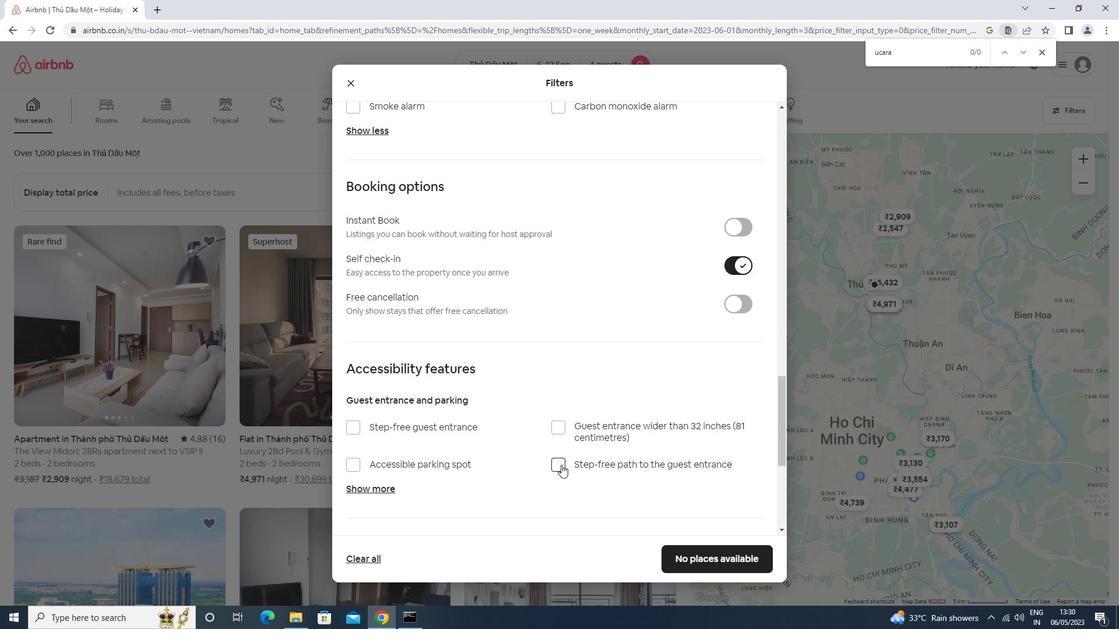
Action: Mouse scrolled (561, 465) with delta (0, 0)
Screenshot: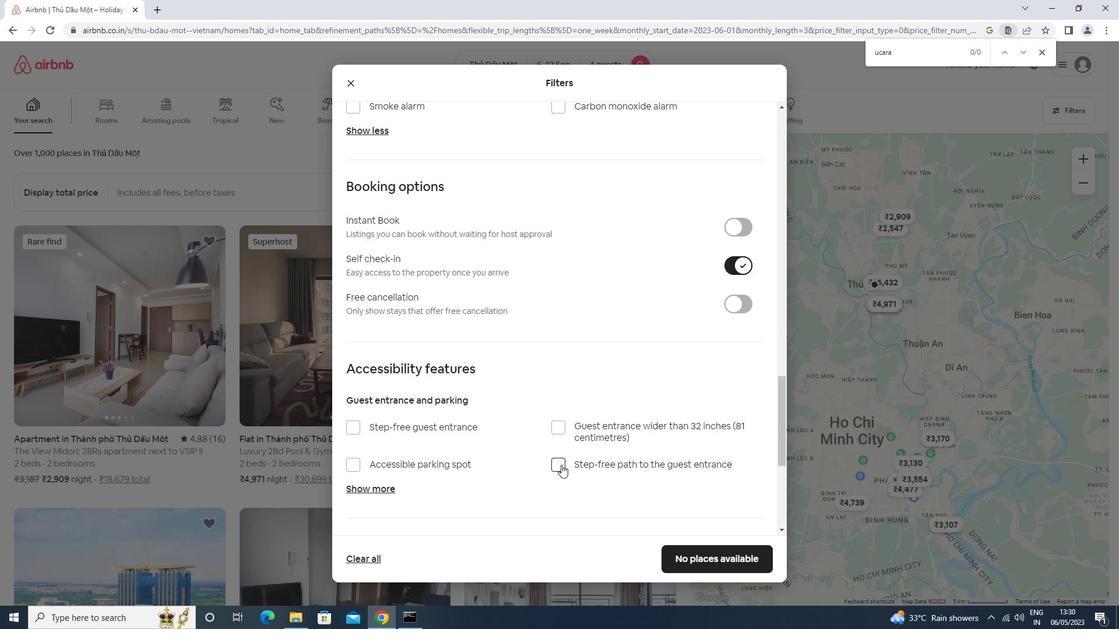 
Action: Mouse scrolled (561, 464) with delta (0, 0)
Screenshot: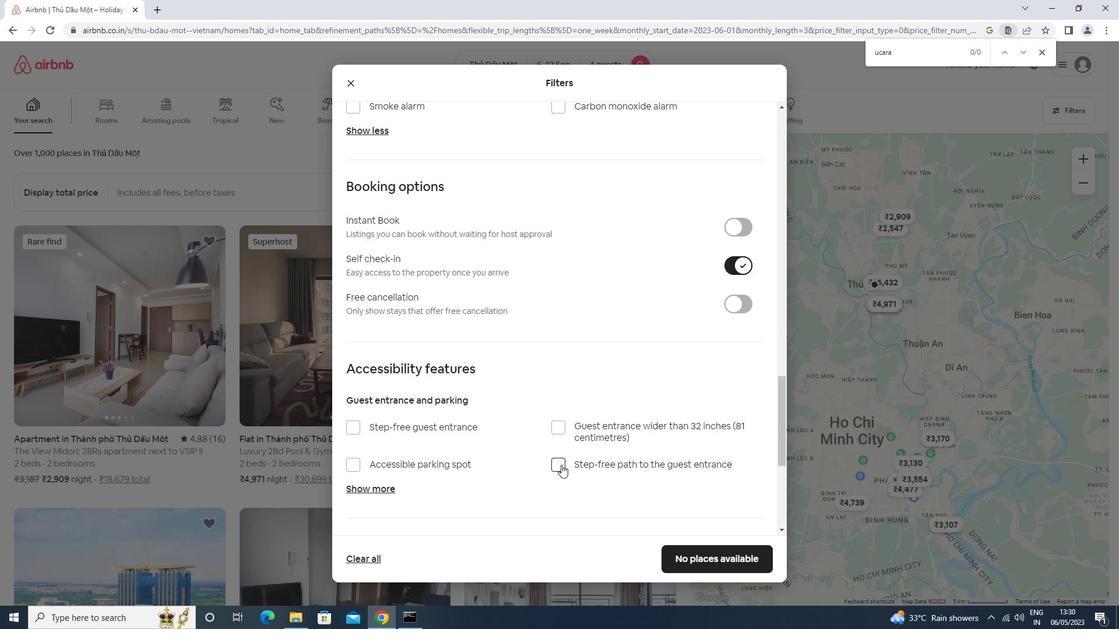 
Action: Mouse moved to (415, 501)
Screenshot: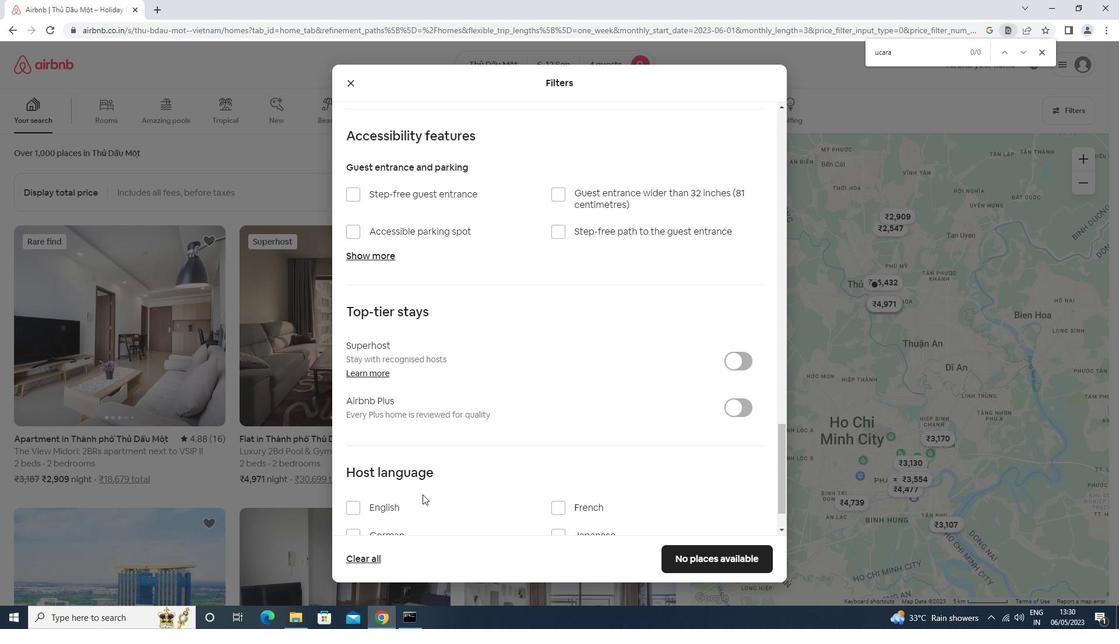 
Action: Mouse pressed left at (415, 501)
Screenshot: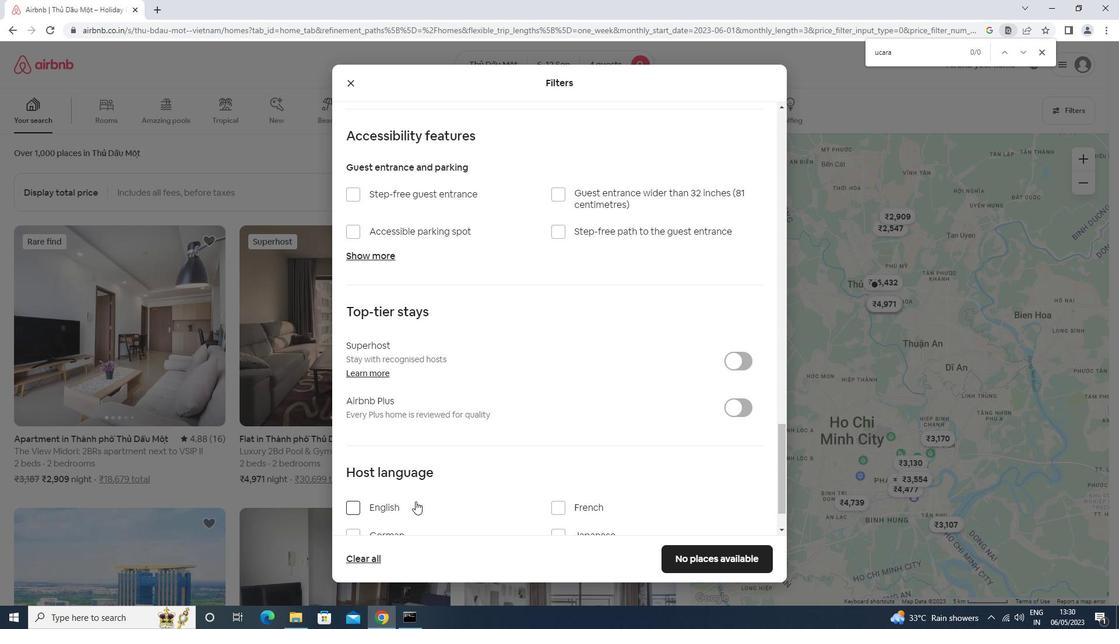 
Action: Mouse moved to (707, 556)
Screenshot: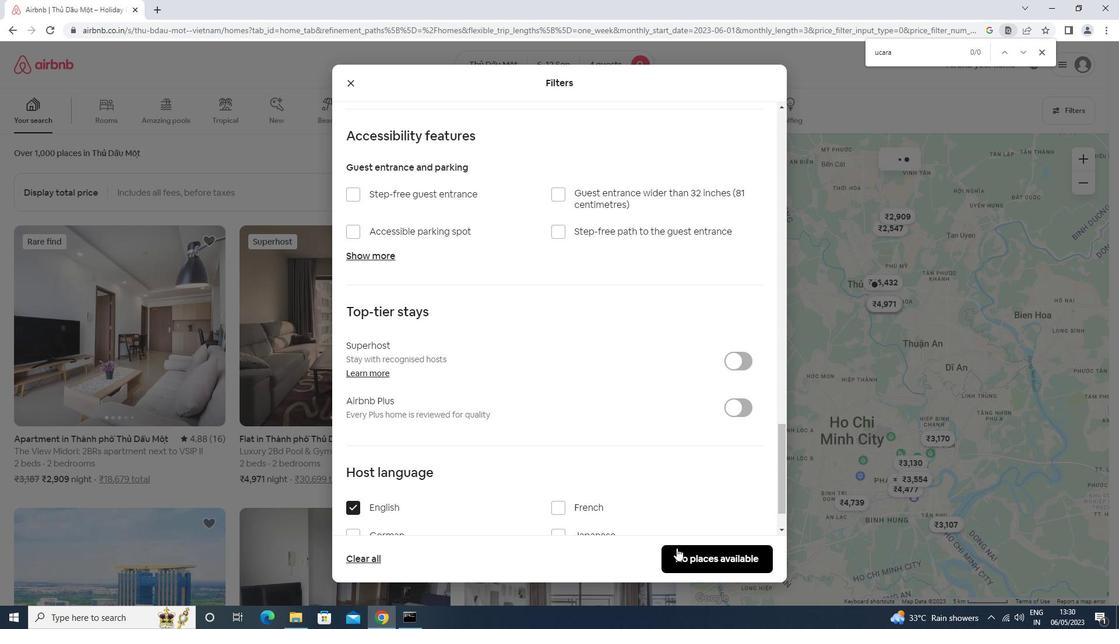 
Action: Mouse pressed left at (707, 556)
Screenshot: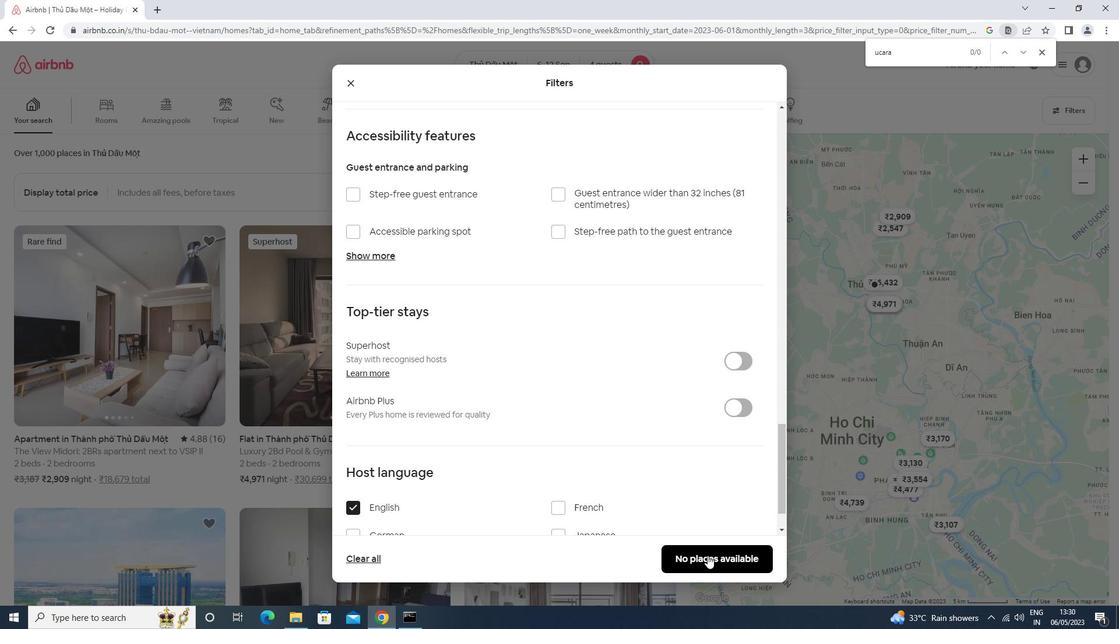 
Action: Mouse moved to (711, 549)
Screenshot: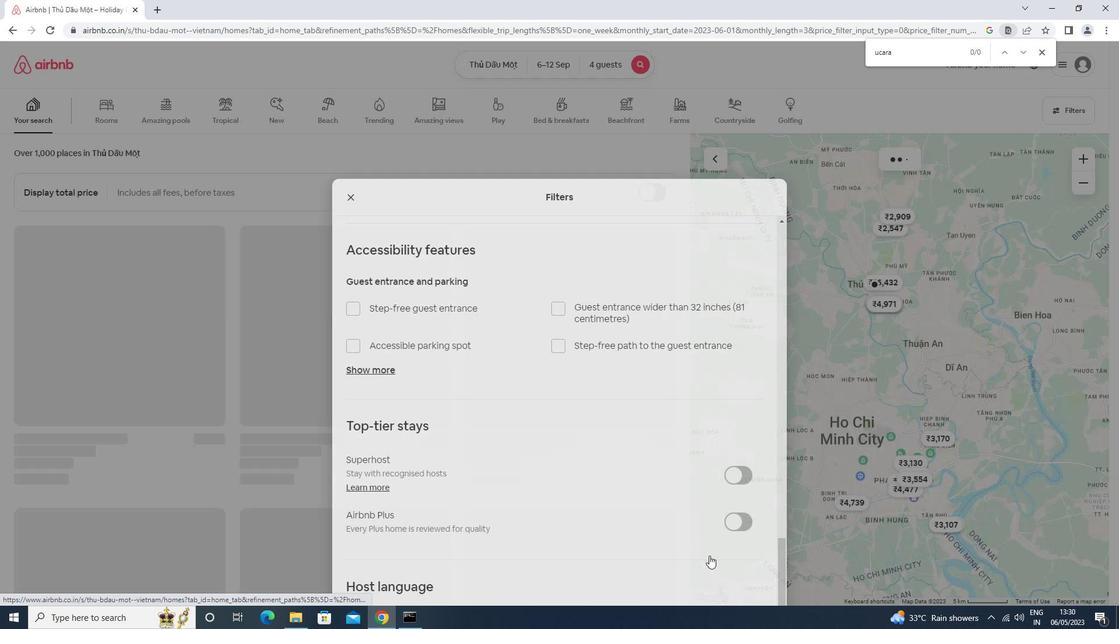 
